 Task: Look for space in Mbaïki, Central African Republic from 5th July, 2023 to 11th July, 2023 for 2 adults in price range Rs.8000 to Rs.16000. Place can be entire place with 2 bedrooms having 2 beds and 1 bathroom. Property type can be house, flat, guest house. Booking option can be shelf check-in. Required host language is English.
Action: Mouse moved to (551, 124)
Screenshot: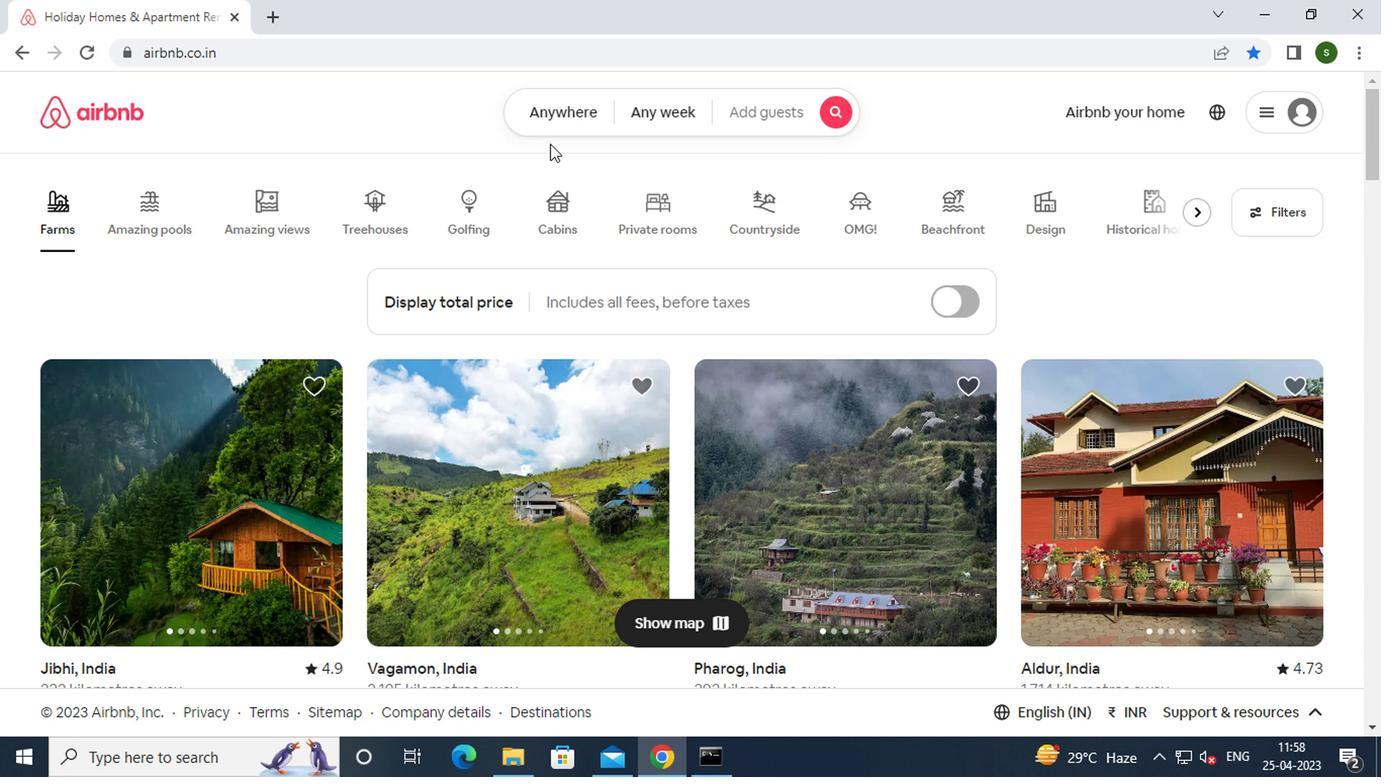 
Action: Mouse pressed left at (551, 124)
Screenshot: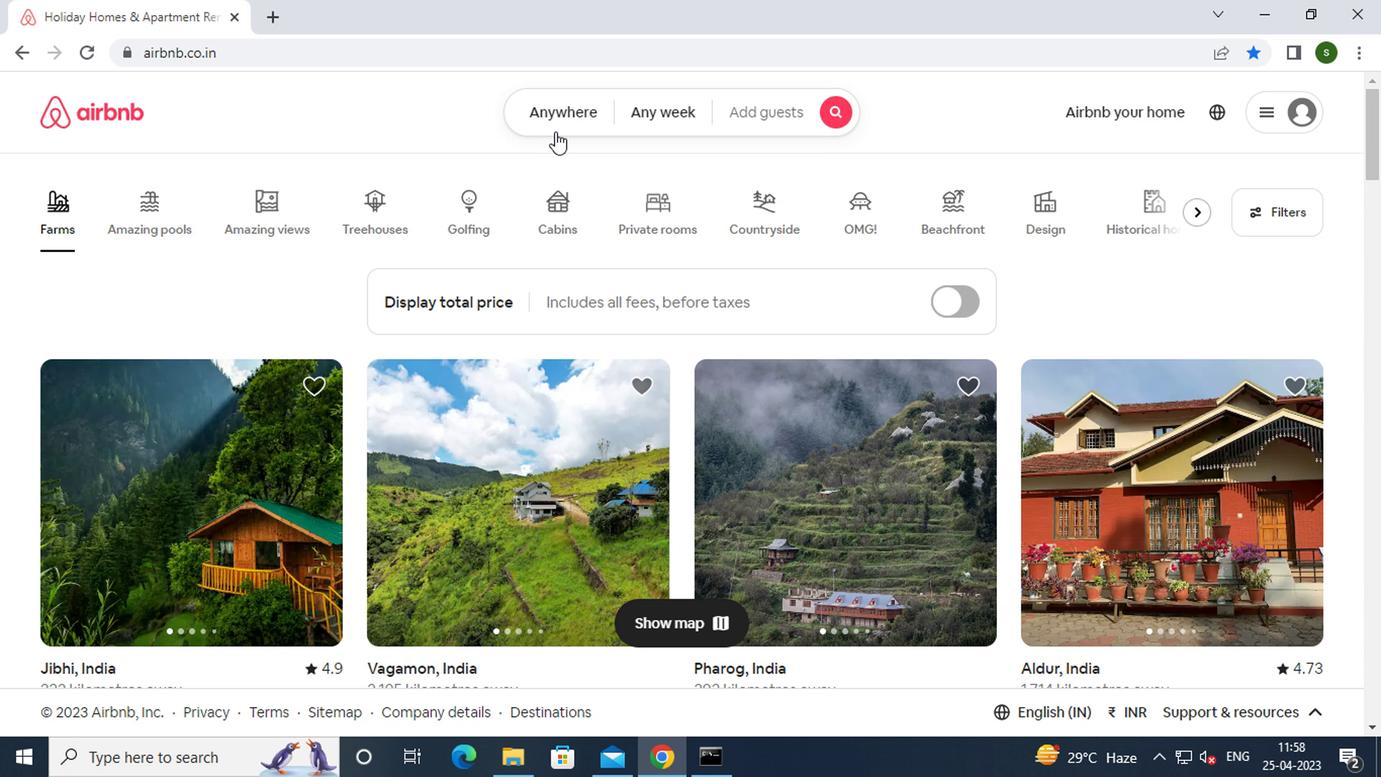 
Action: Mouse moved to (367, 189)
Screenshot: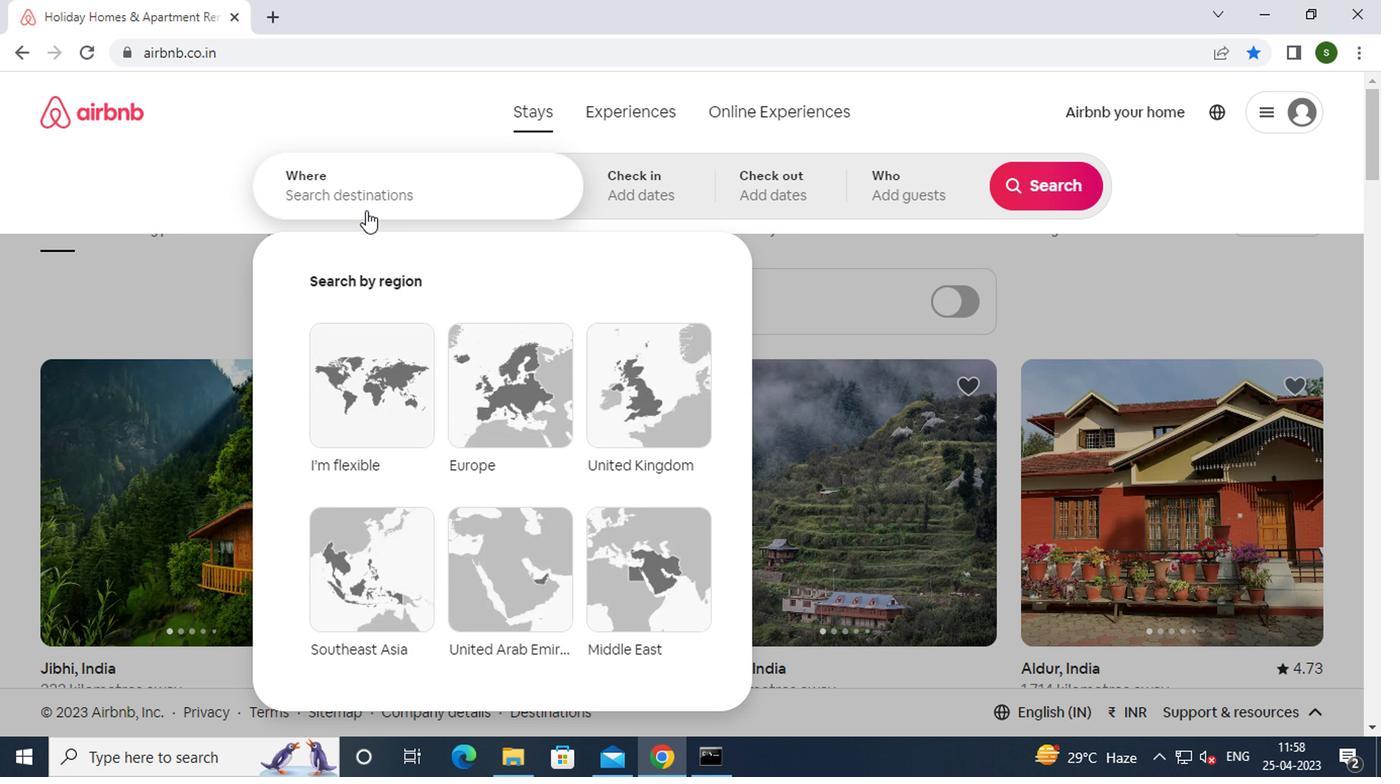 
Action: Mouse pressed left at (367, 189)
Screenshot: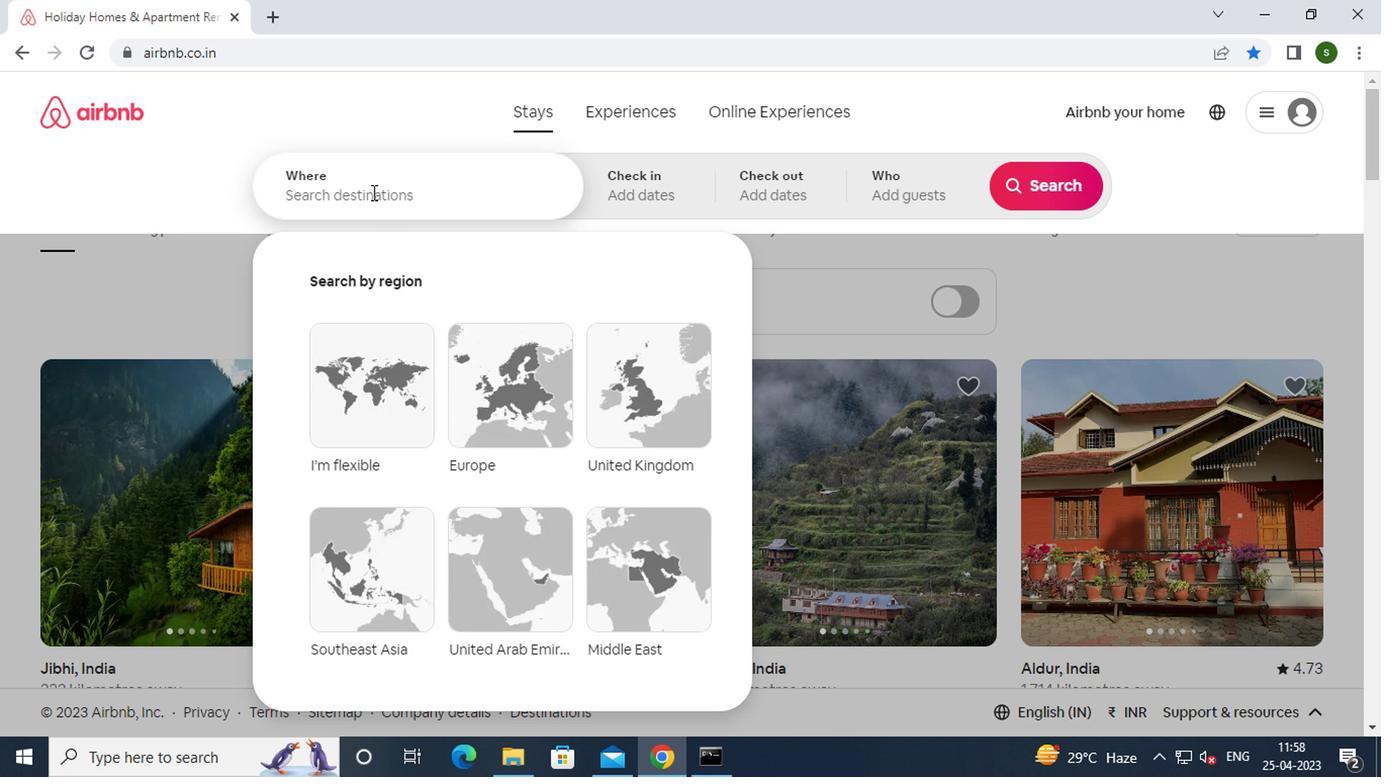 
Action: Key pressed m<Key.caps_lock>baiki
Screenshot: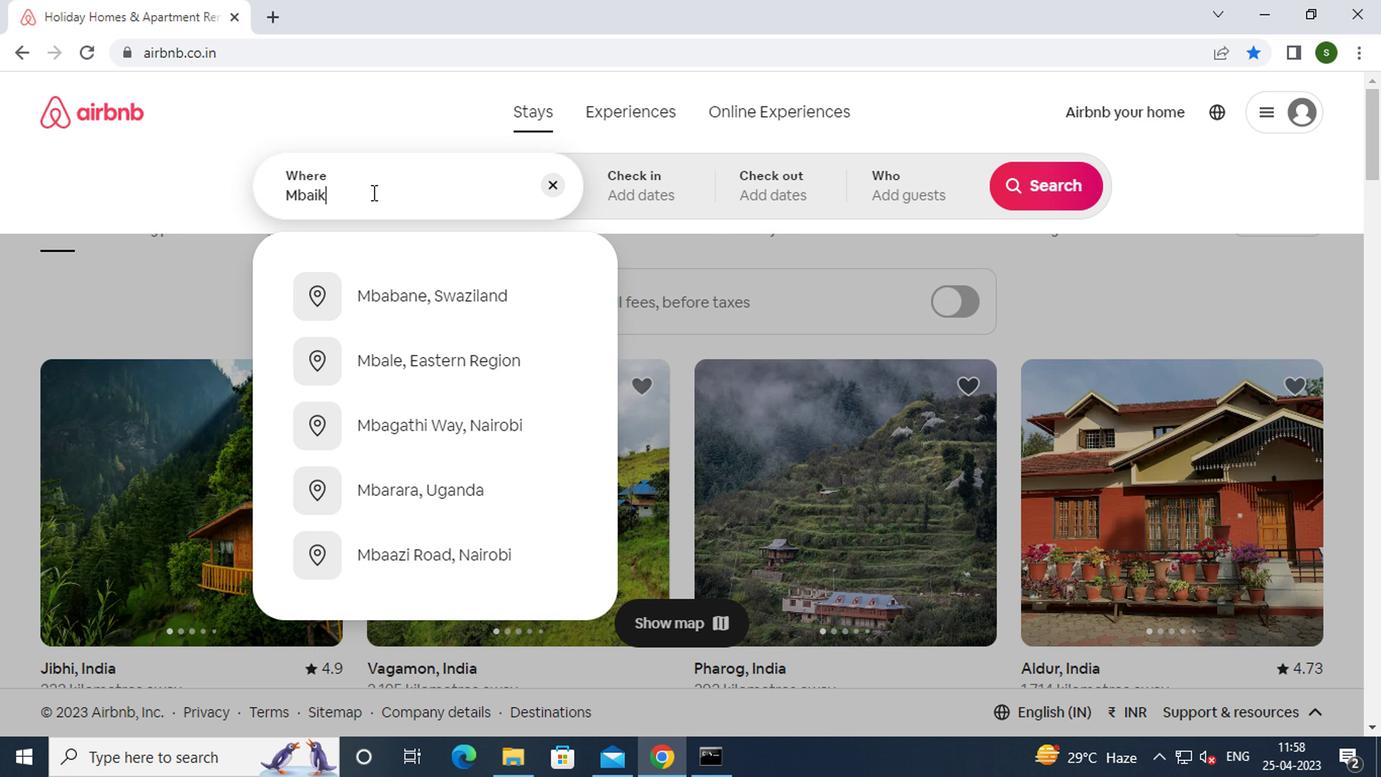 
Action: Mouse moved to (377, 272)
Screenshot: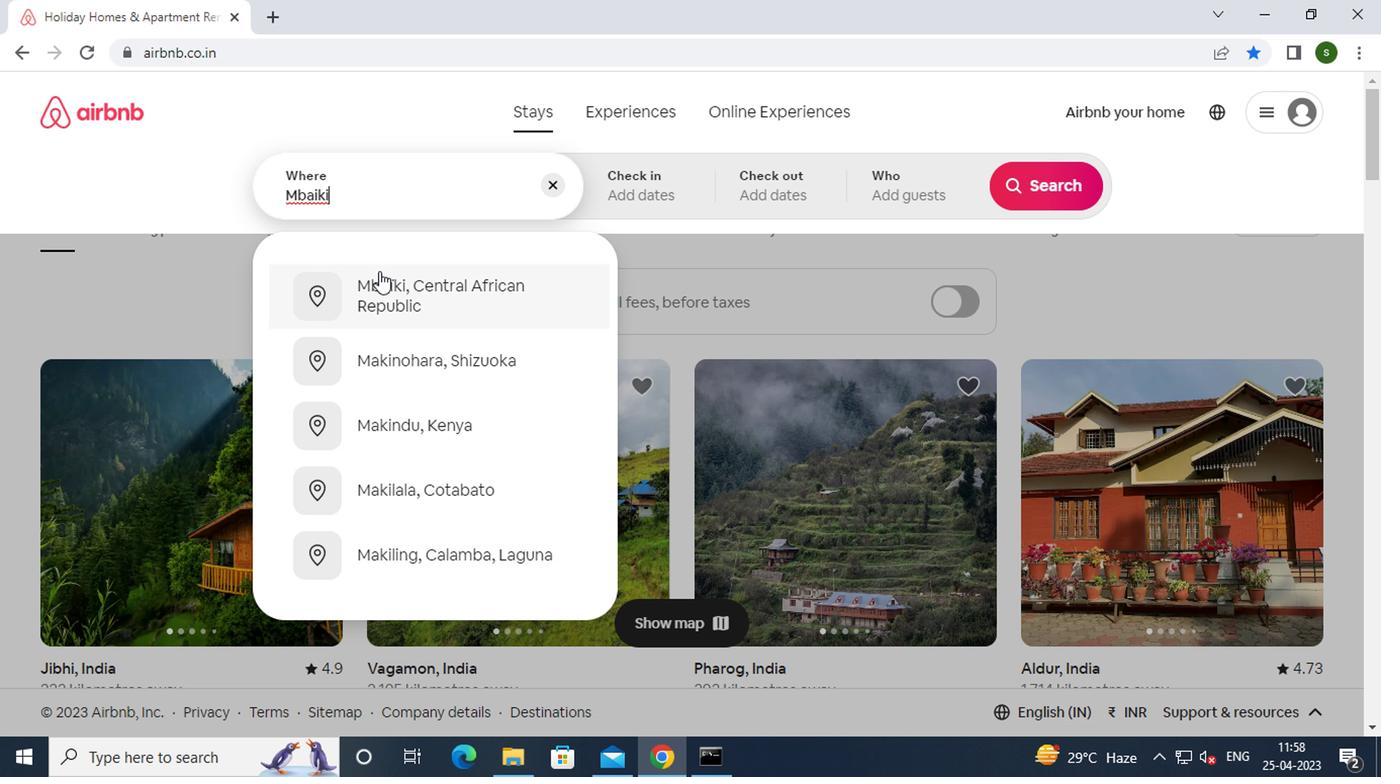 
Action: Mouse pressed left at (377, 272)
Screenshot: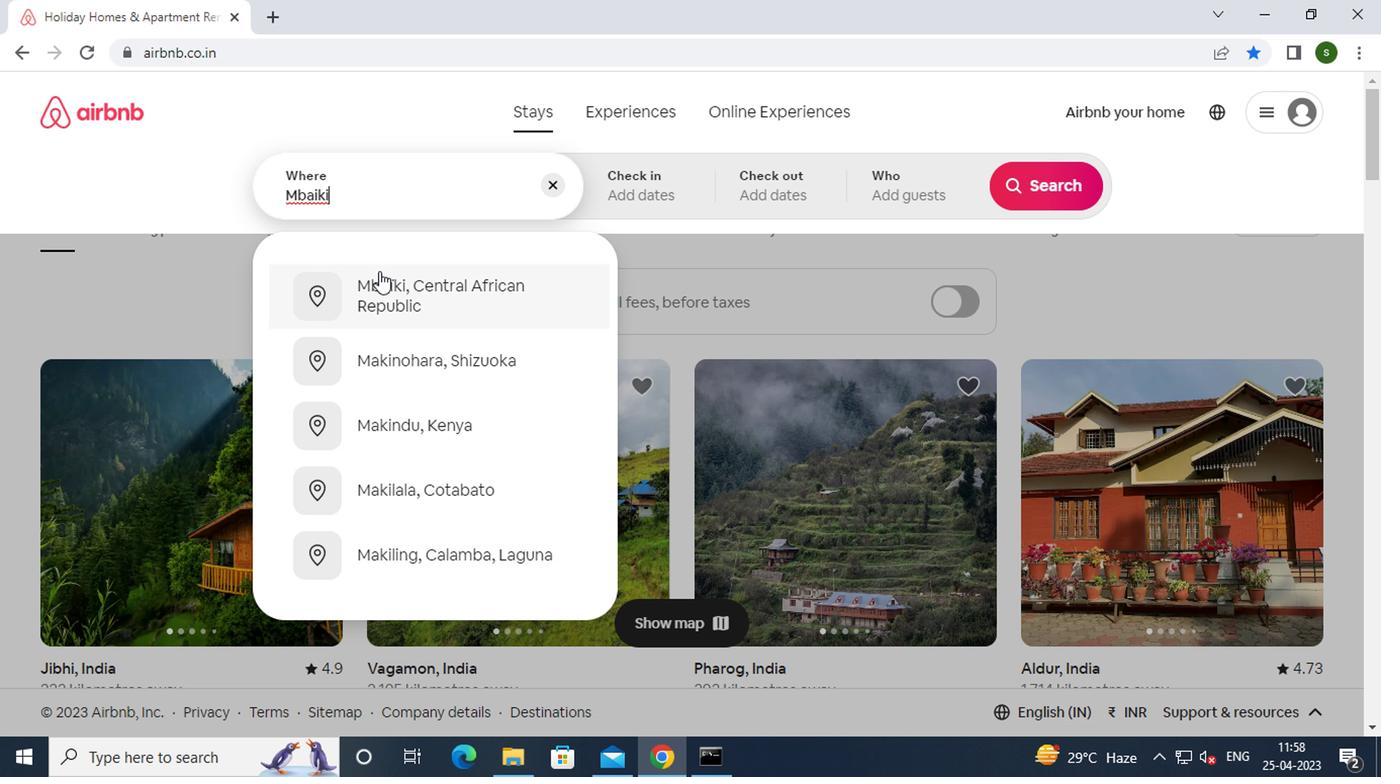 
Action: Mouse moved to (1039, 351)
Screenshot: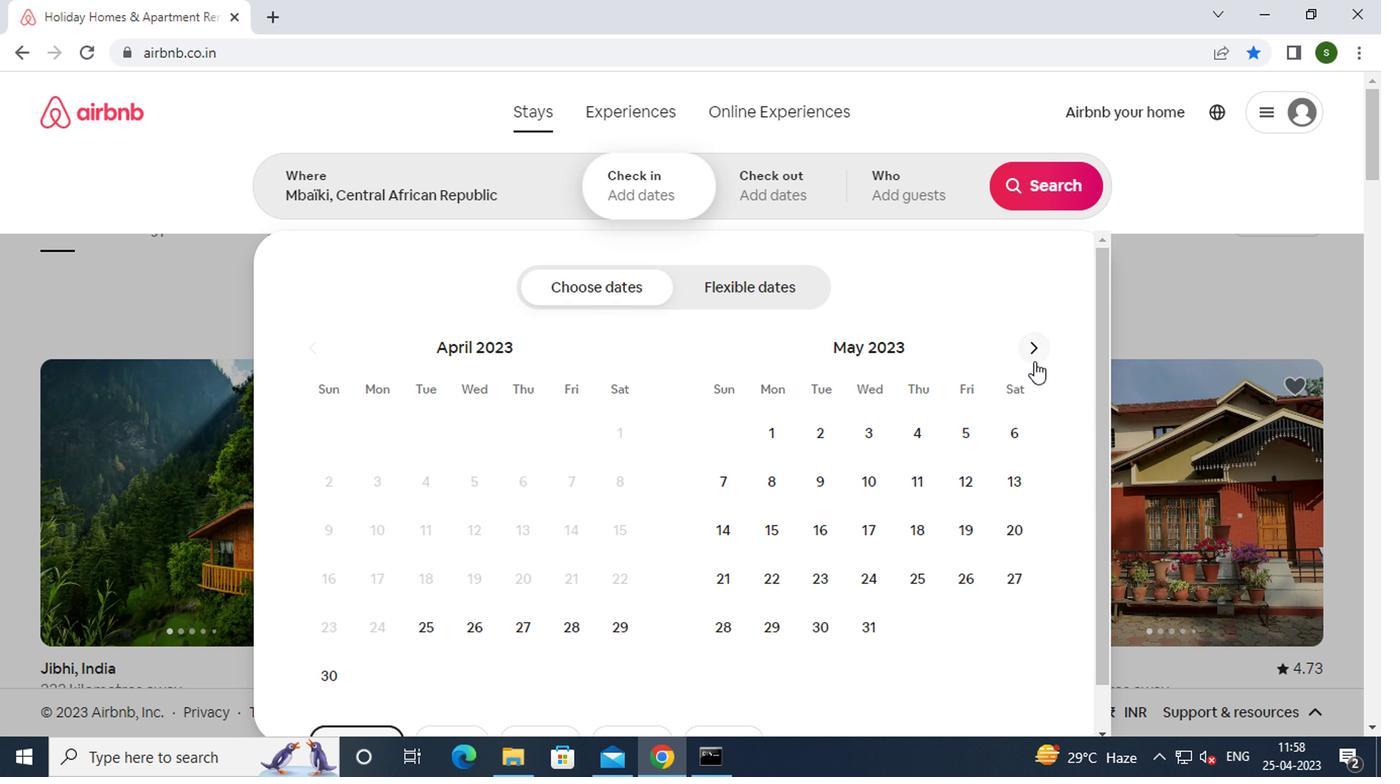 
Action: Mouse pressed left at (1039, 351)
Screenshot: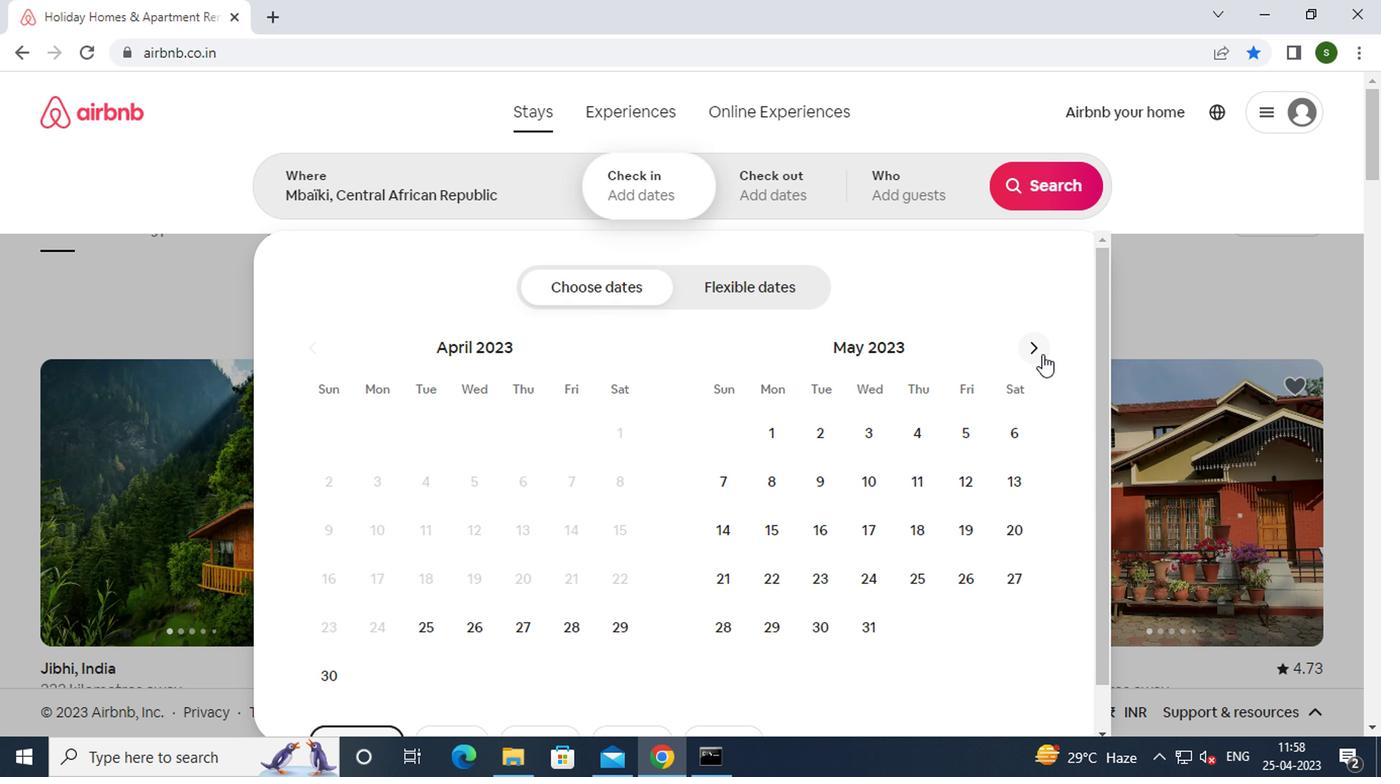 
Action: Mouse pressed left at (1039, 351)
Screenshot: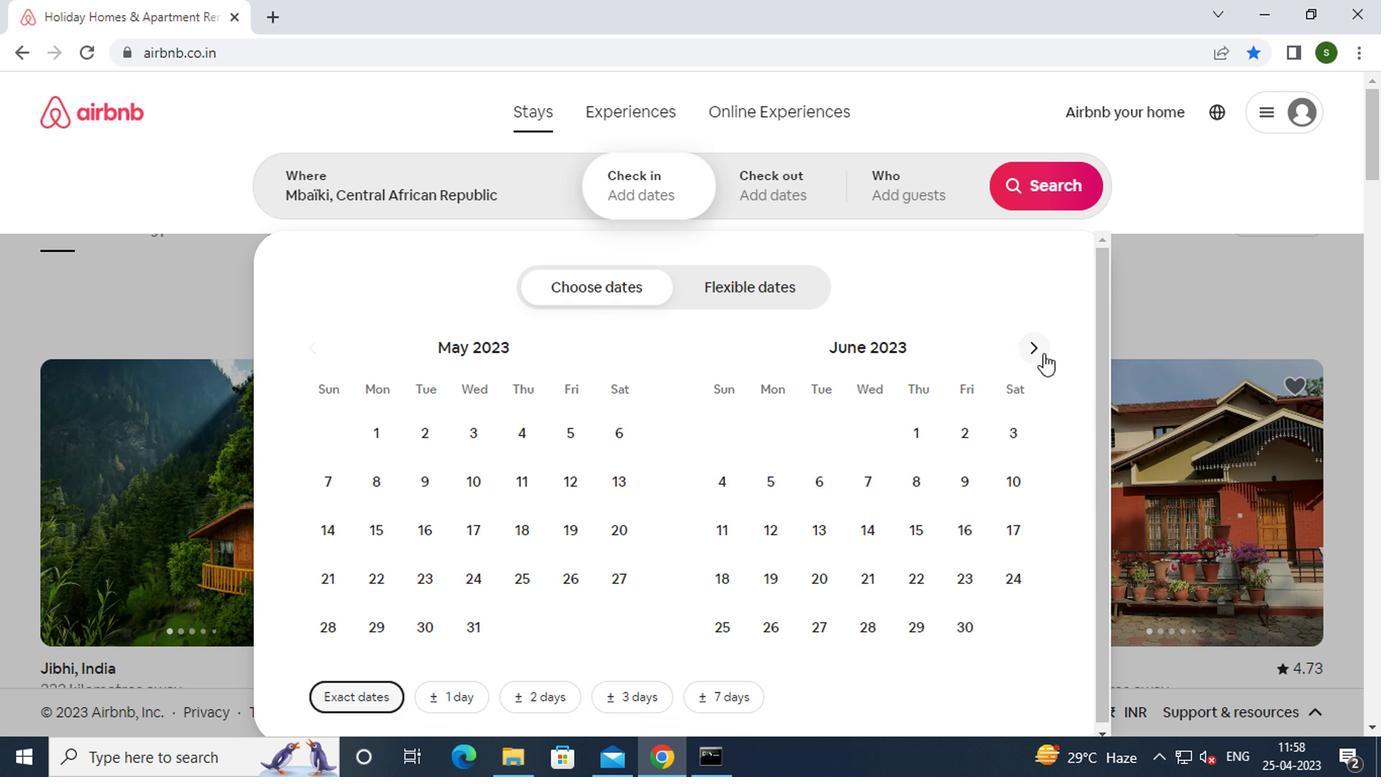 
Action: Mouse moved to (854, 487)
Screenshot: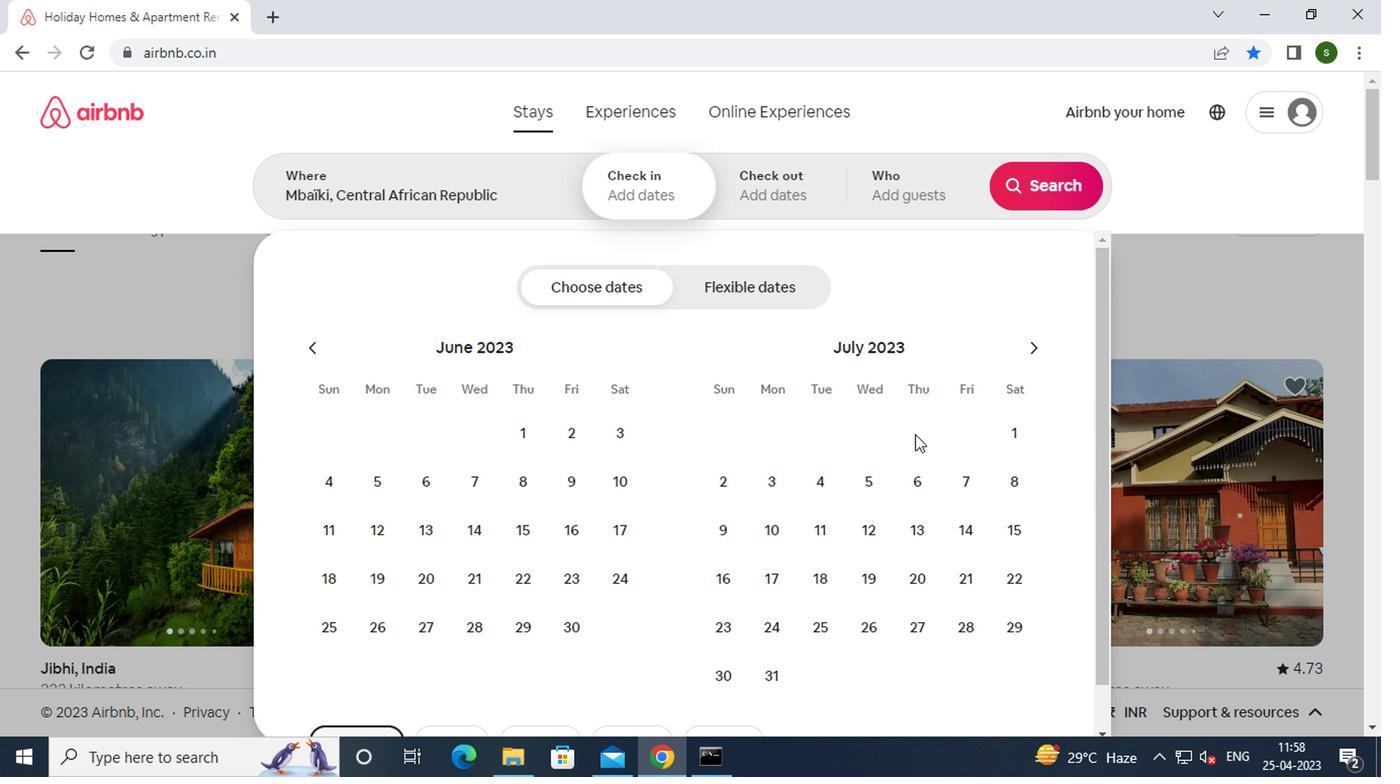 
Action: Mouse pressed left at (854, 487)
Screenshot: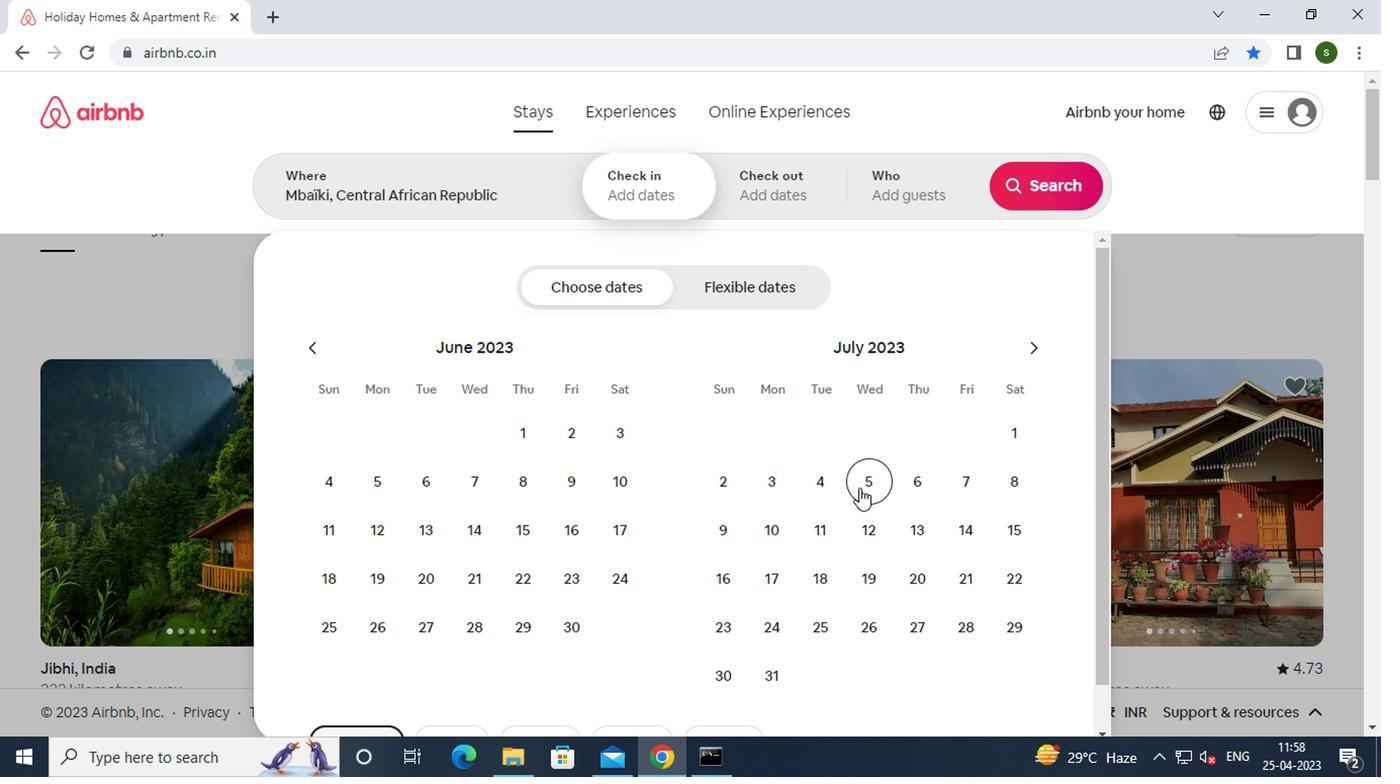
Action: Mouse moved to (816, 527)
Screenshot: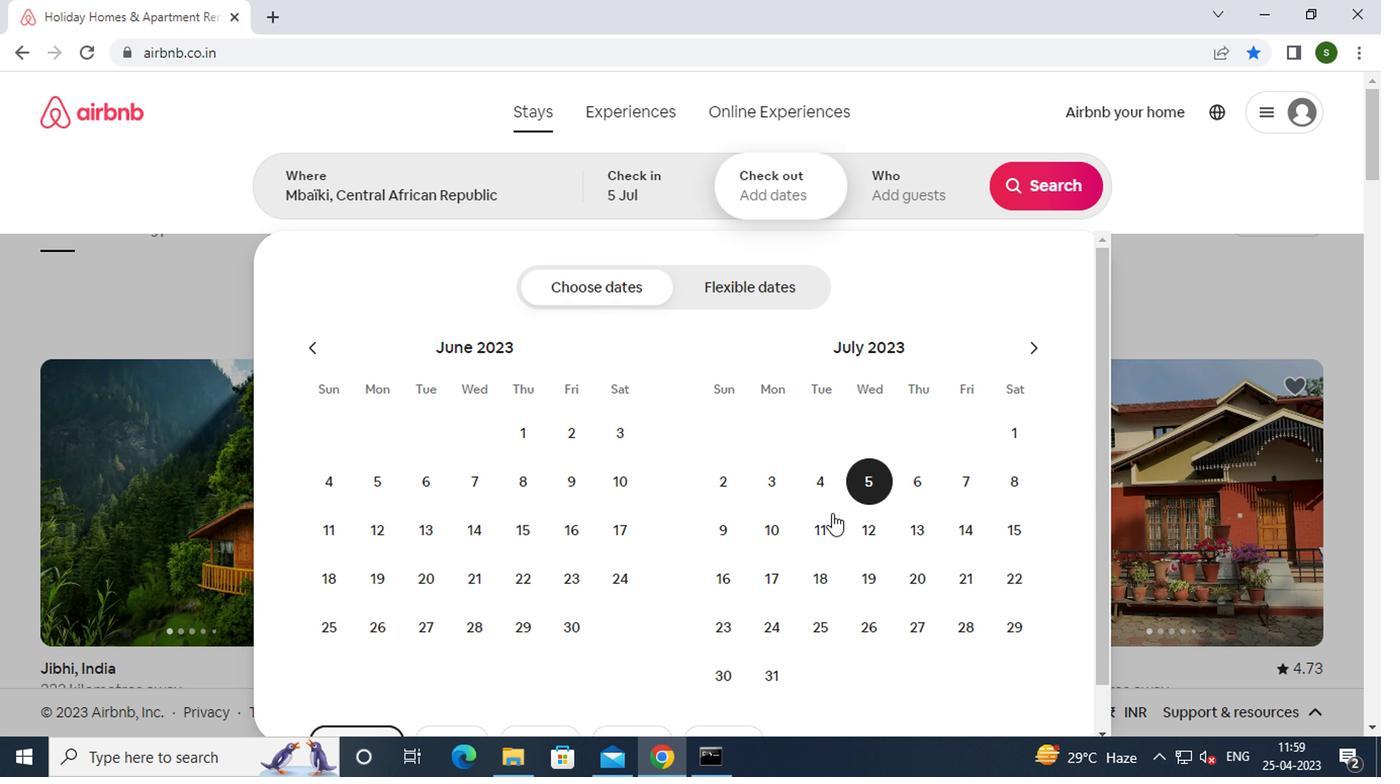 
Action: Mouse pressed left at (816, 527)
Screenshot: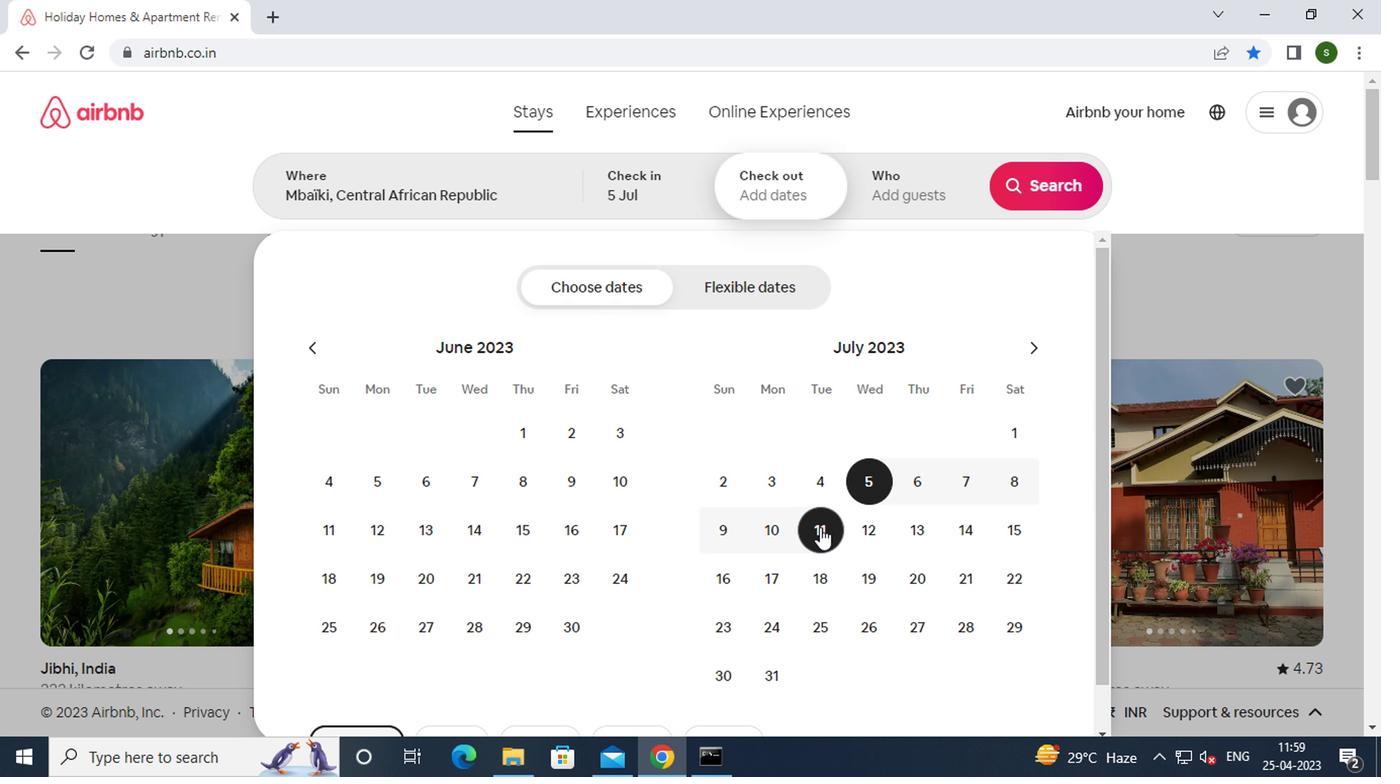 
Action: Mouse moved to (897, 193)
Screenshot: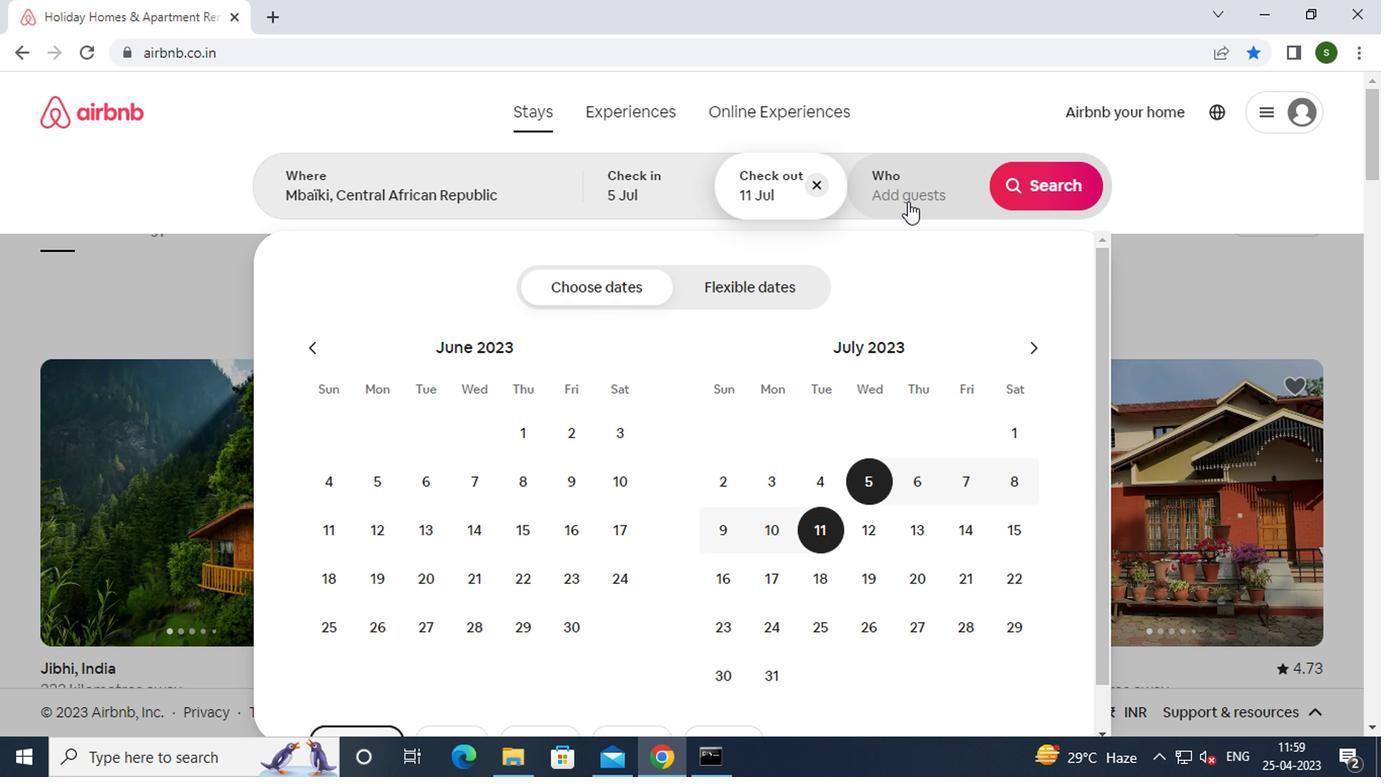 
Action: Mouse pressed left at (897, 193)
Screenshot: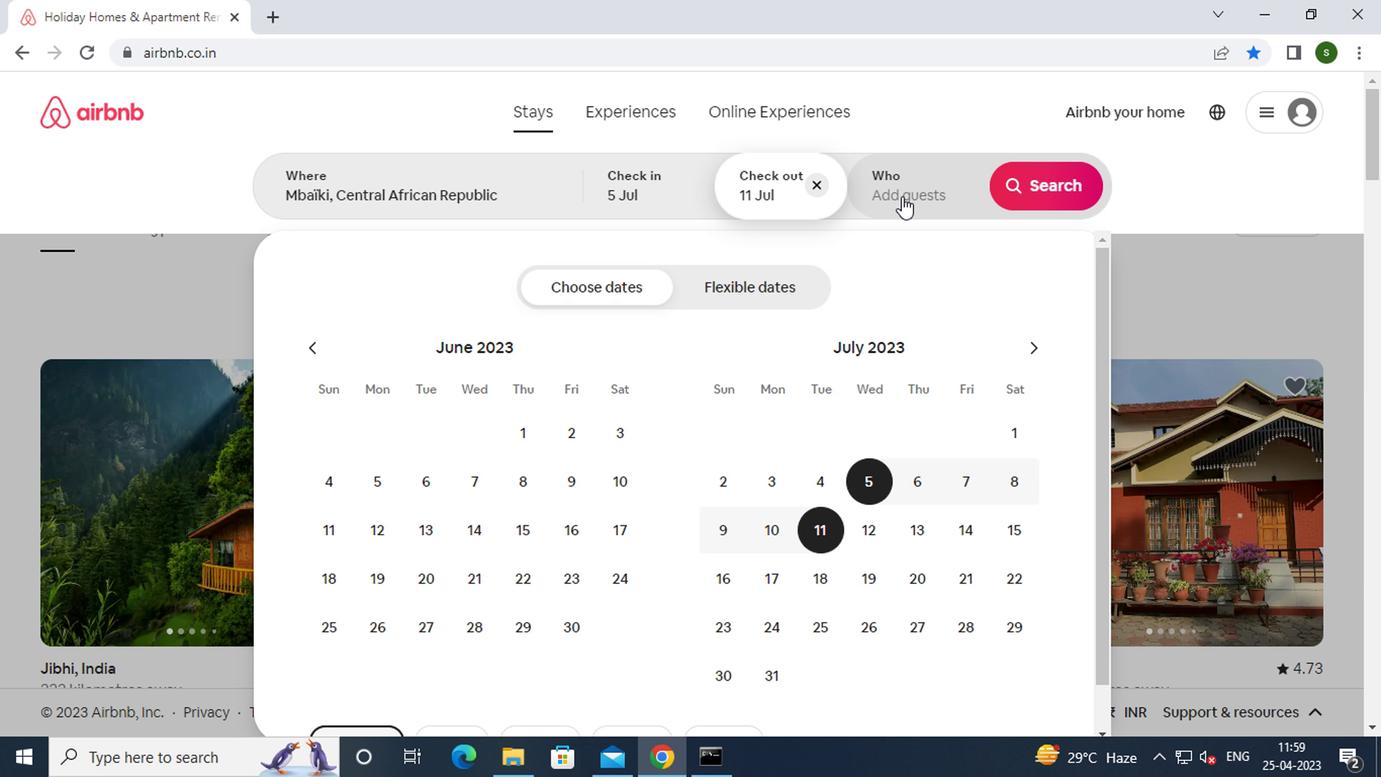 
Action: Mouse moved to (1041, 286)
Screenshot: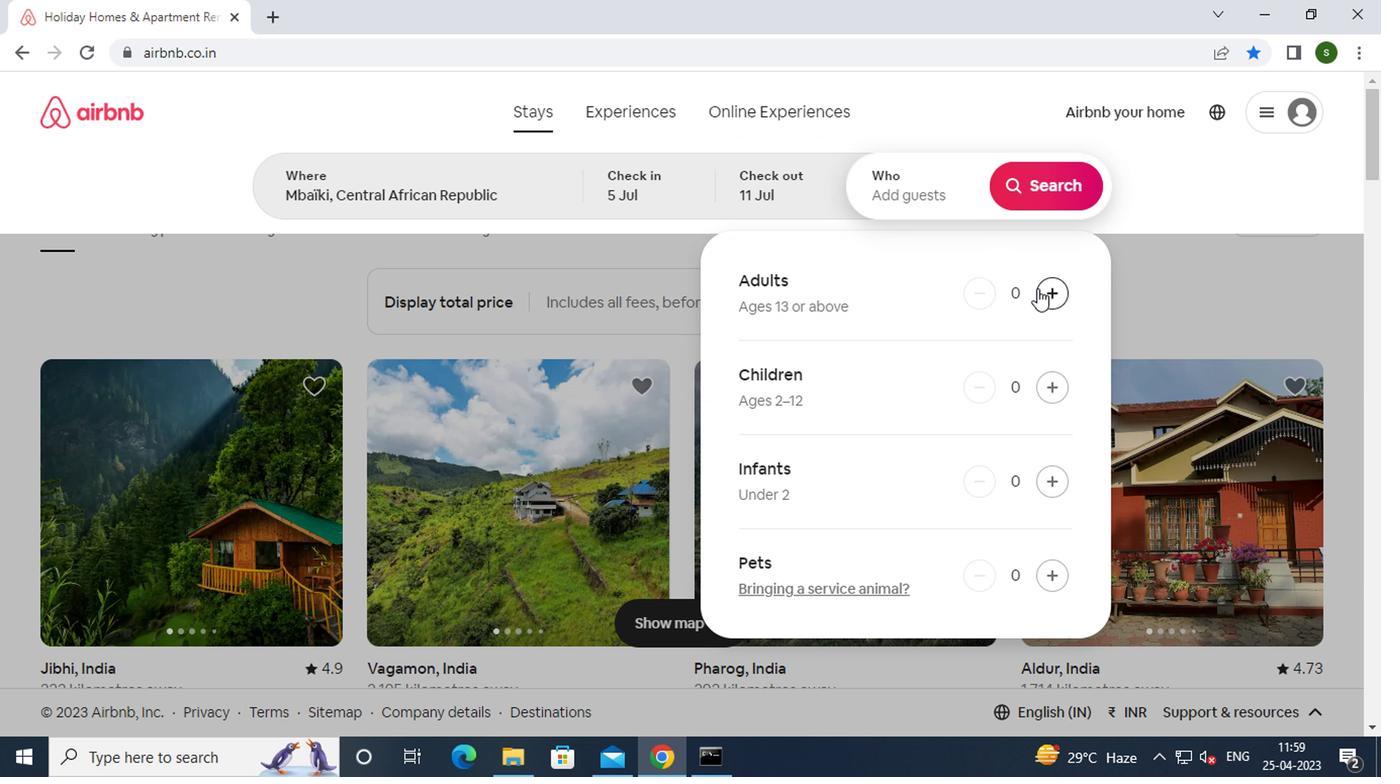 
Action: Mouse pressed left at (1041, 286)
Screenshot: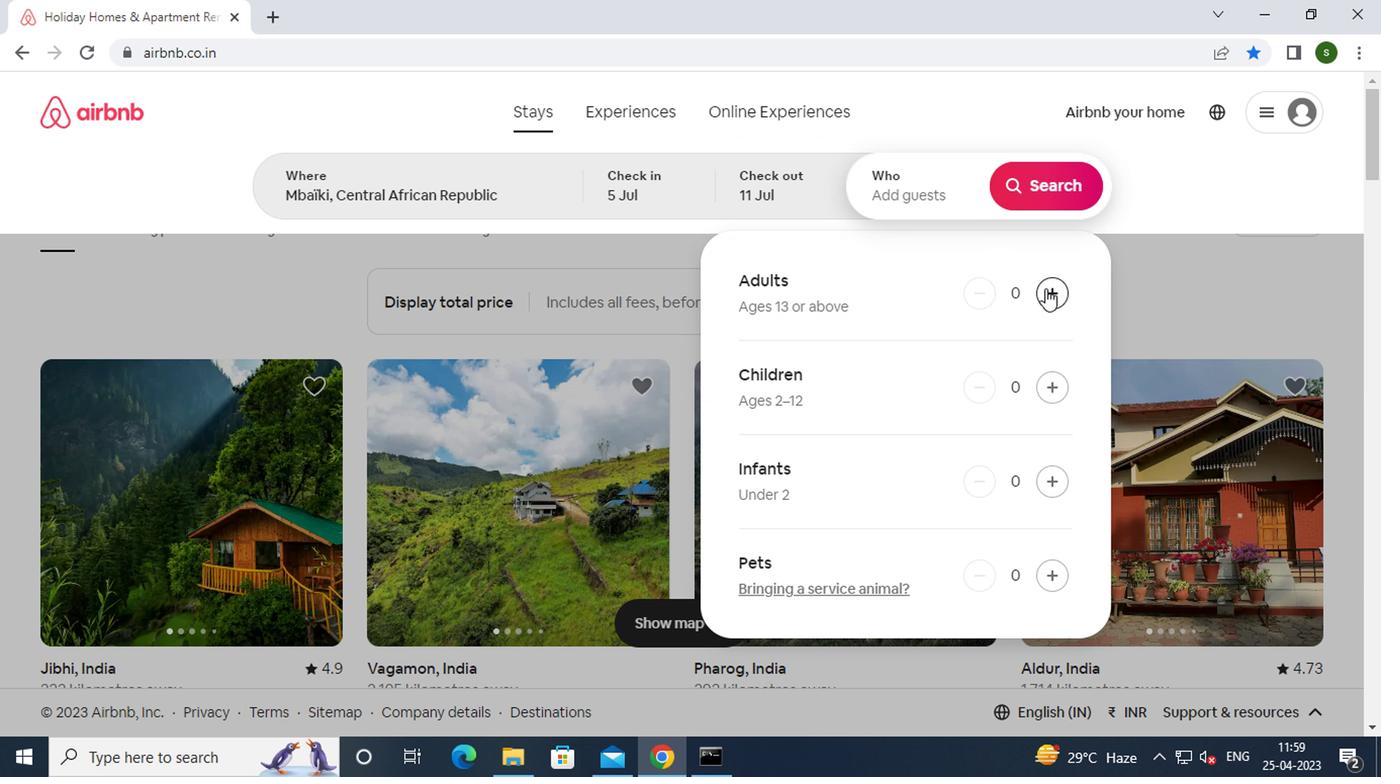 
Action: Mouse pressed left at (1041, 286)
Screenshot: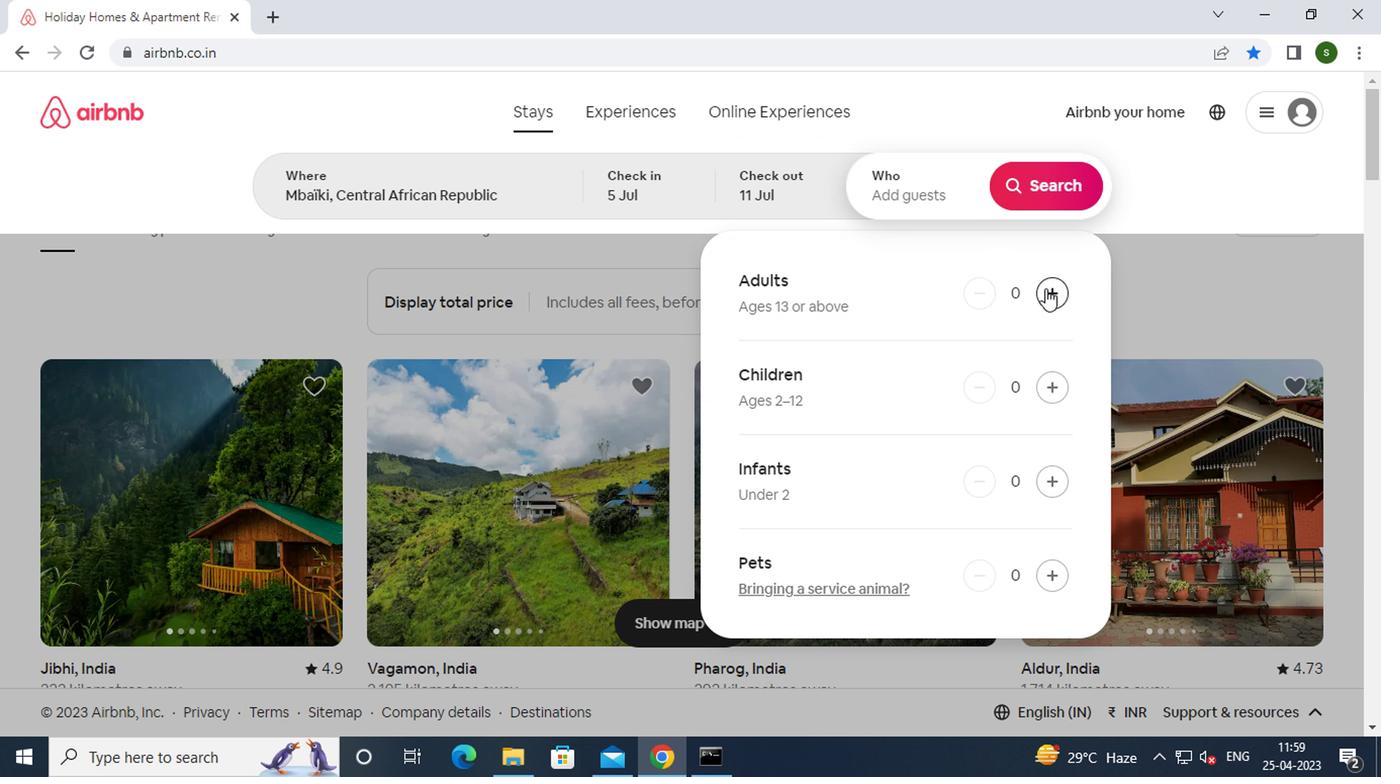 
Action: Mouse moved to (1052, 182)
Screenshot: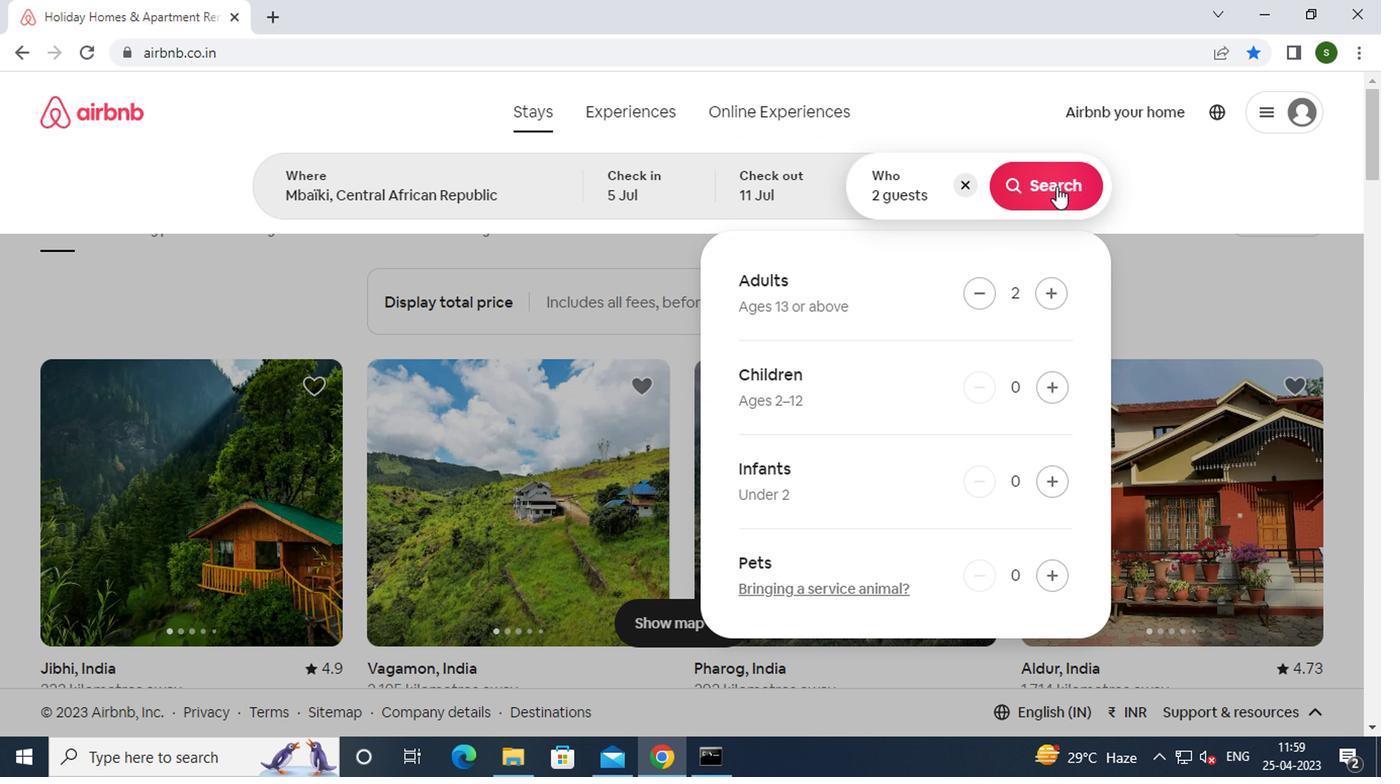 
Action: Mouse pressed left at (1052, 182)
Screenshot: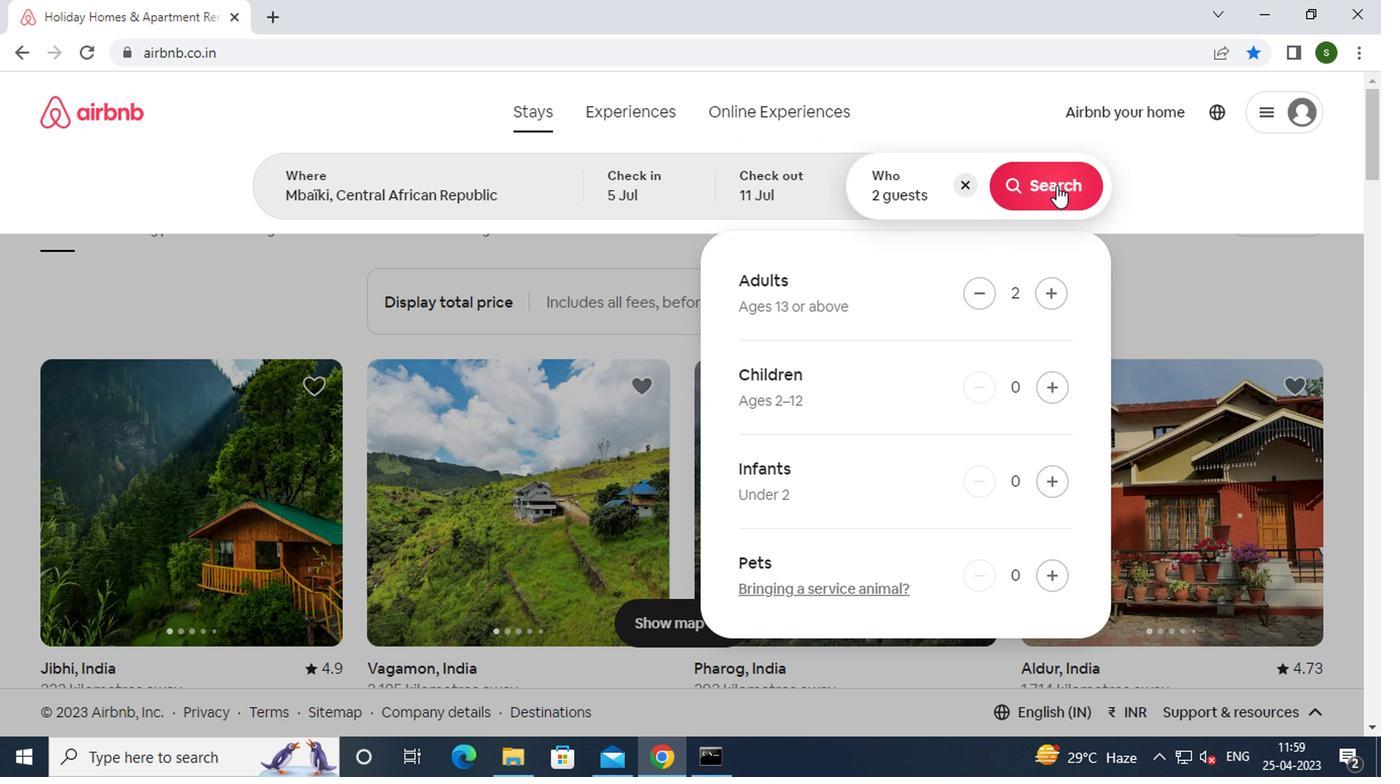 
Action: Mouse moved to (1293, 195)
Screenshot: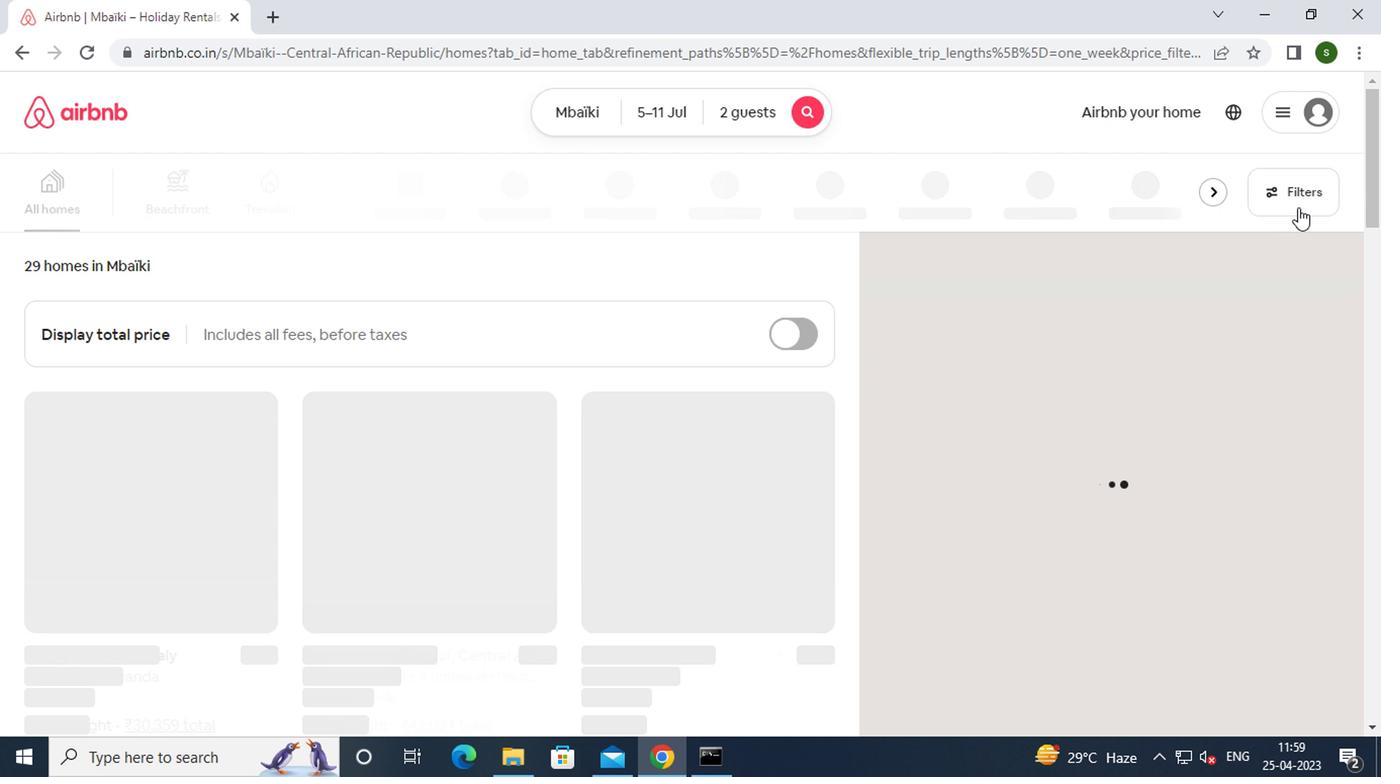 
Action: Mouse pressed left at (1293, 195)
Screenshot: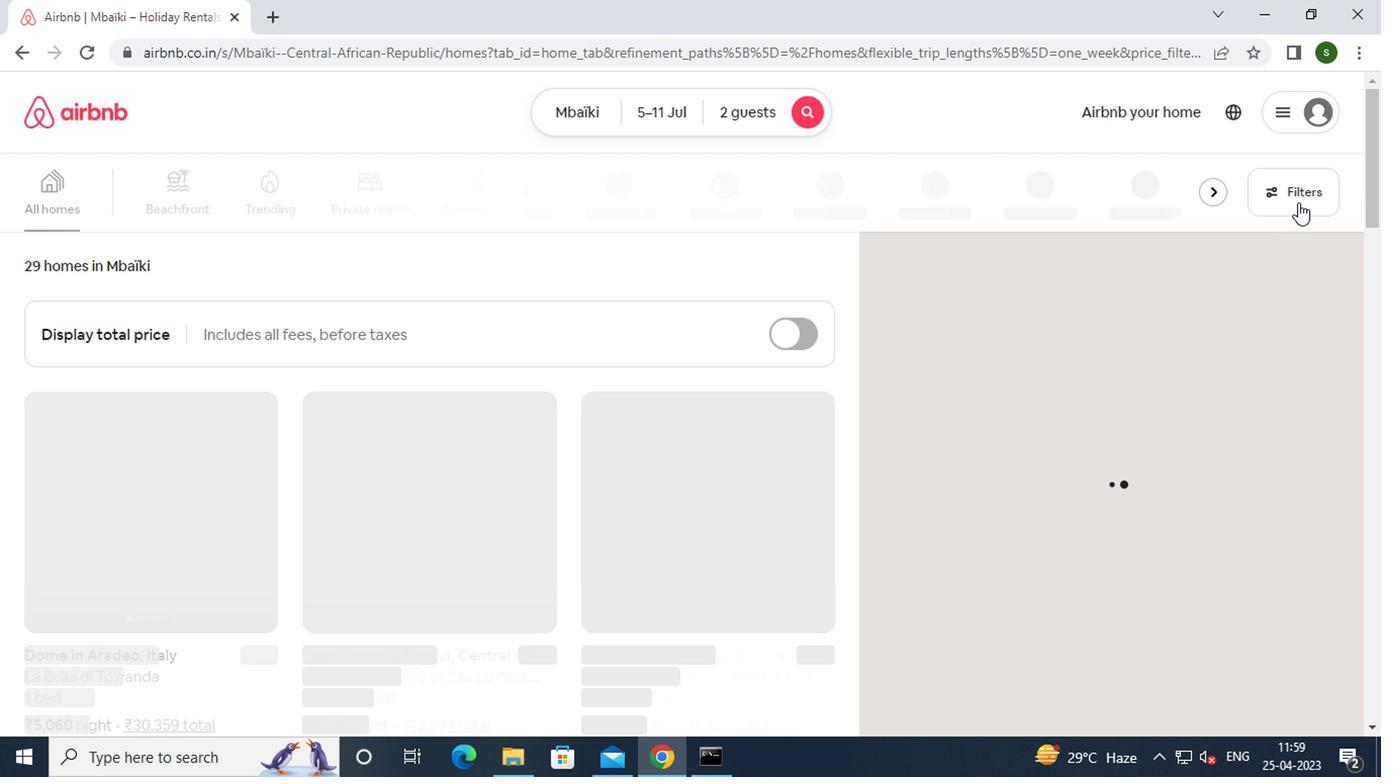 
Action: Mouse moved to (454, 449)
Screenshot: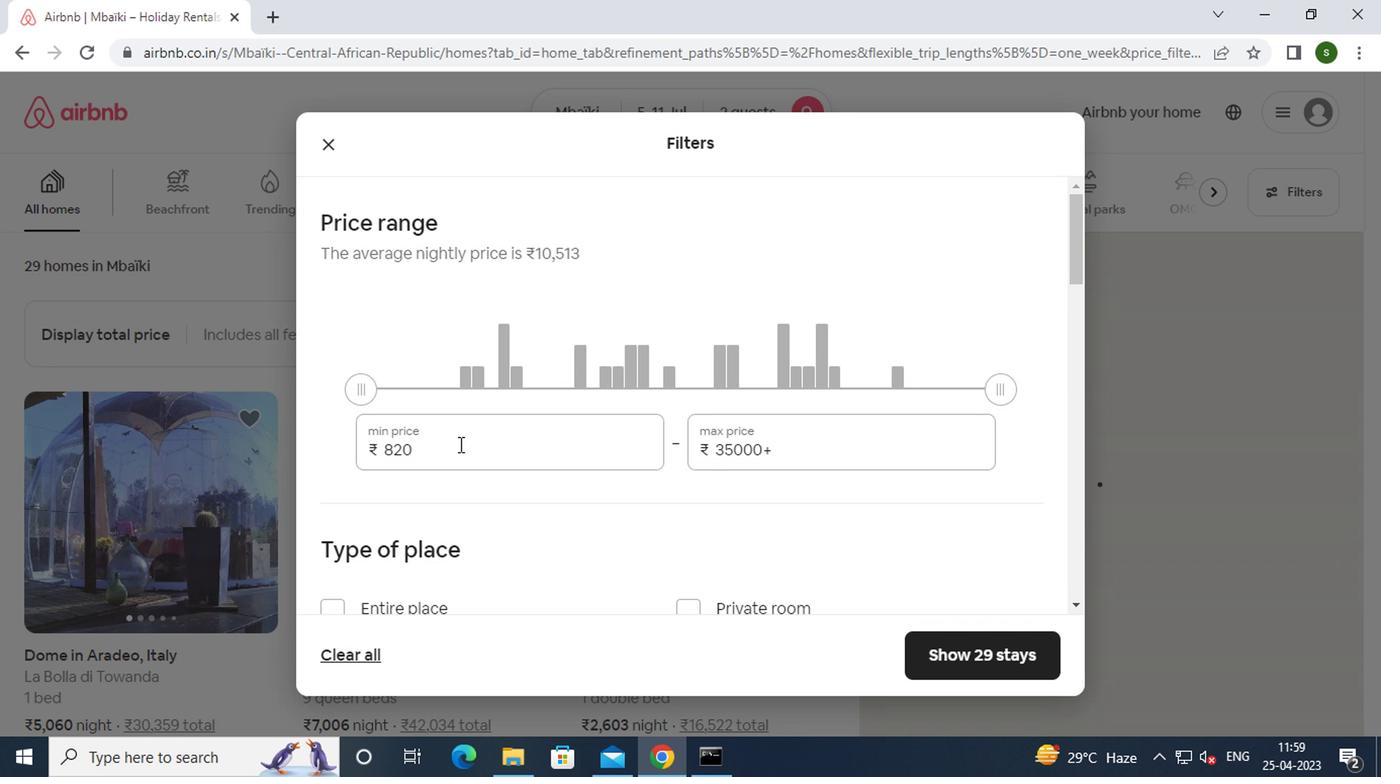 
Action: Mouse pressed left at (454, 449)
Screenshot: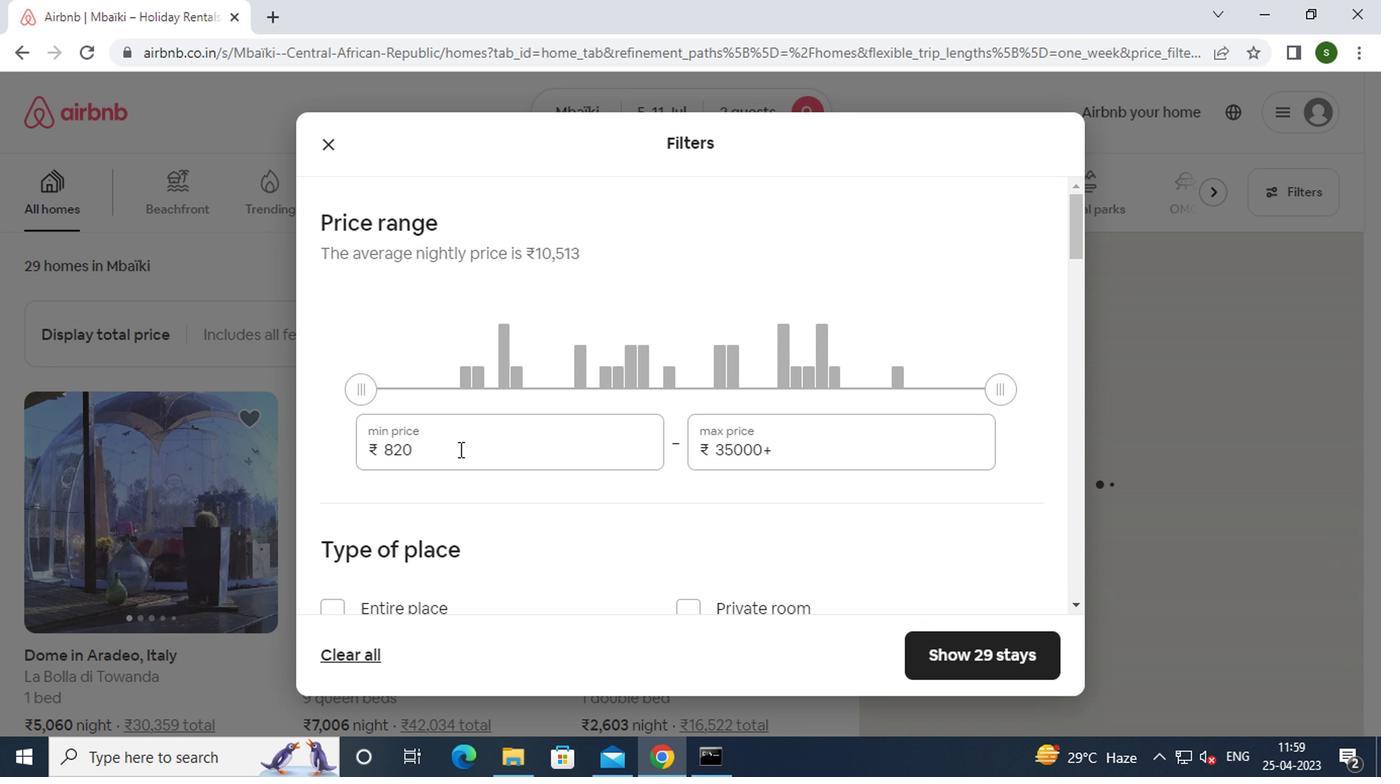 
Action: Key pressed <Key.backspace><Key.backspace><Key.backspace><Key.backspace><Key.backspace><Key.backspace><Key.backspace><Key.backspace><Key.backspace><Key.backspace>8000
Screenshot: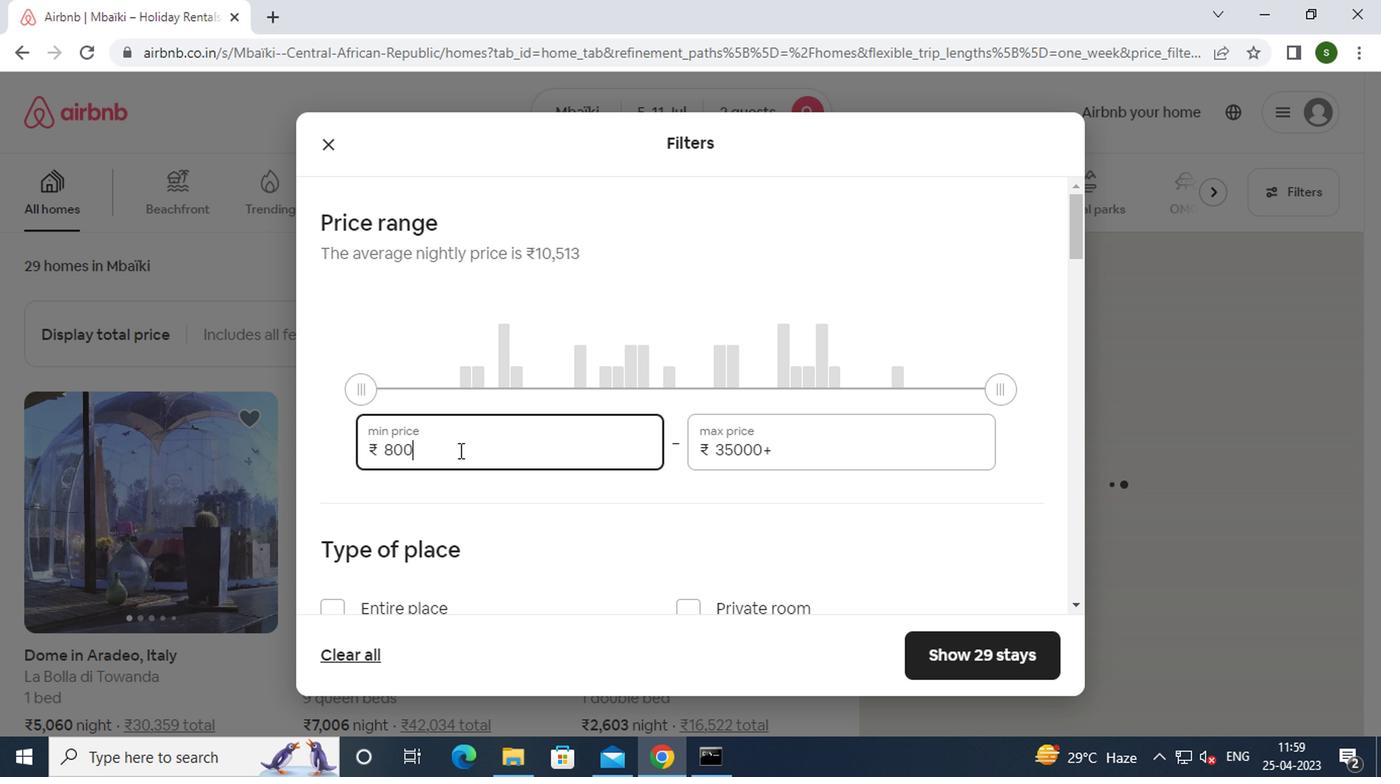 
Action: Mouse moved to (797, 439)
Screenshot: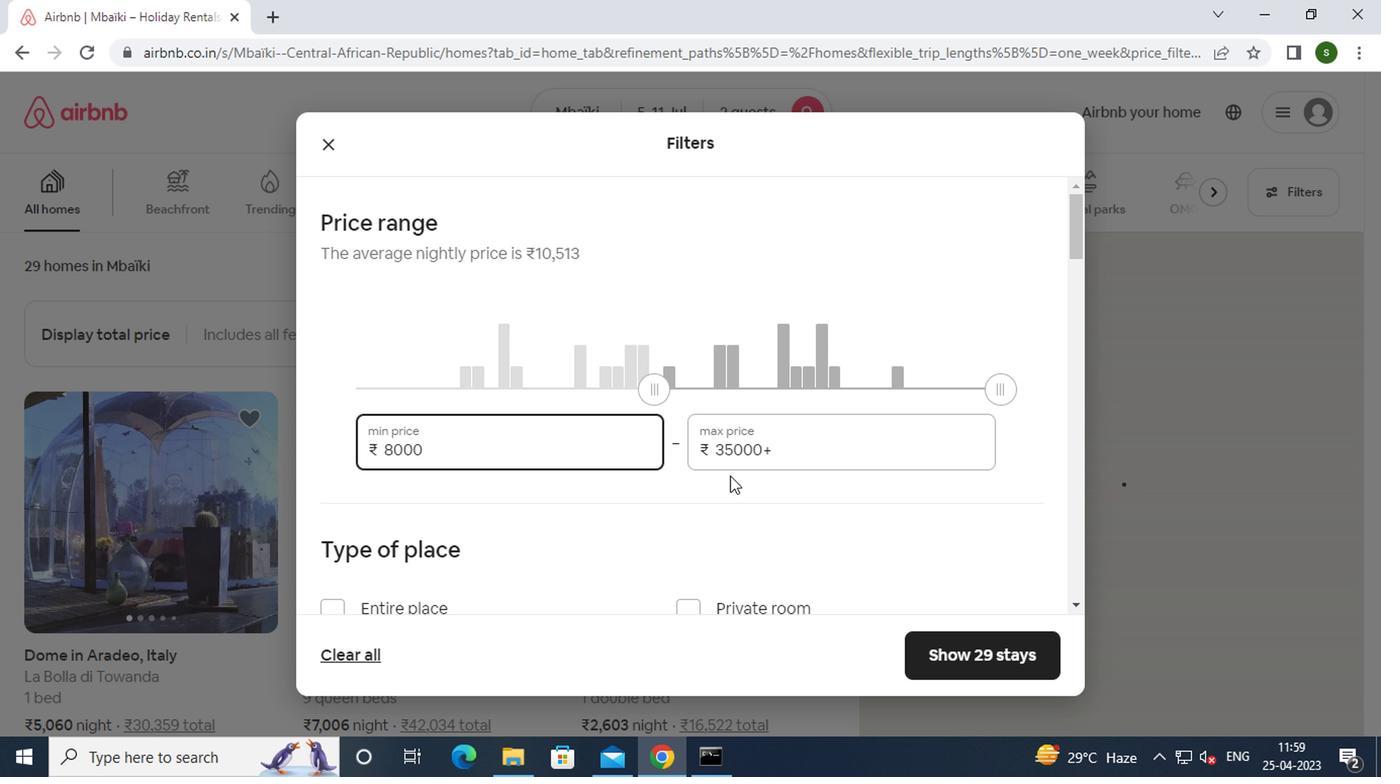 
Action: Mouse pressed left at (797, 439)
Screenshot: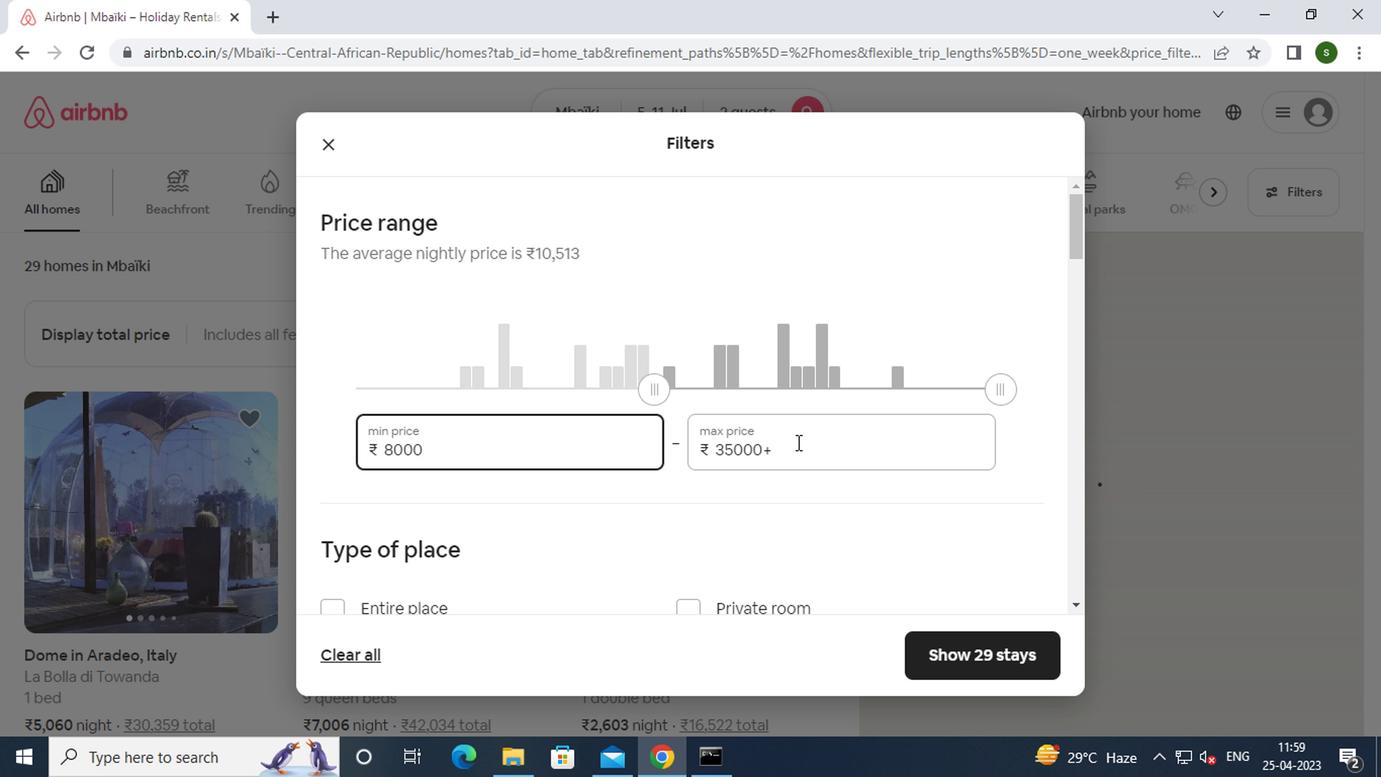 
Action: Key pressed <Key.backspace><Key.backspace><Key.backspace><Key.backspace><Key.backspace><Key.backspace><Key.backspace><Key.backspace><Key.backspace><Key.backspace><Key.backspace><Key.backspace>16000
Screenshot: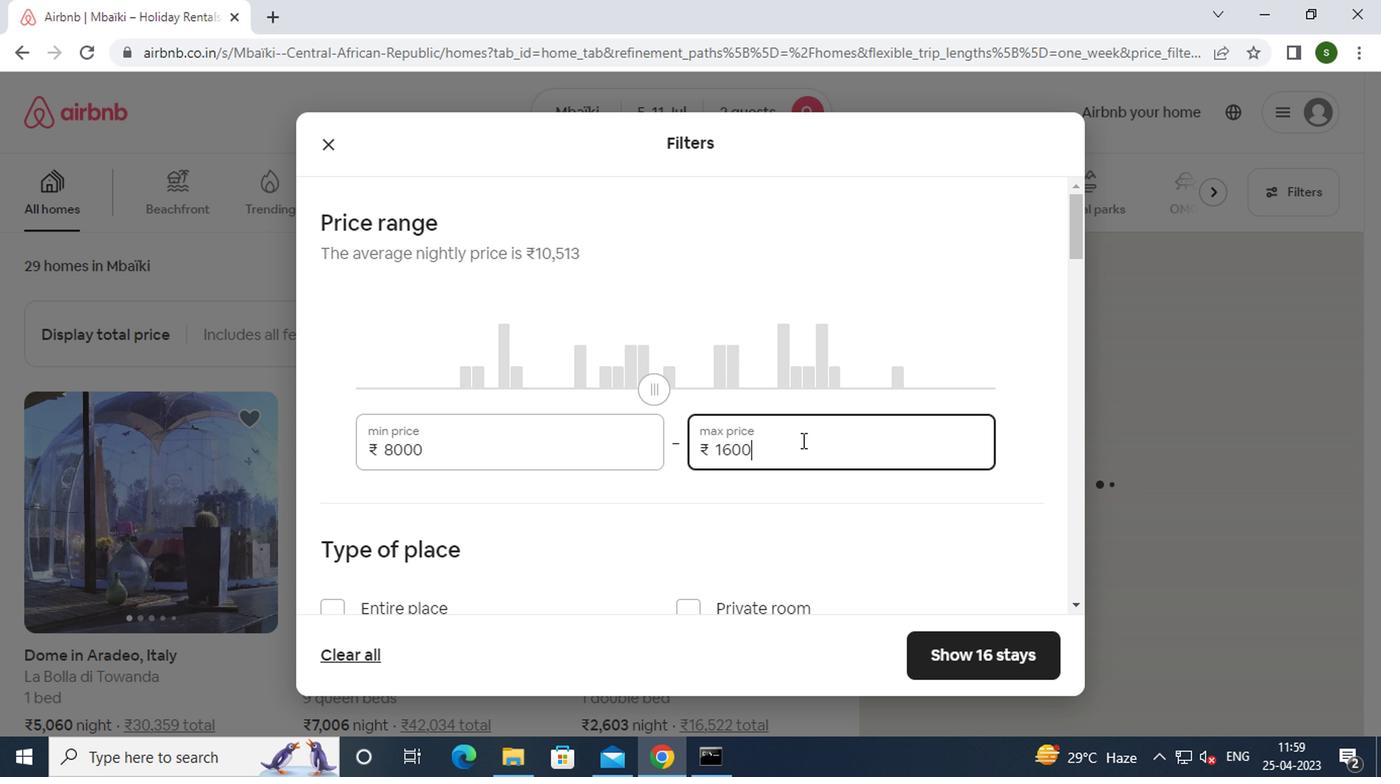 
Action: Mouse moved to (669, 535)
Screenshot: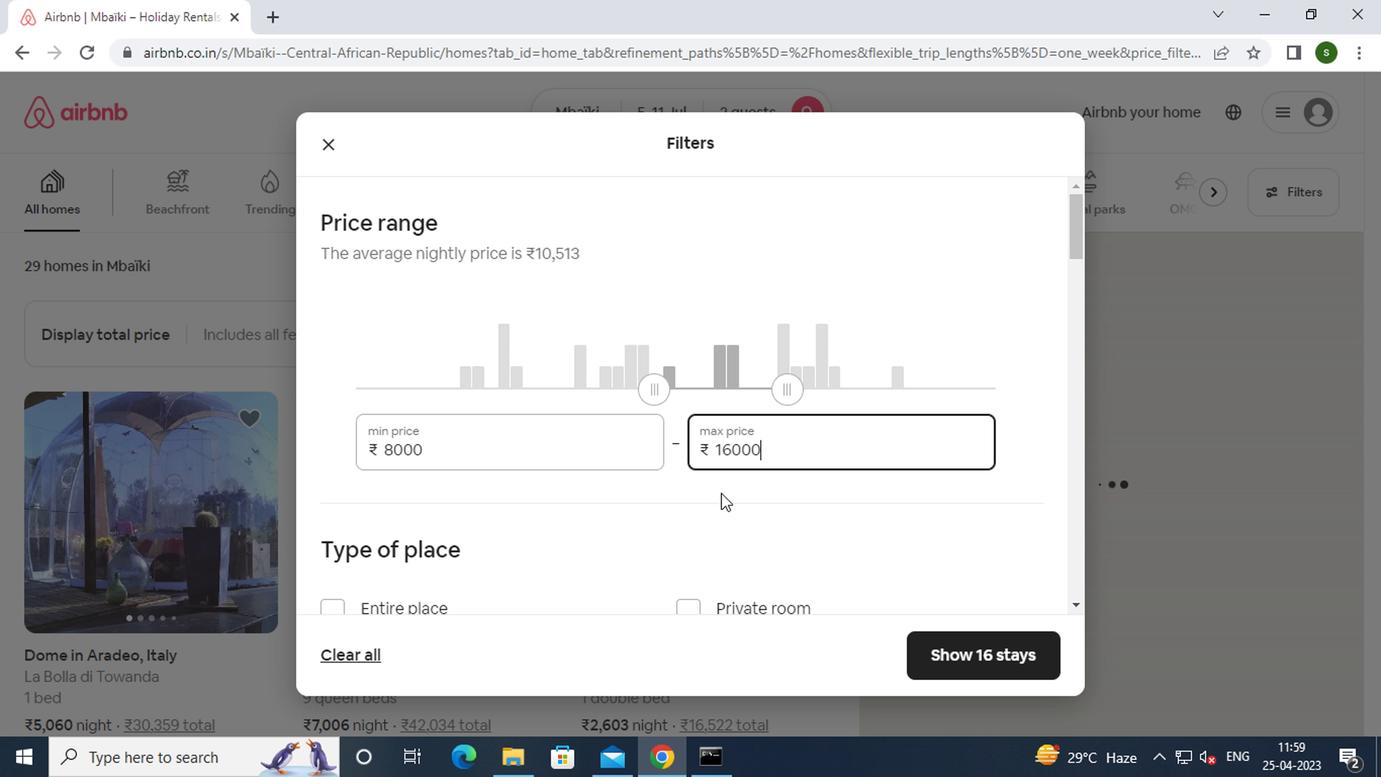 
Action: Mouse scrolled (669, 534) with delta (0, 0)
Screenshot: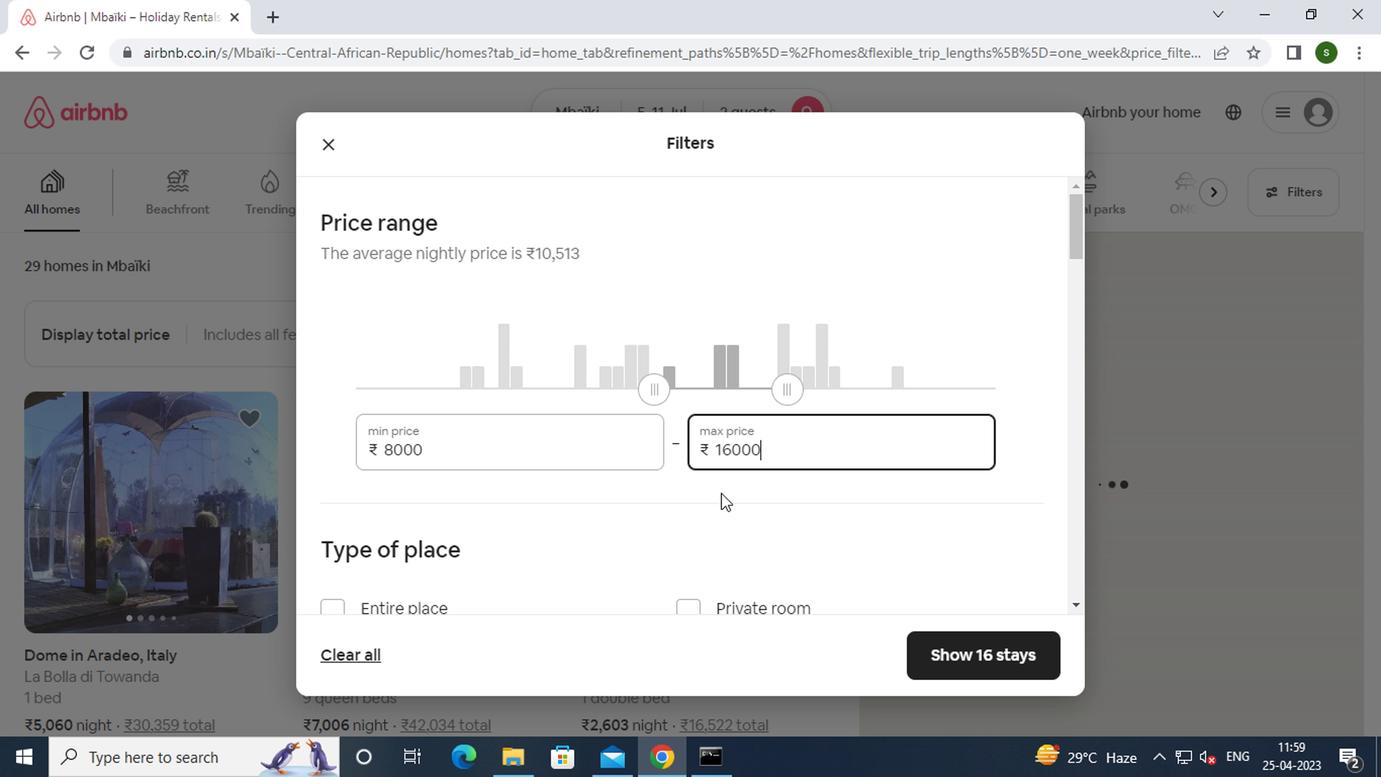 
Action: Mouse moved to (669, 536)
Screenshot: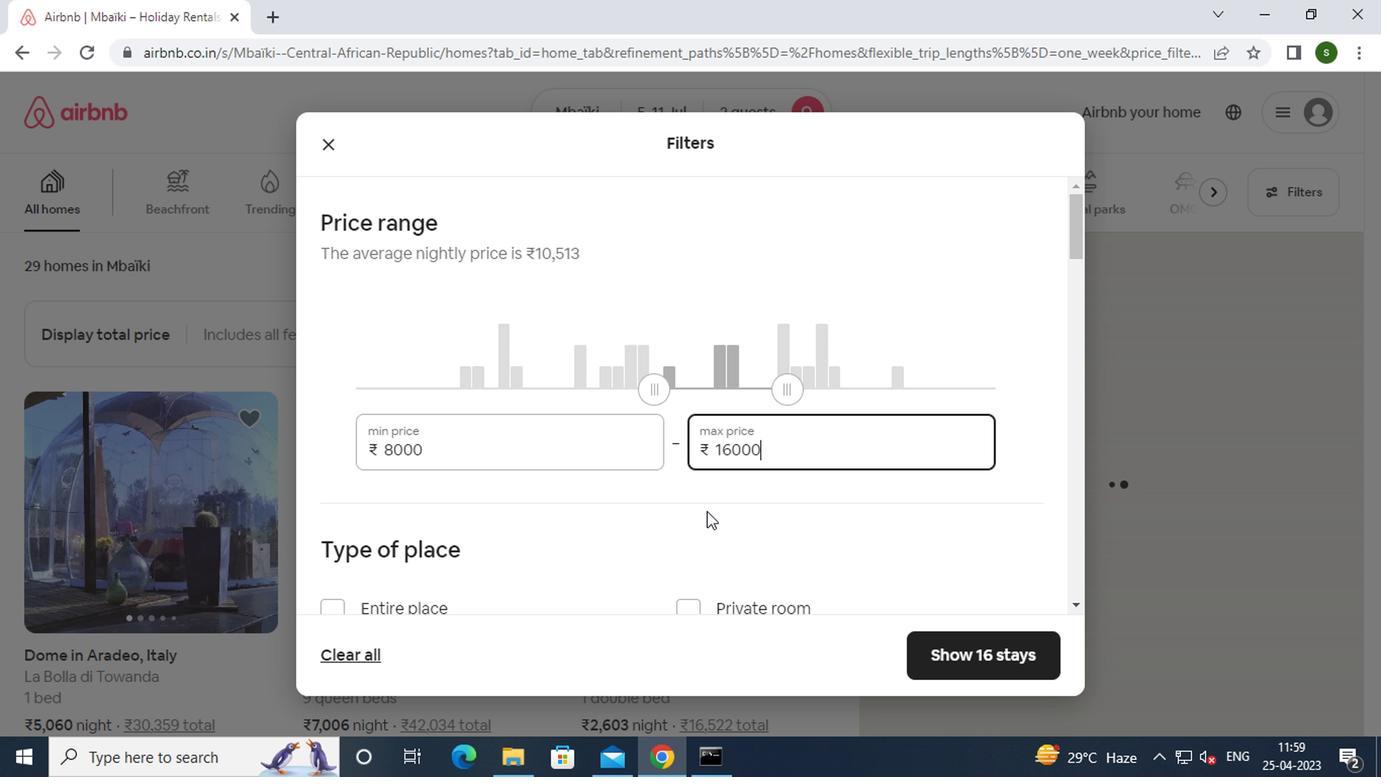 
Action: Mouse scrolled (669, 535) with delta (0, -1)
Screenshot: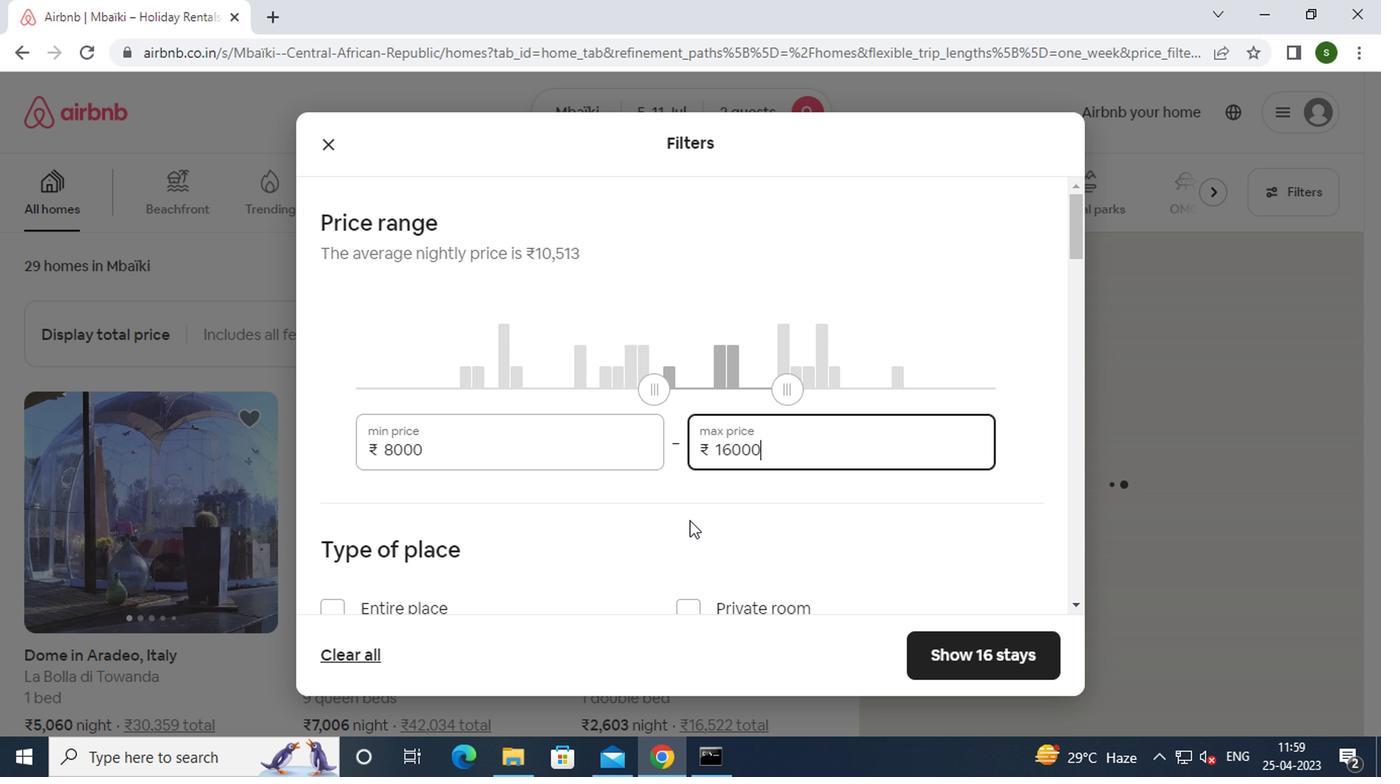 
Action: Mouse moved to (399, 413)
Screenshot: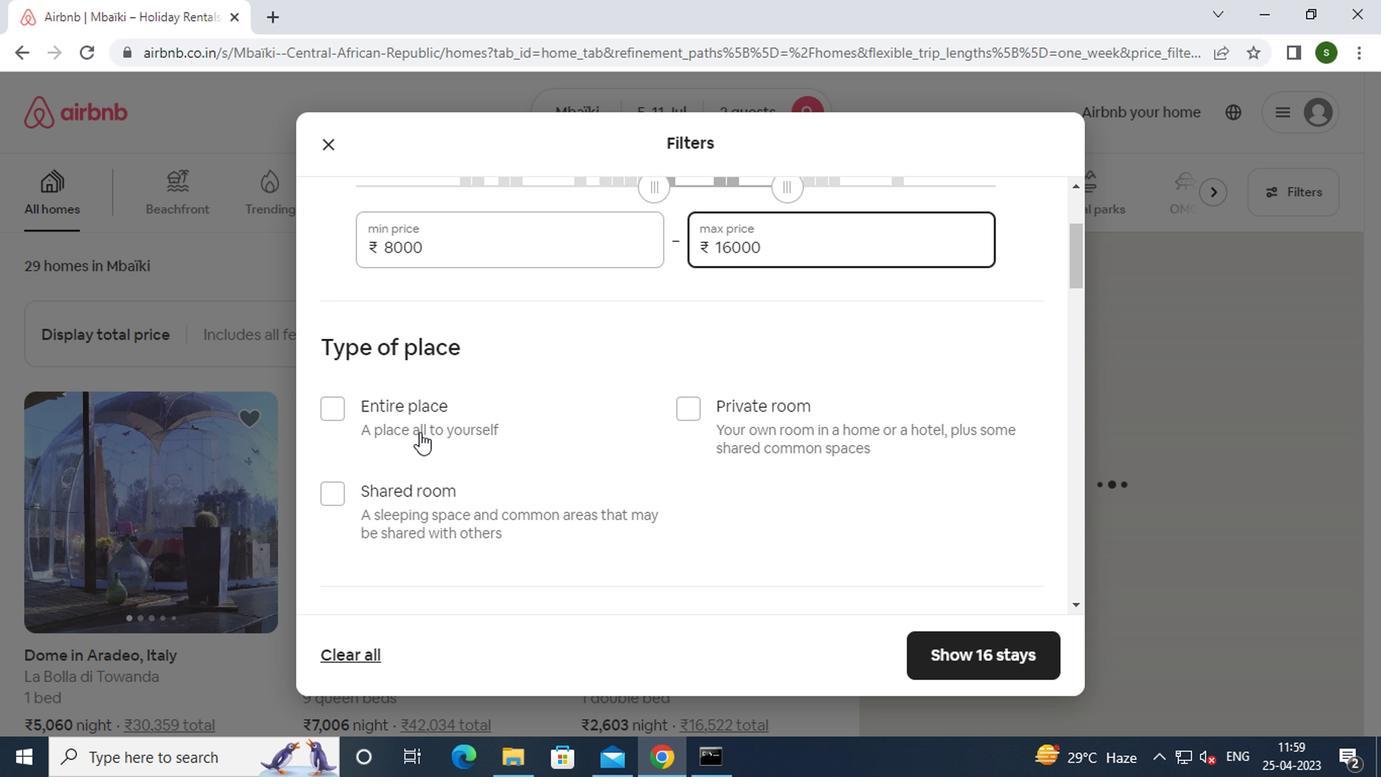 
Action: Mouse pressed left at (399, 413)
Screenshot: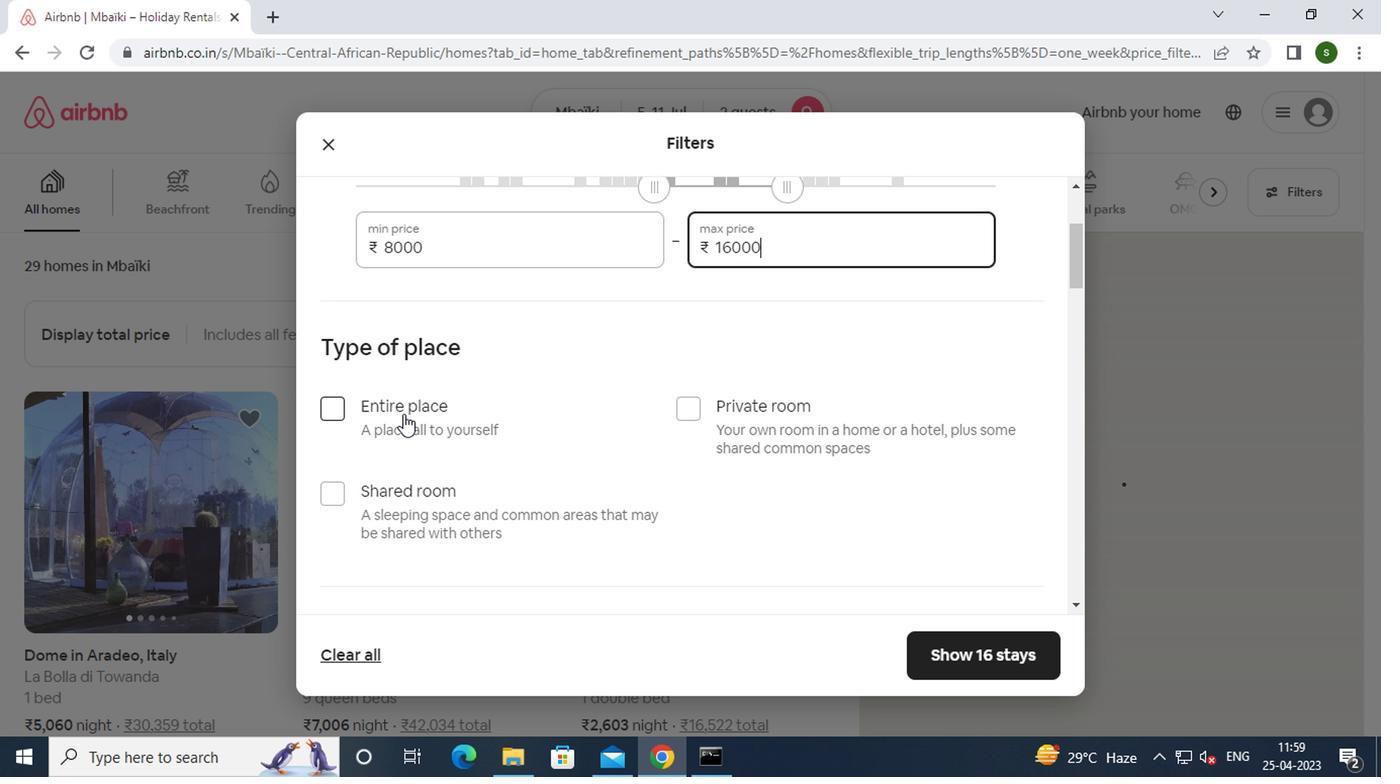 
Action: Mouse scrolled (399, 412) with delta (0, 0)
Screenshot: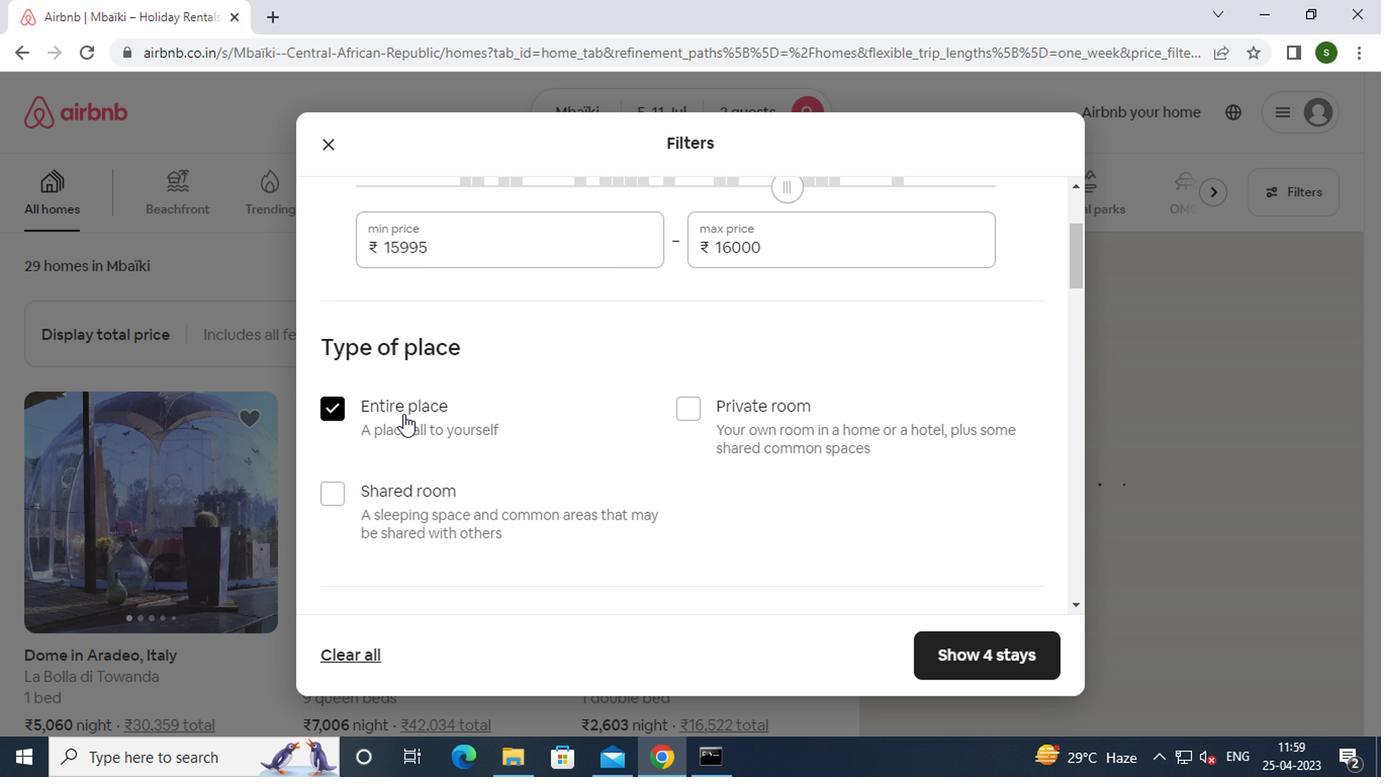 
Action: Mouse scrolled (399, 412) with delta (0, 0)
Screenshot: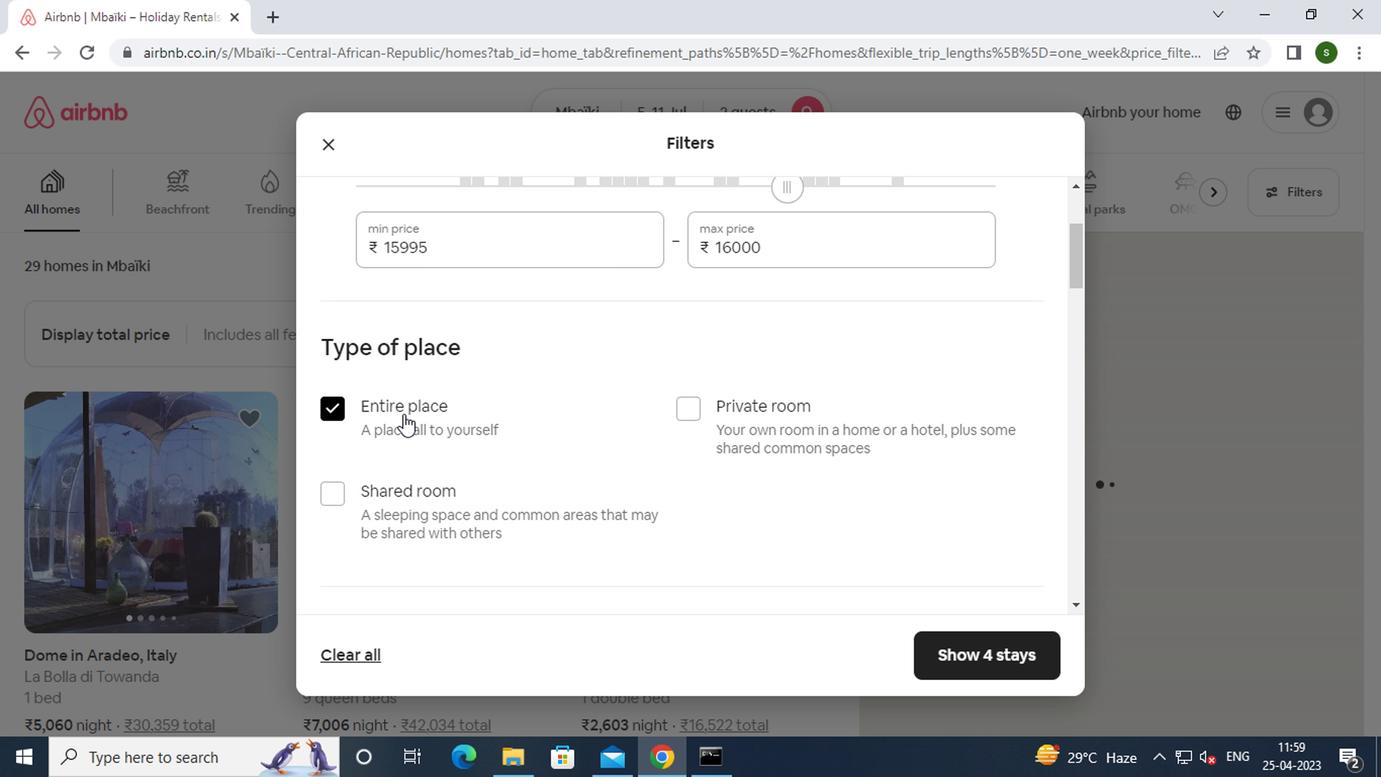 
Action: Mouse scrolled (399, 412) with delta (0, 0)
Screenshot: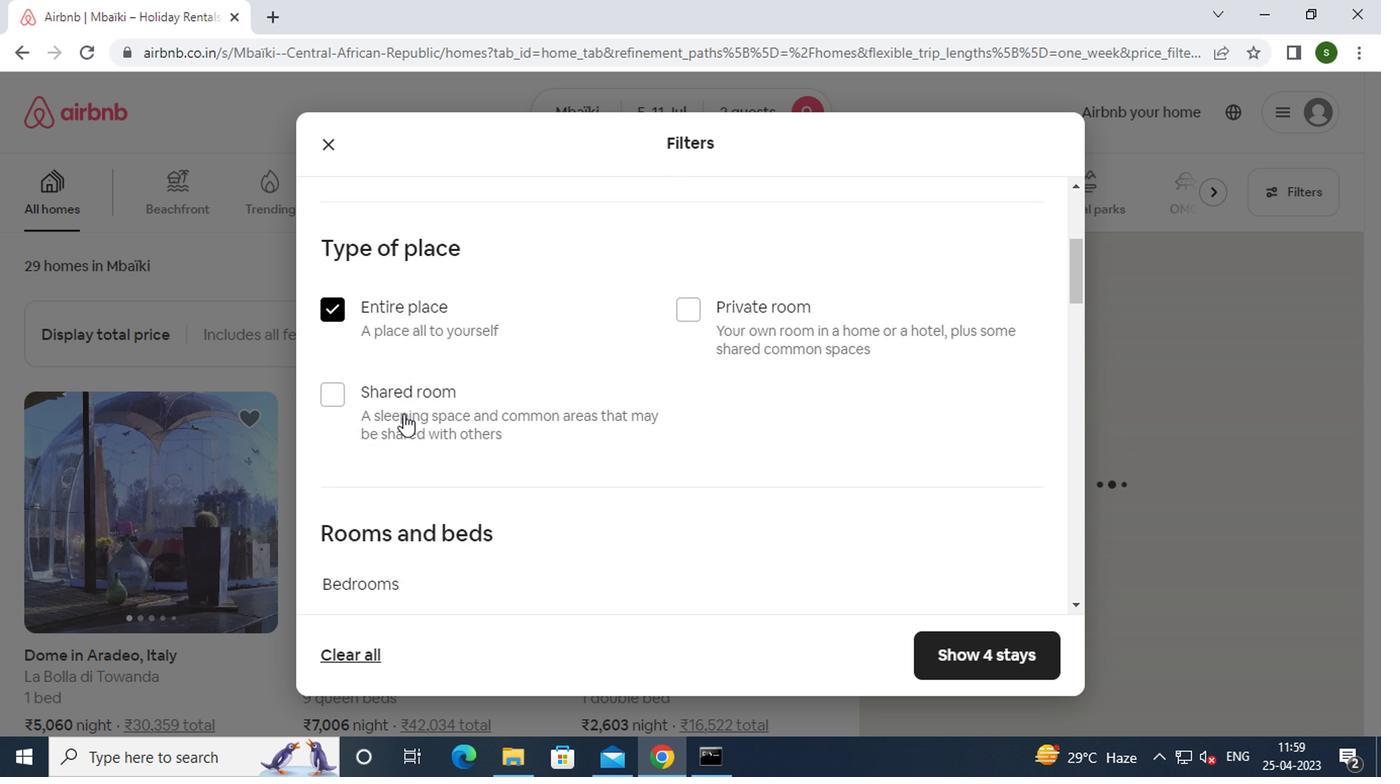 
Action: Mouse moved to (515, 433)
Screenshot: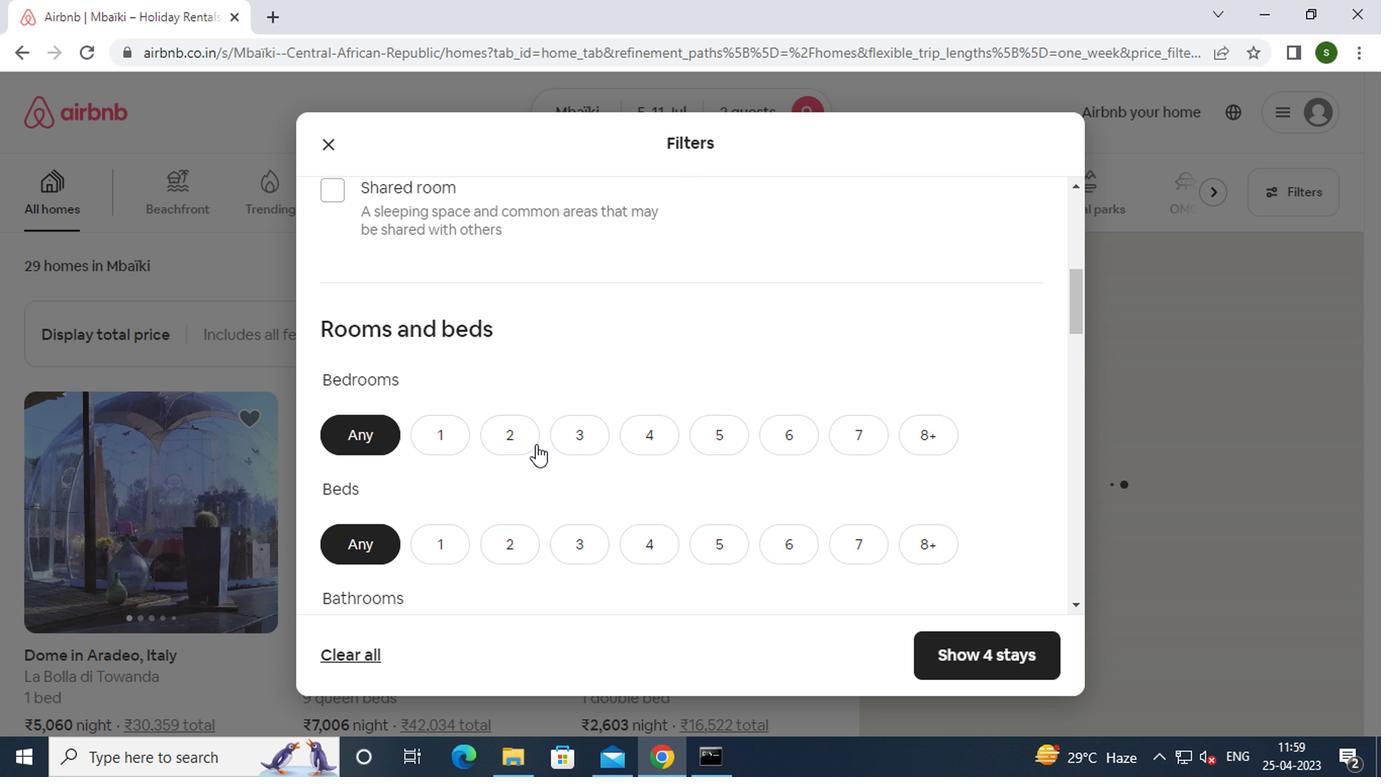 
Action: Mouse pressed left at (515, 433)
Screenshot: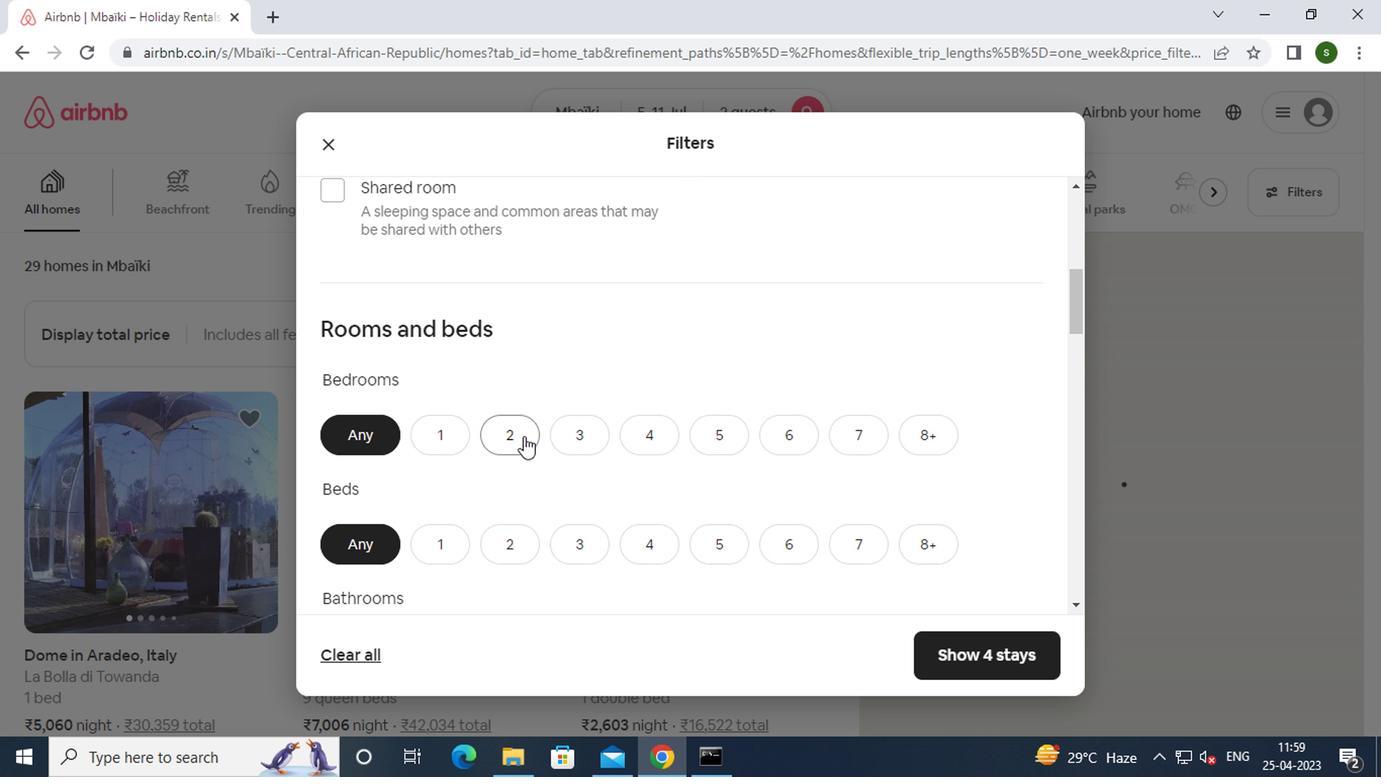 
Action: Mouse moved to (517, 539)
Screenshot: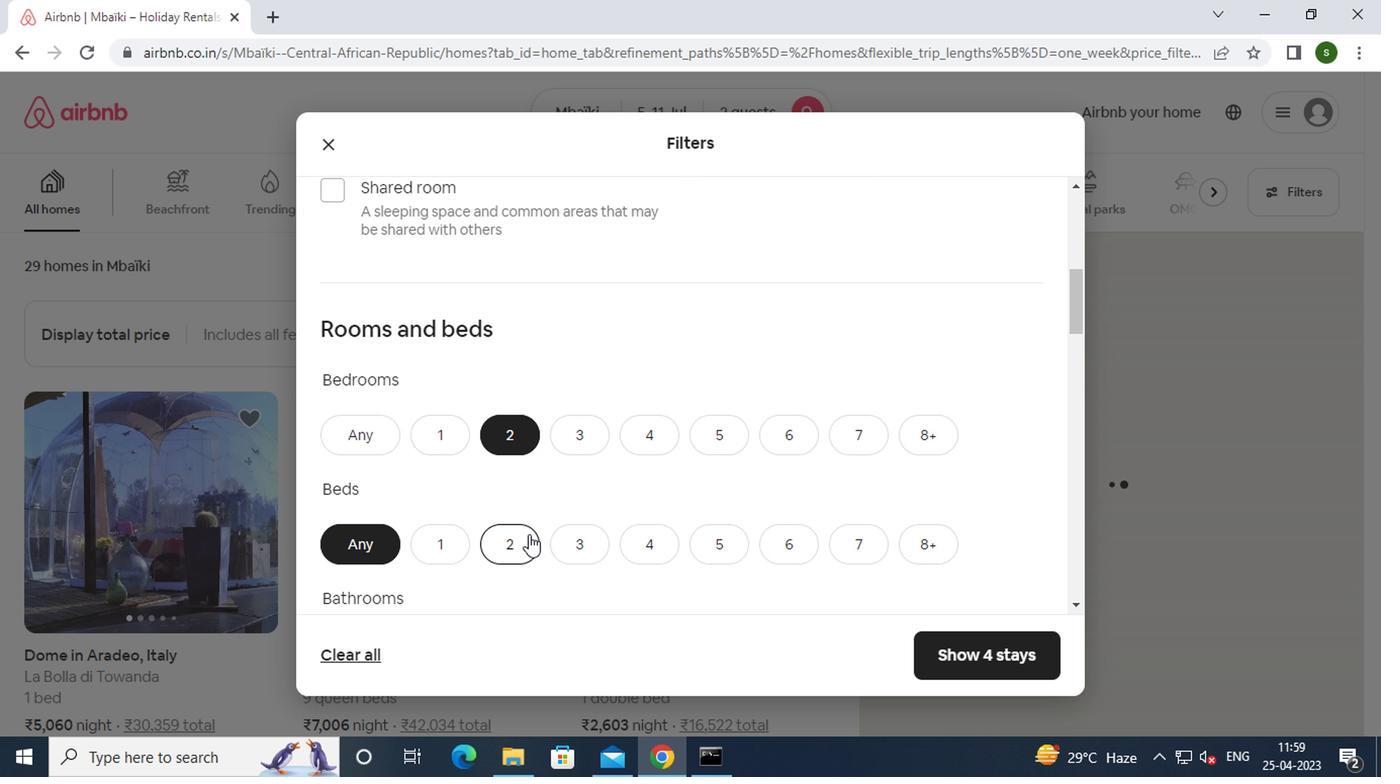 
Action: Mouse pressed left at (517, 539)
Screenshot: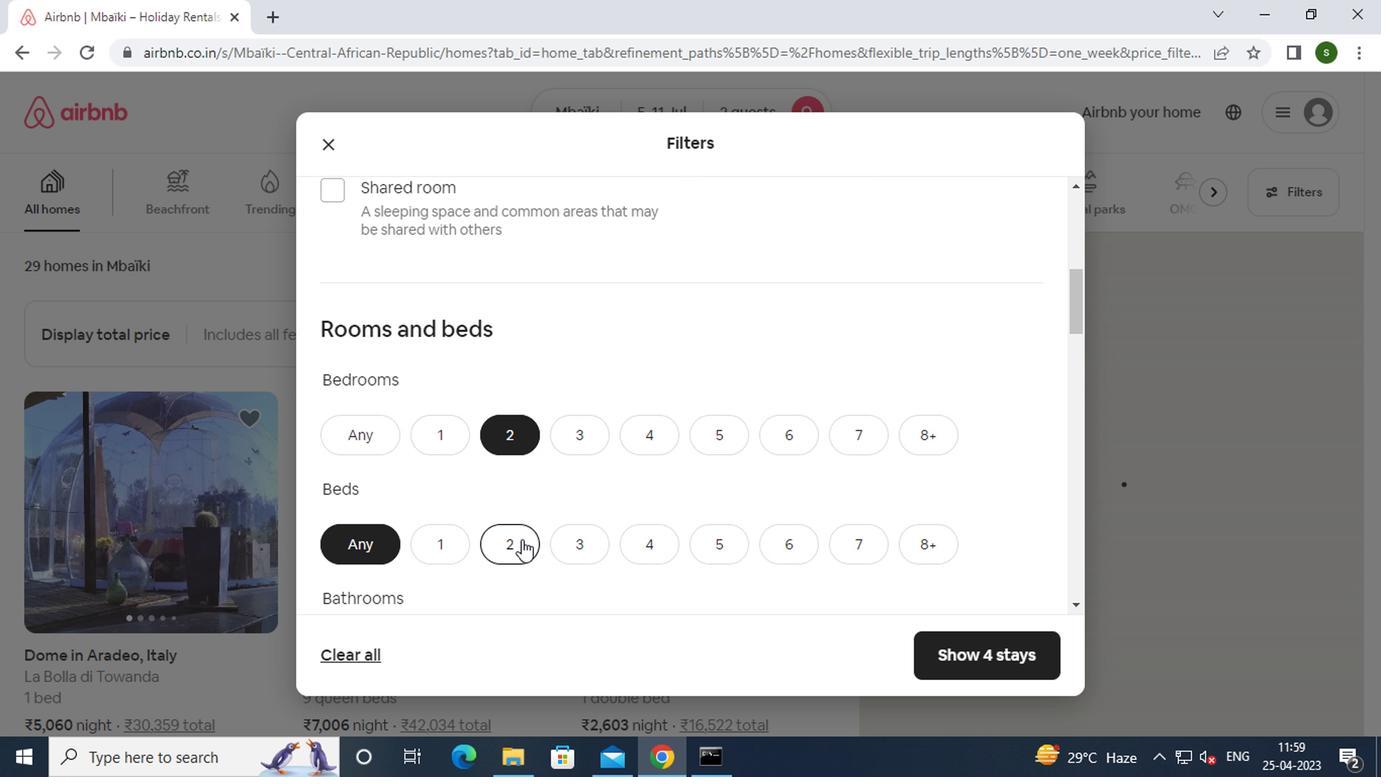 
Action: Mouse moved to (578, 493)
Screenshot: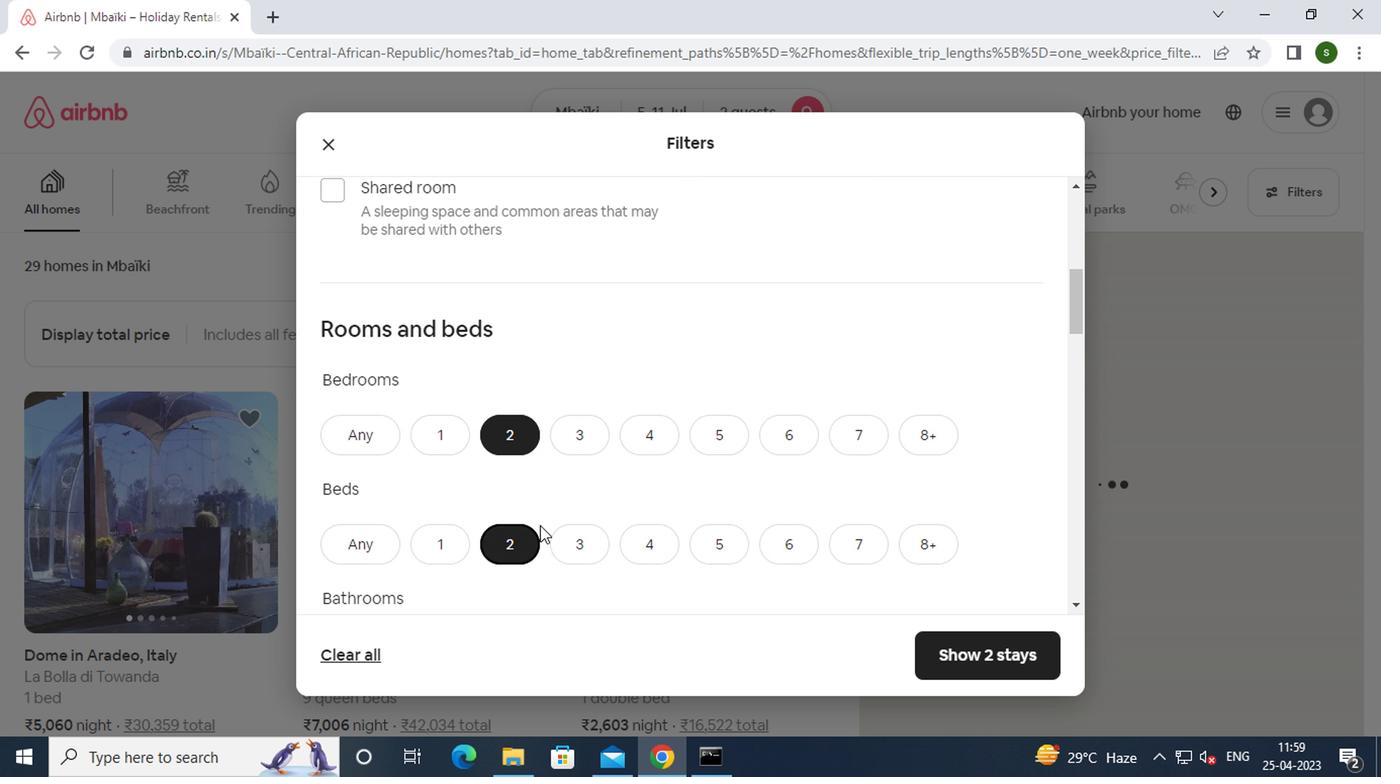 
Action: Mouse scrolled (578, 492) with delta (0, 0)
Screenshot: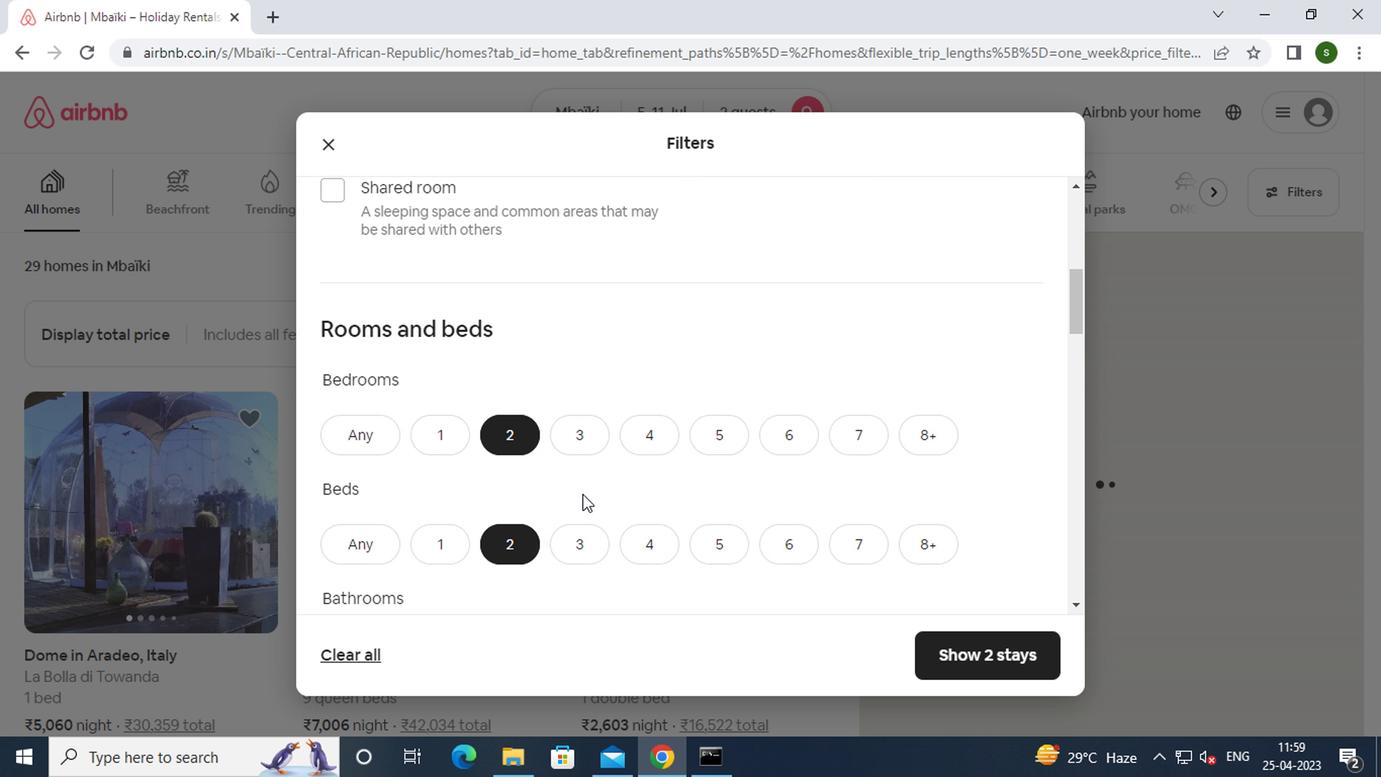 
Action: Mouse scrolled (578, 492) with delta (0, 0)
Screenshot: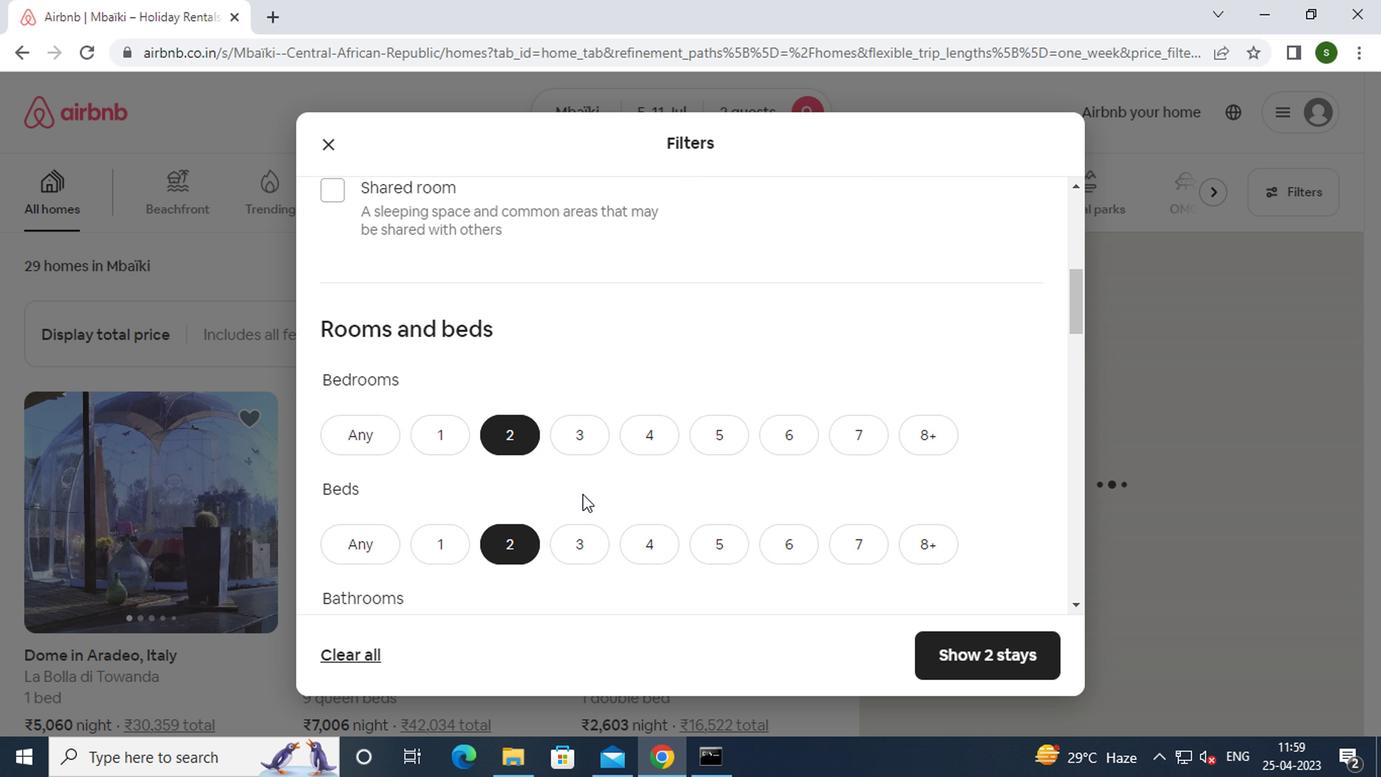 
Action: Mouse scrolled (578, 492) with delta (0, 0)
Screenshot: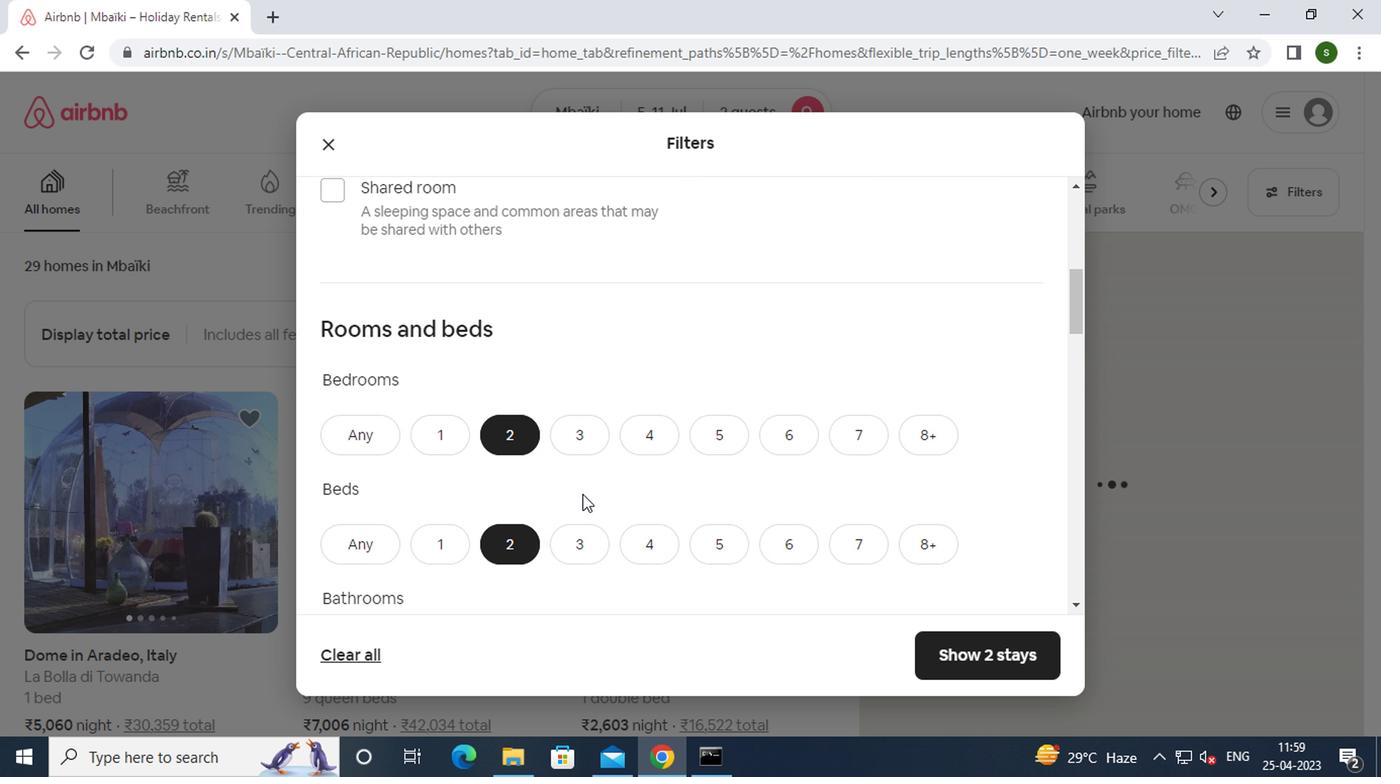 
Action: Mouse moved to (439, 354)
Screenshot: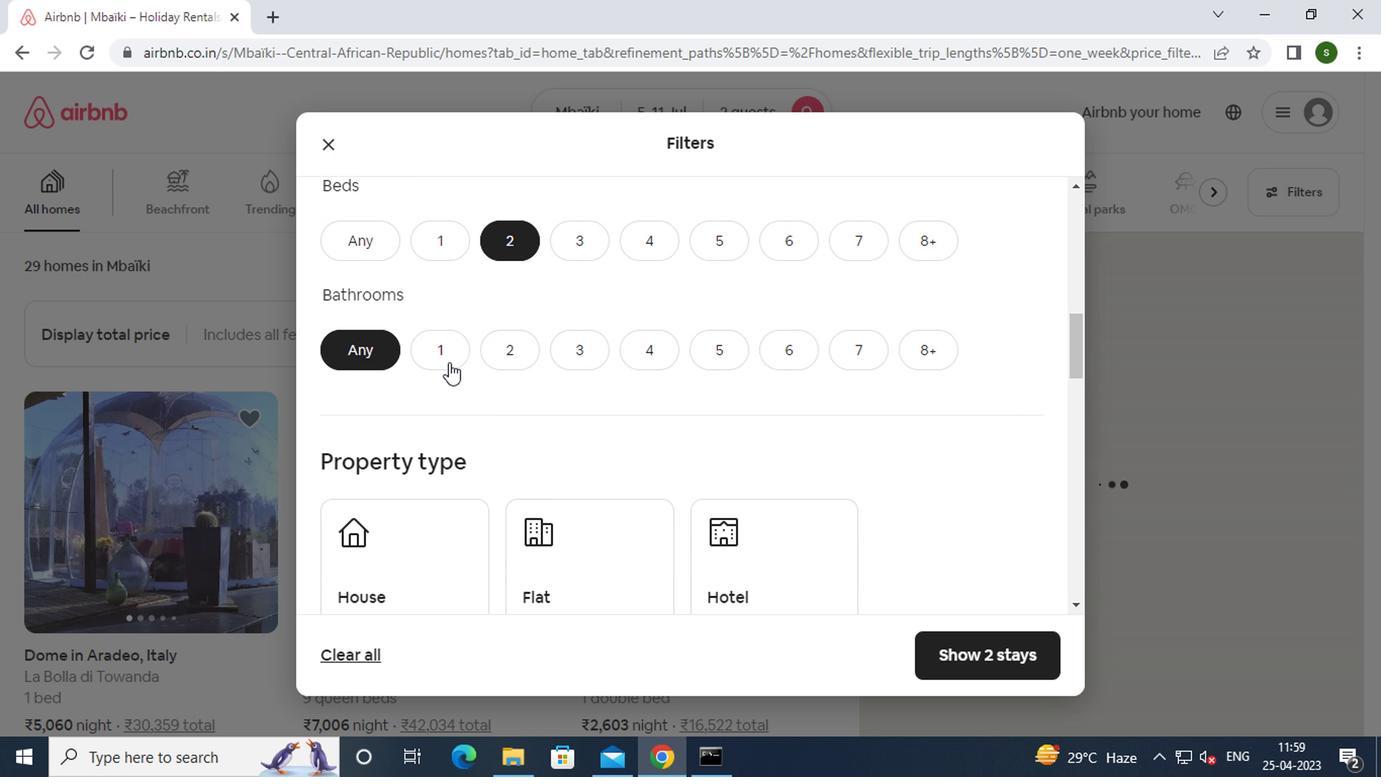 
Action: Mouse pressed left at (439, 354)
Screenshot: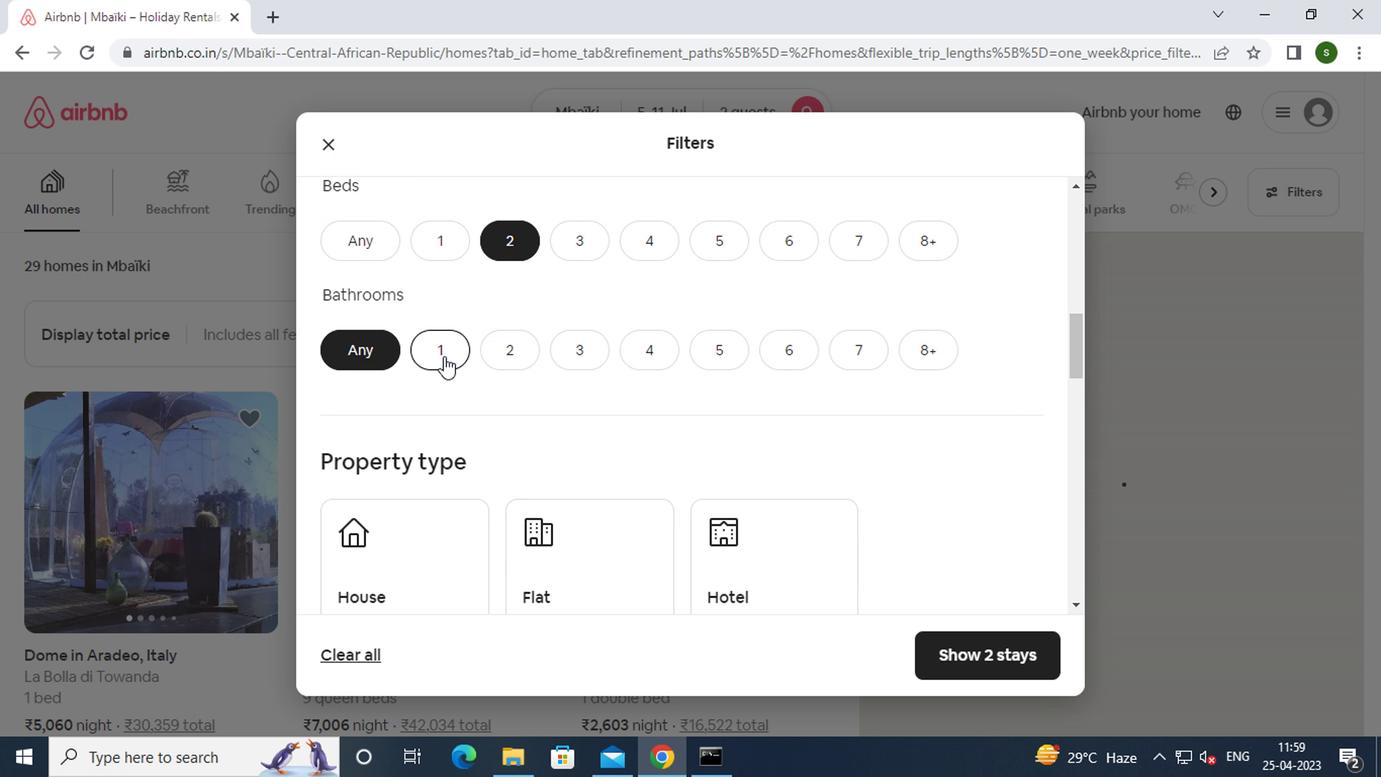 
Action: Mouse scrolled (439, 354) with delta (0, 0)
Screenshot: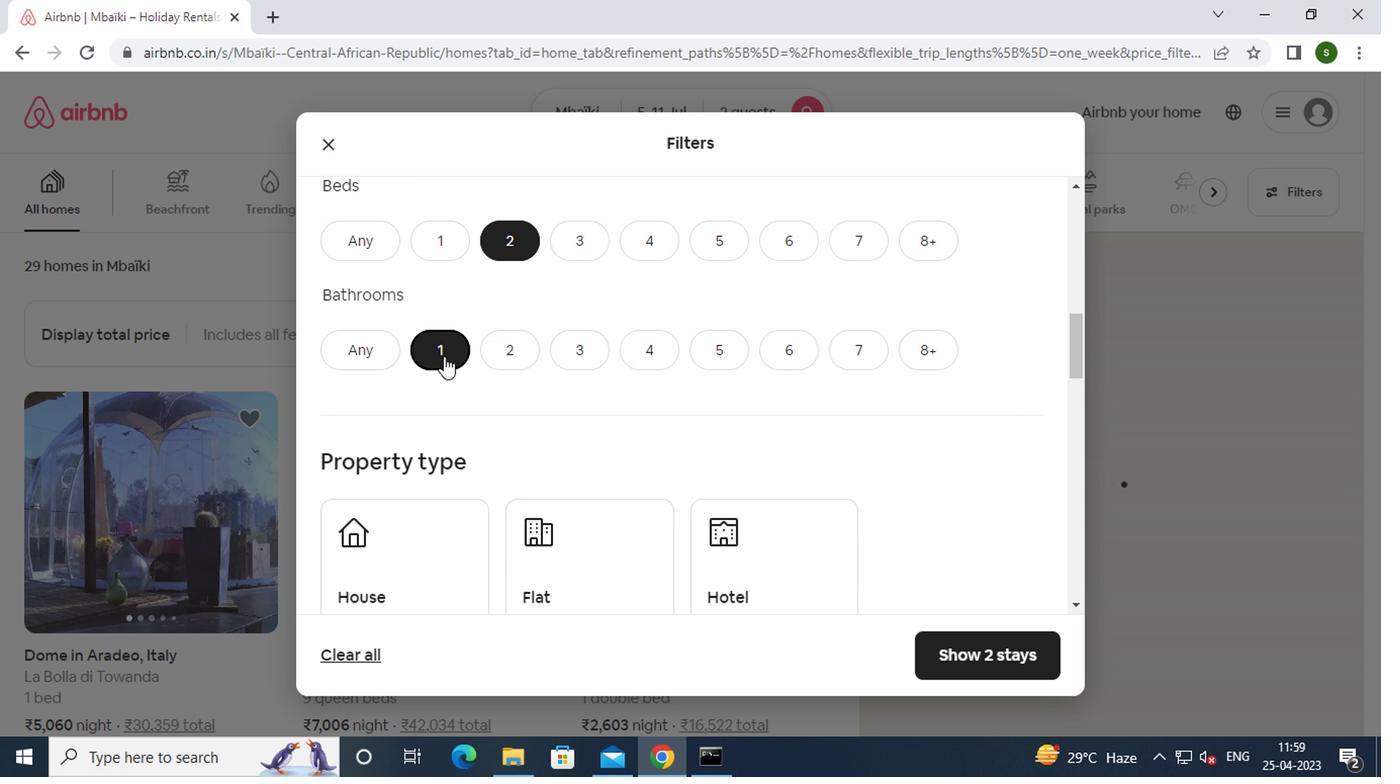 
Action: Mouse moved to (418, 413)
Screenshot: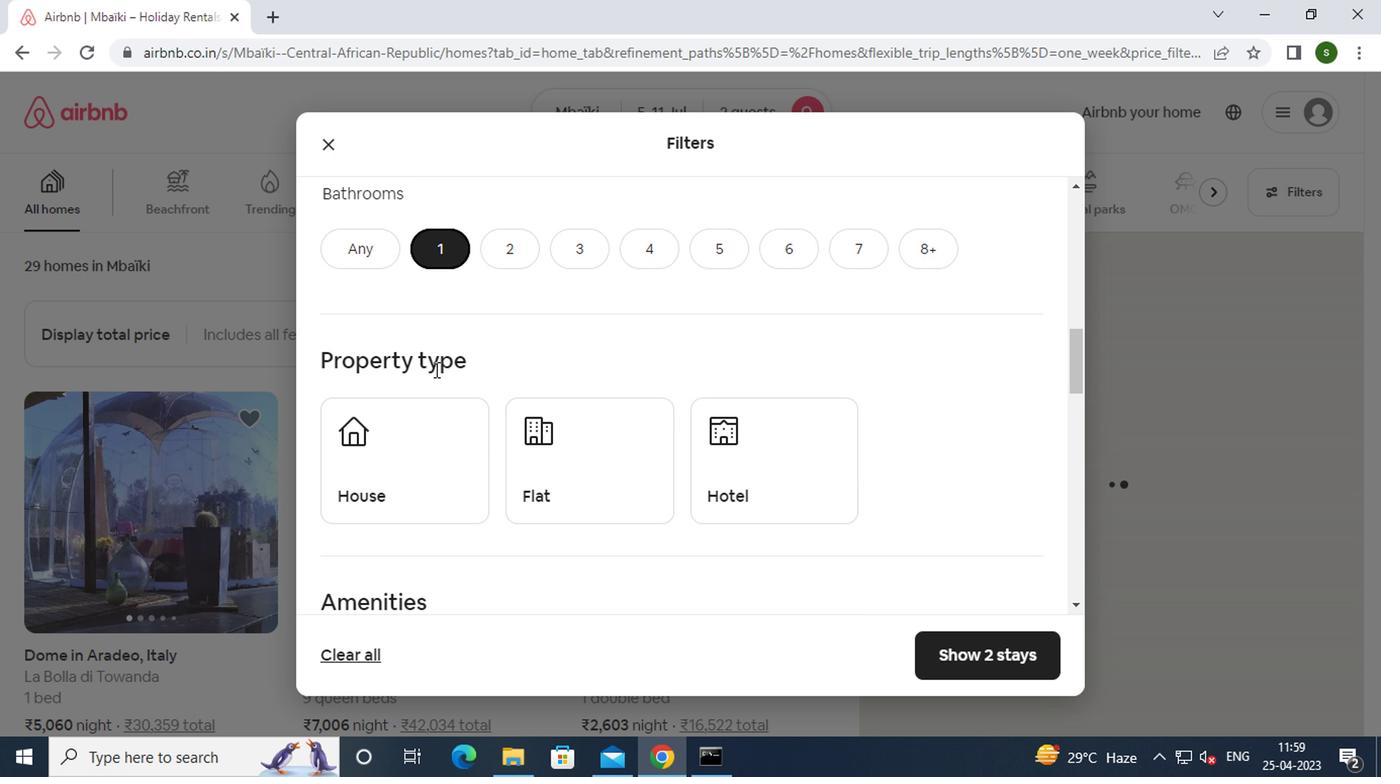 
Action: Mouse pressed left at (418, 413)
Screenshot: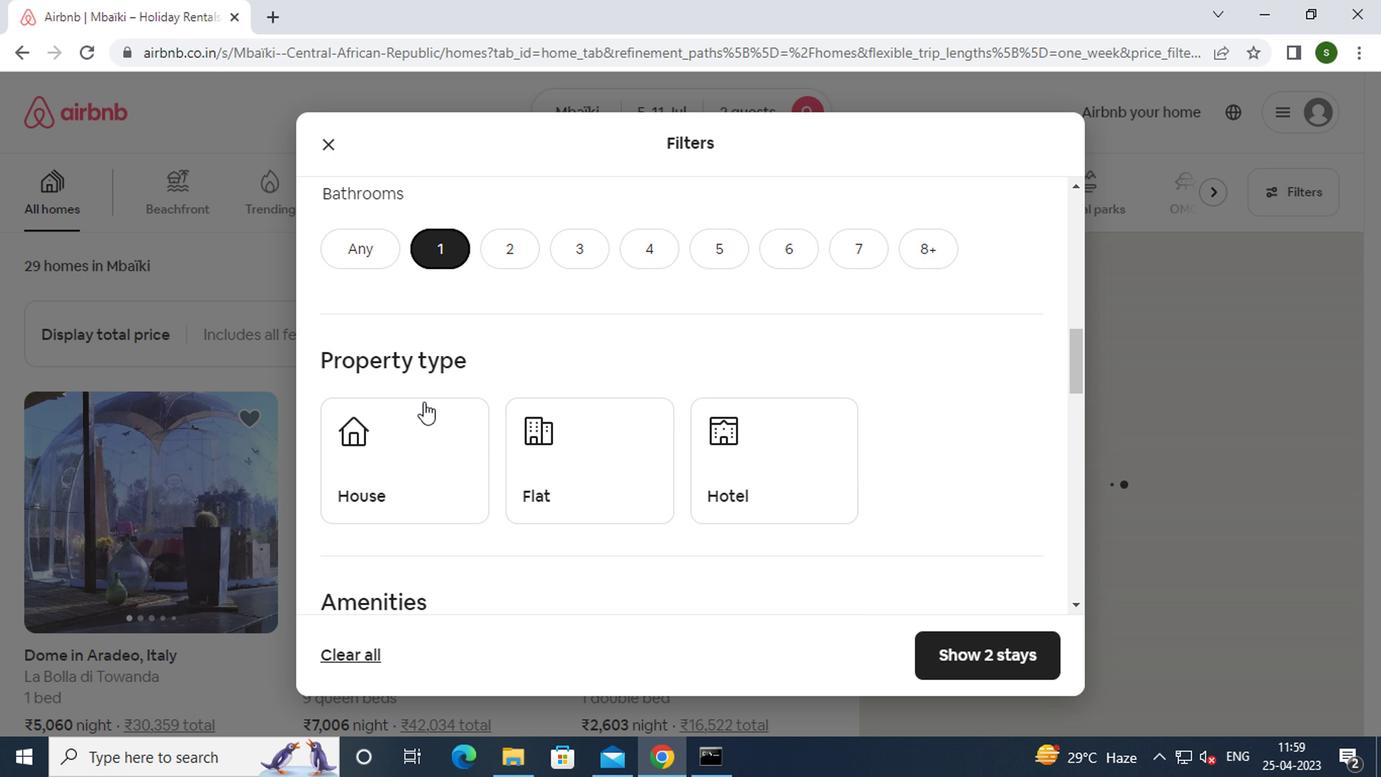 
Action: Mouse moved to (593, 444)
Screenshot: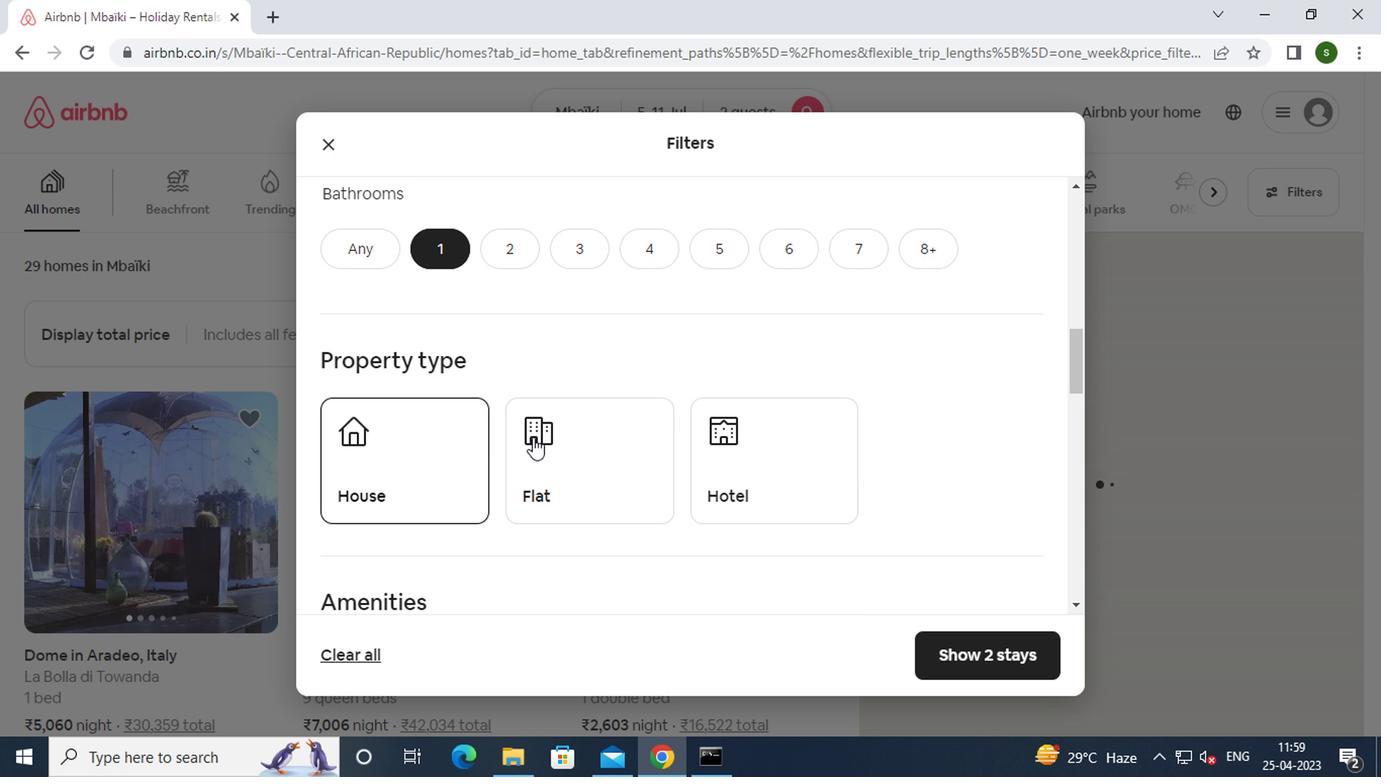 
Action: Mouse pressed left at (593, 444)
Screenshot: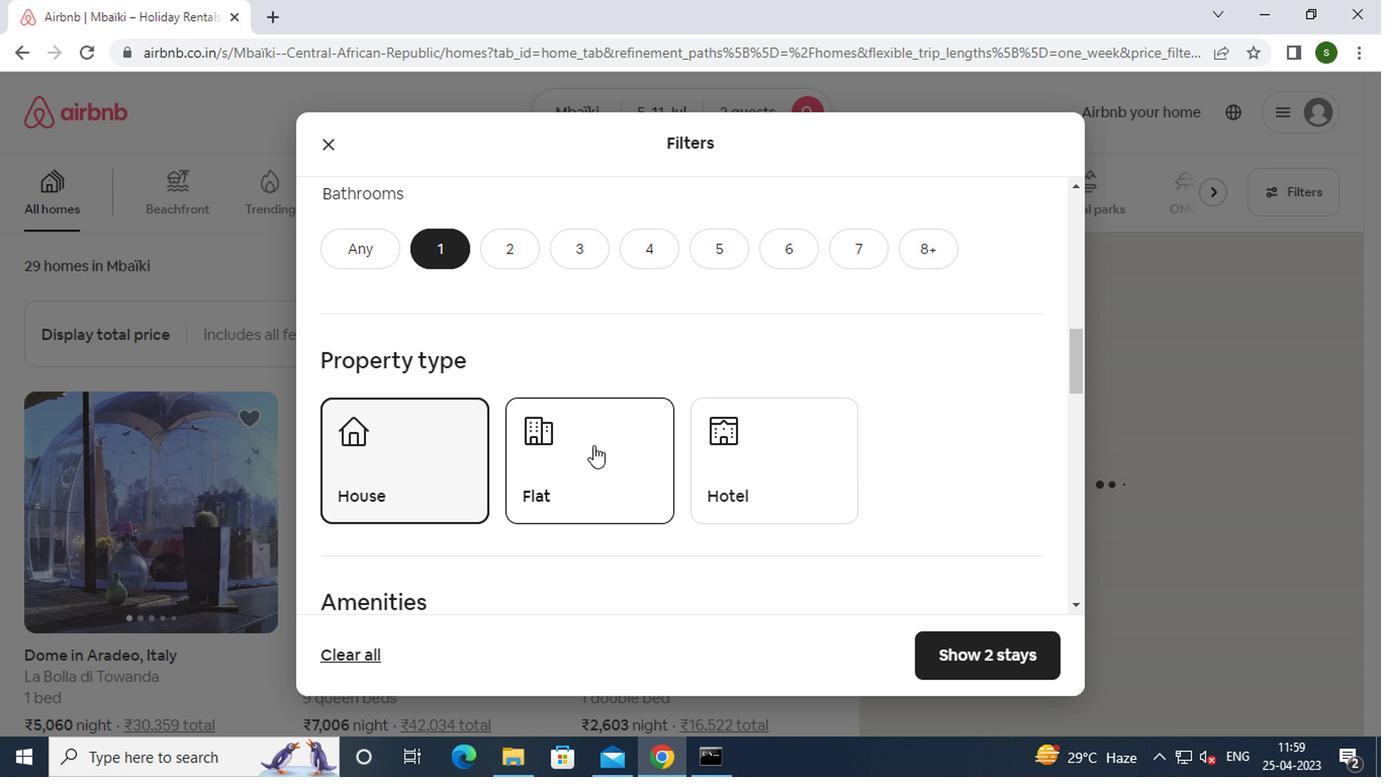 
Action: Mouse moved to (594, 445)
Screenshot: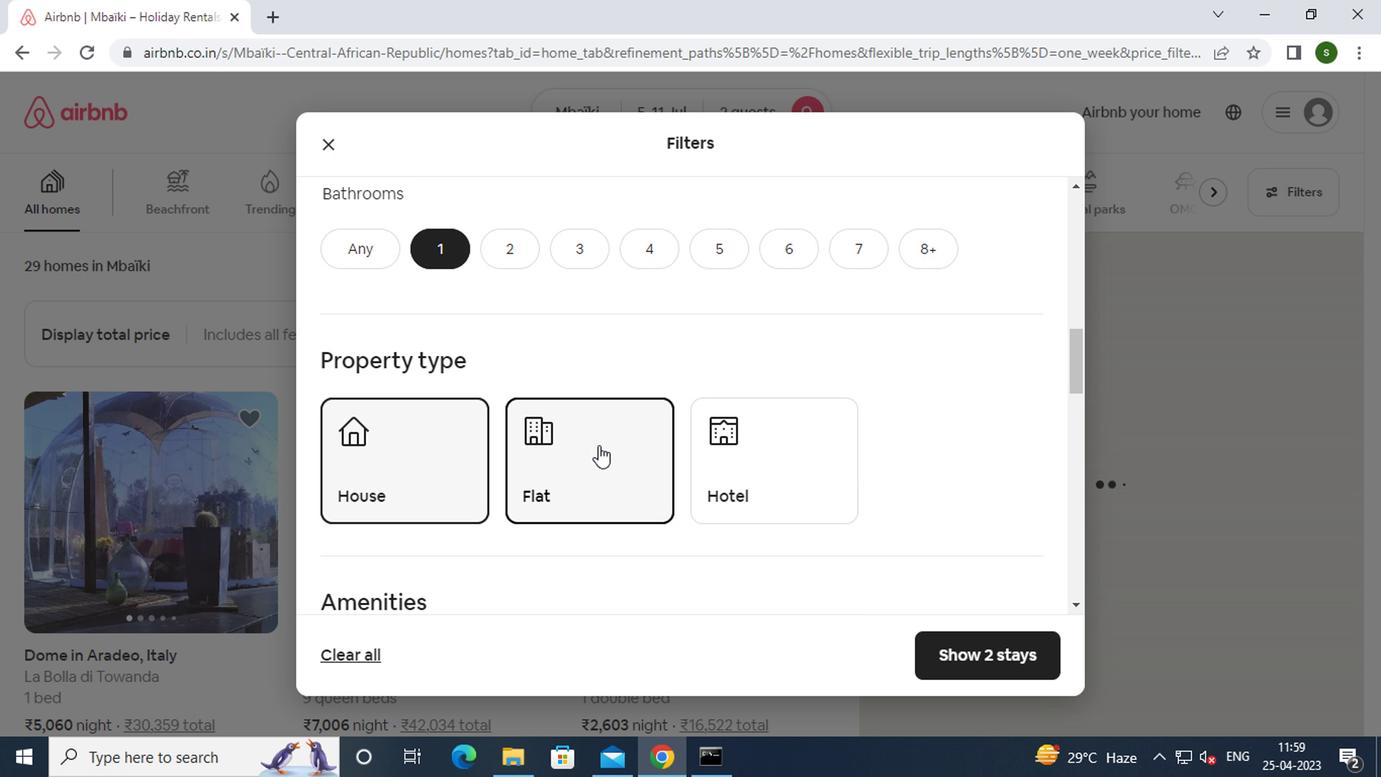 
Action: Mouse scrolled (594, 444) with delta (0, 0)
Screenshot: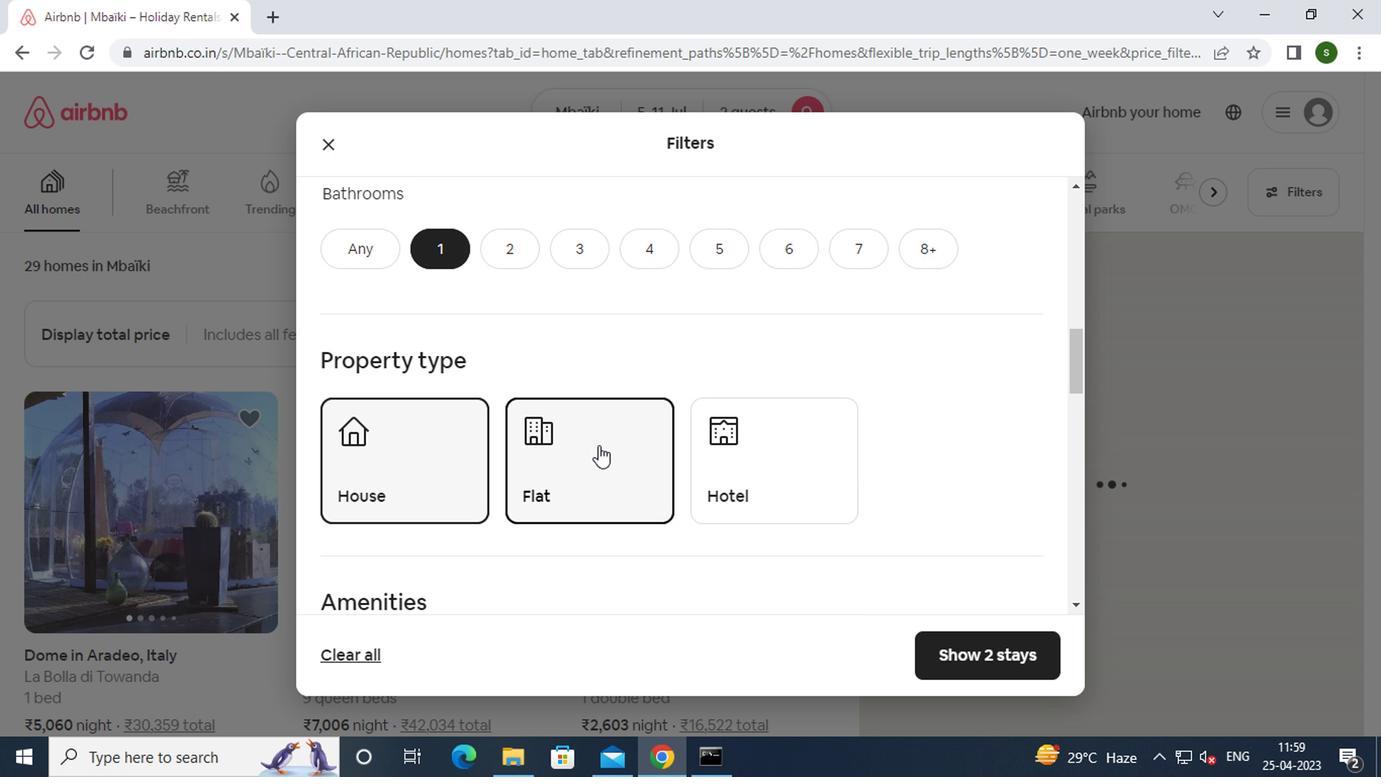 
Action: Mouse moved to (594, 445)
Screenshot: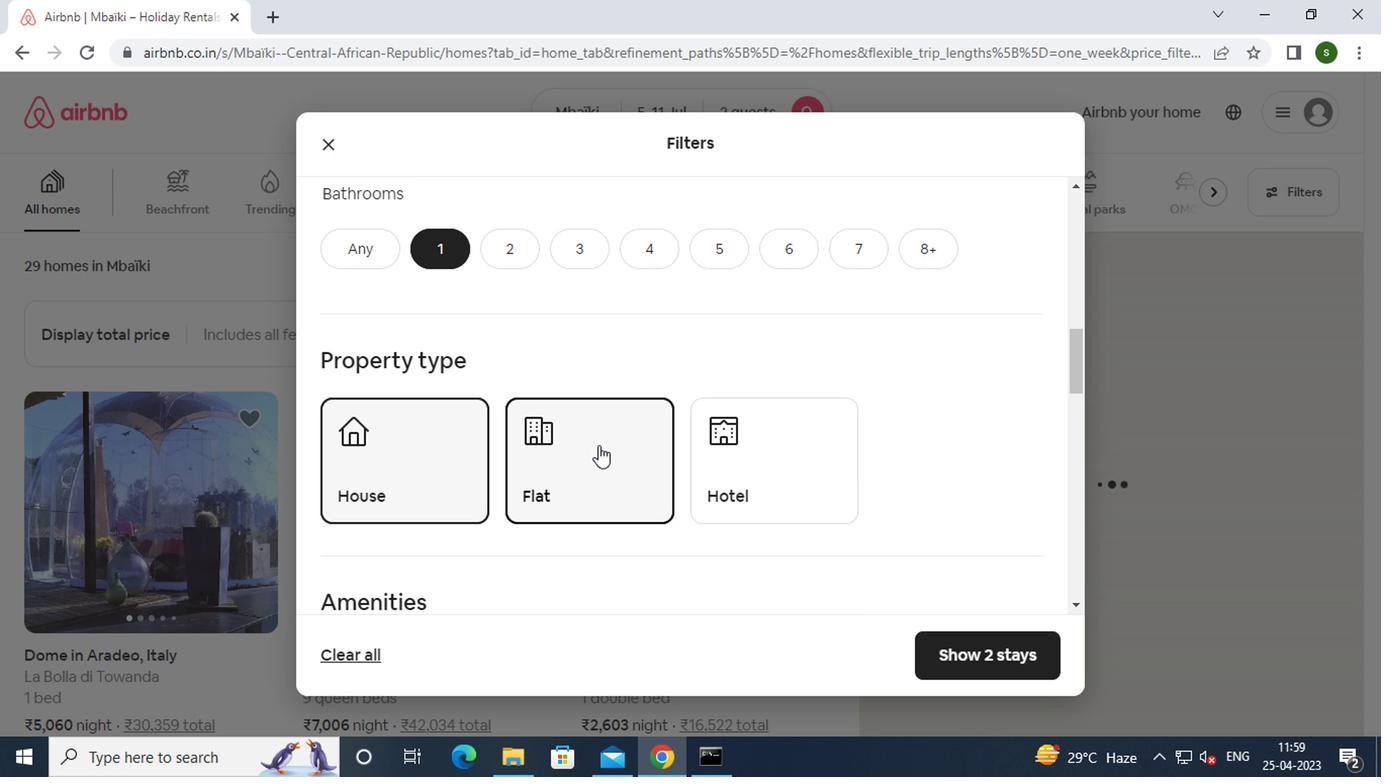 
Action: Mouse scrolled (594, 444) with delta (0, 0)
Screenshot: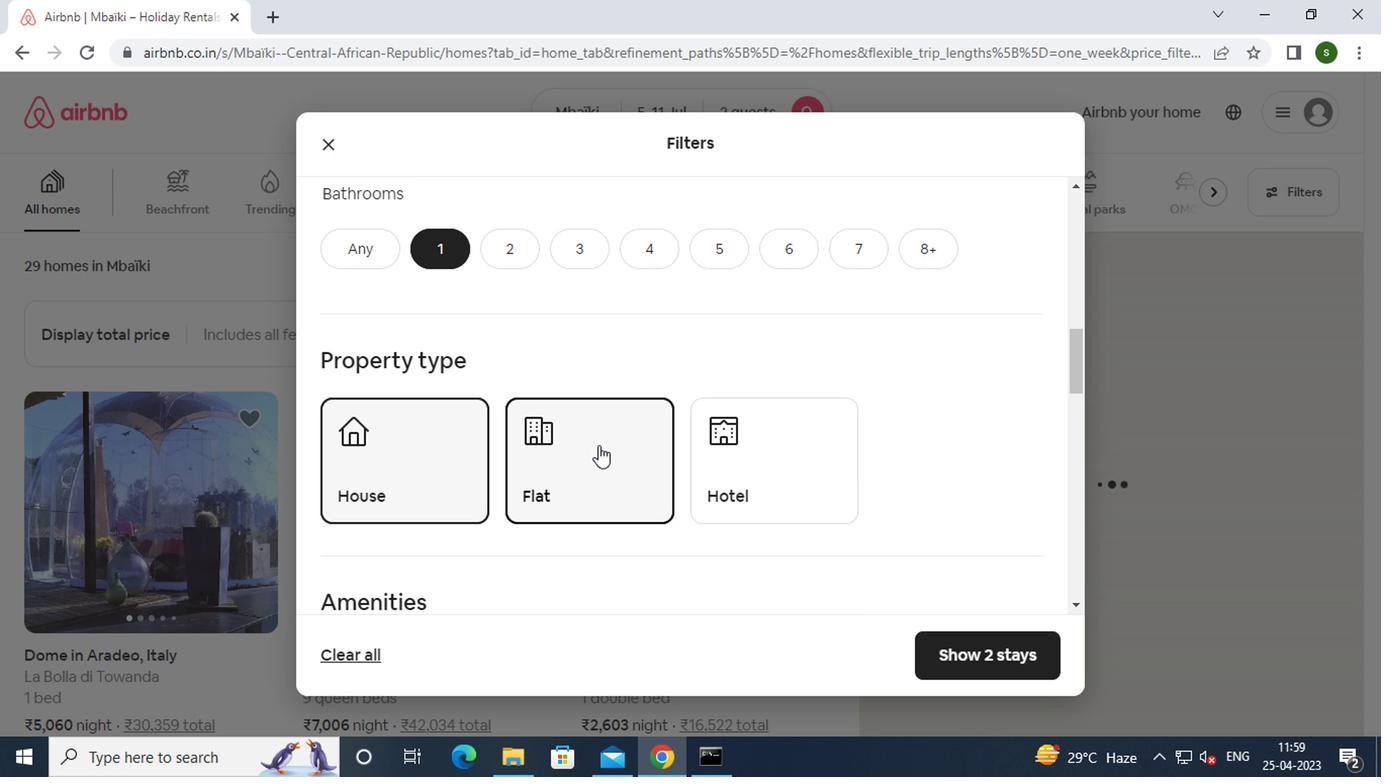 
Action: Mouse scrolled (594, 444) with delta (0, 0)
Screenshot: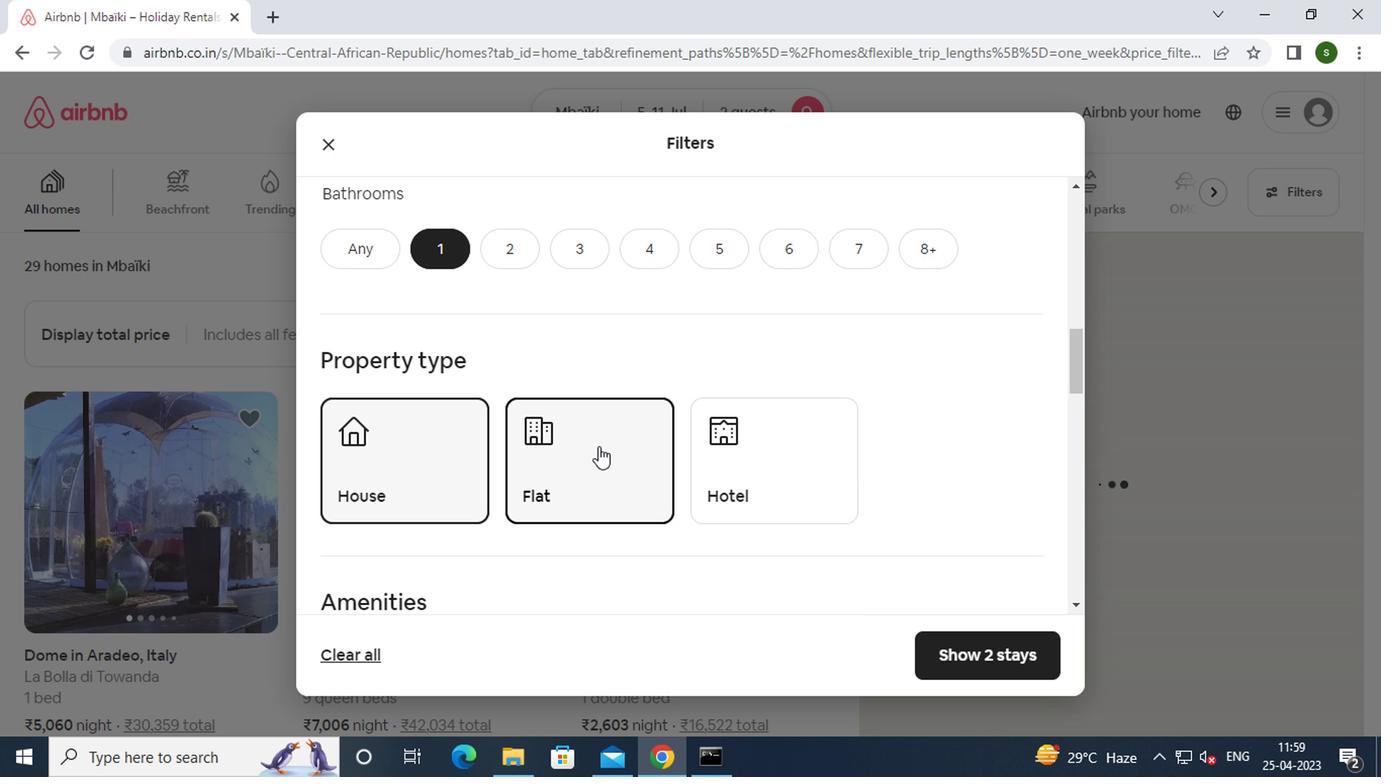 
Action: Mouse scrolled (594, 444) with delta (0, 0)
Screenshot: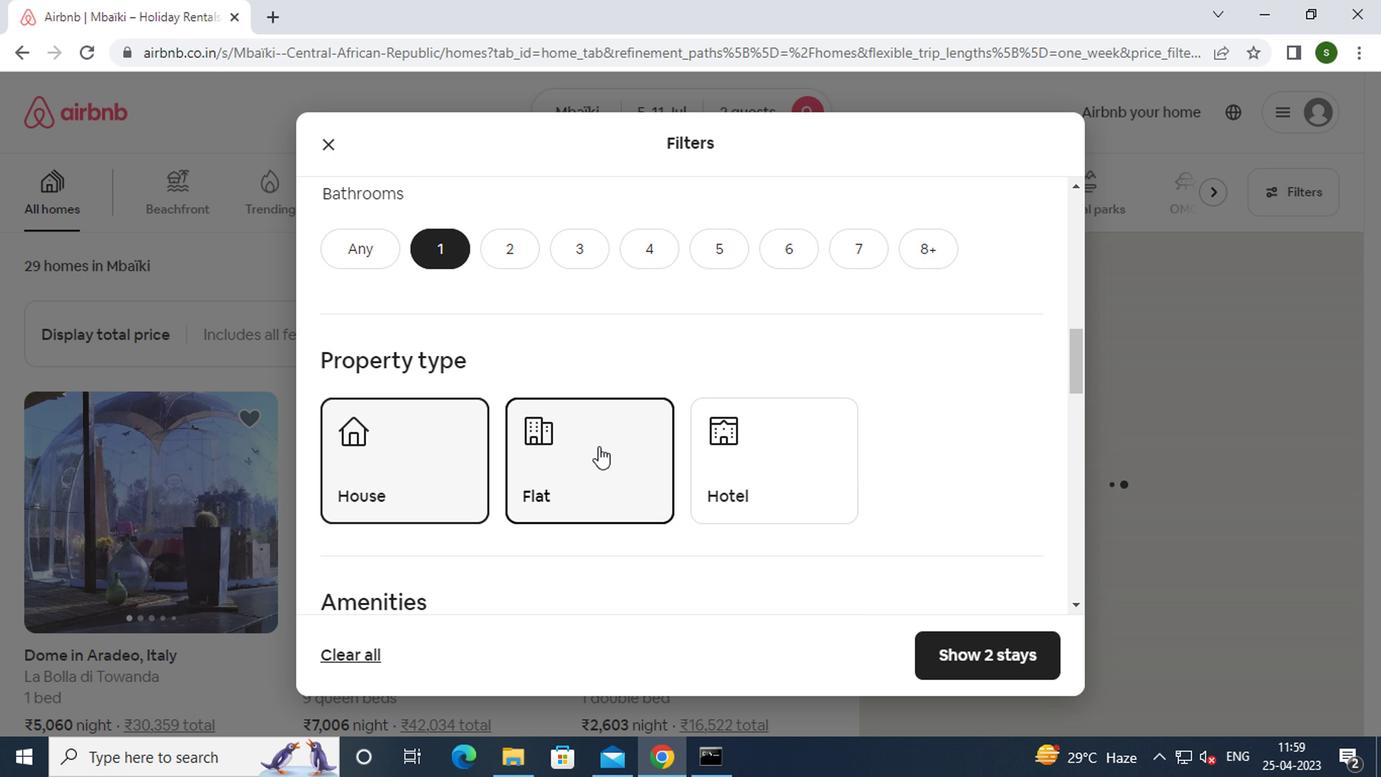 
Action: Mouse moved to (1006, 574)
Screenshot: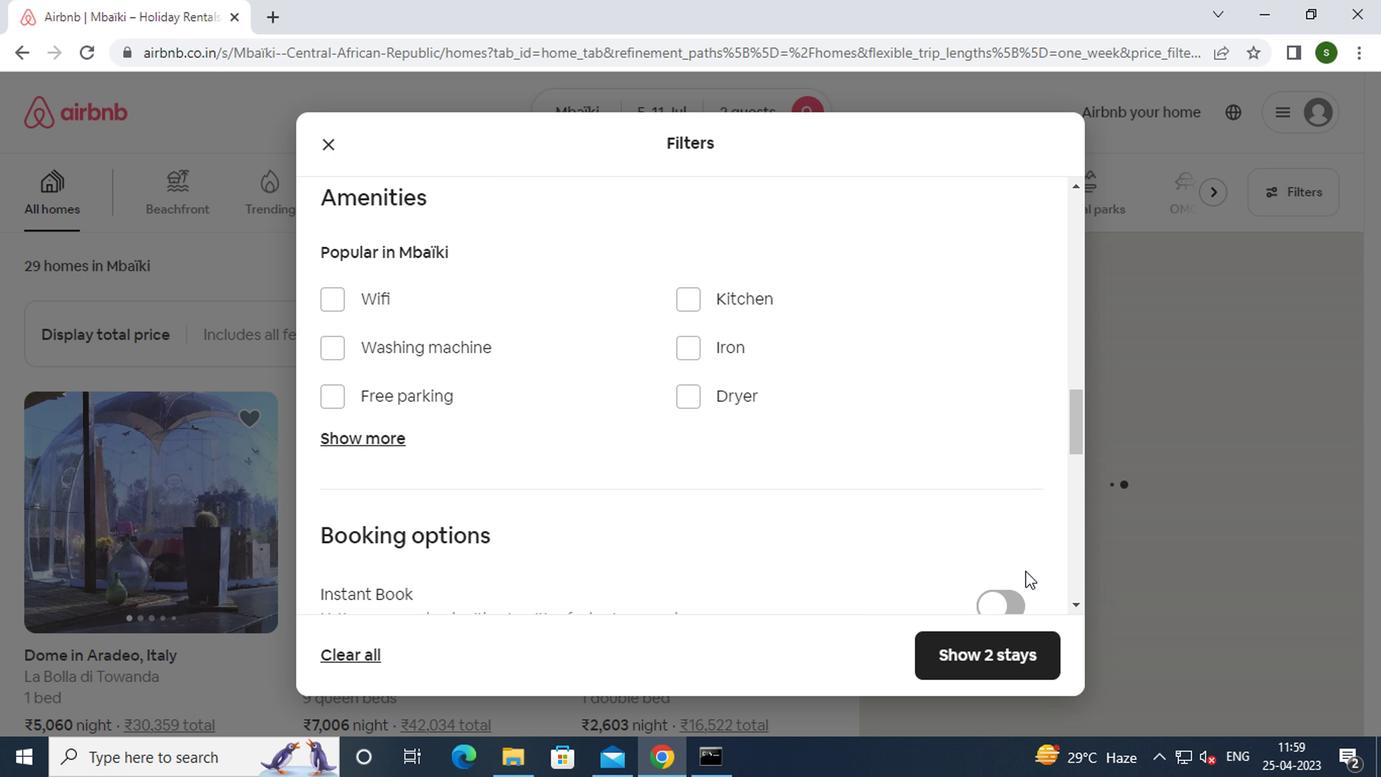
Action: Mouse scrolled (1006, 573) with delta (0, 0)
Screenshot: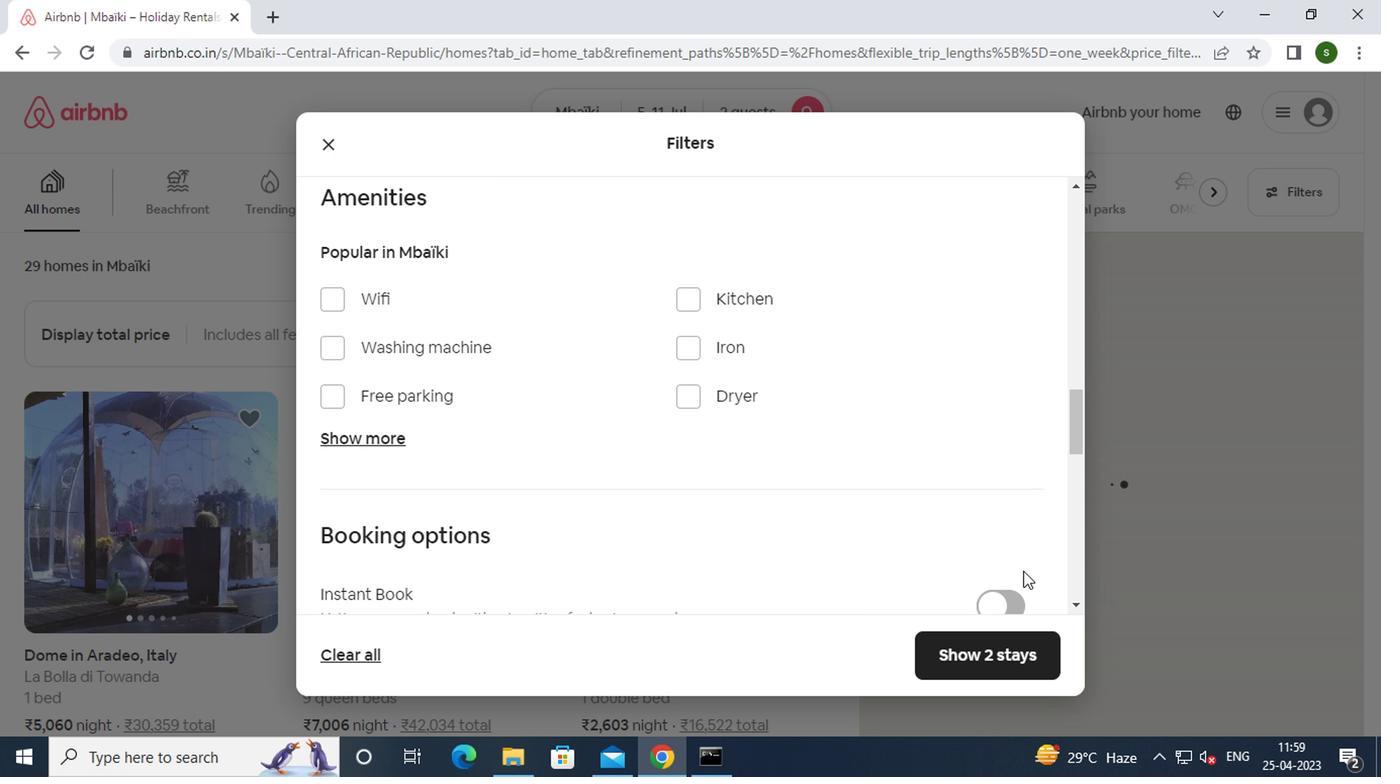 
Action: Mouse moved to (1002, 574)
Screenshot: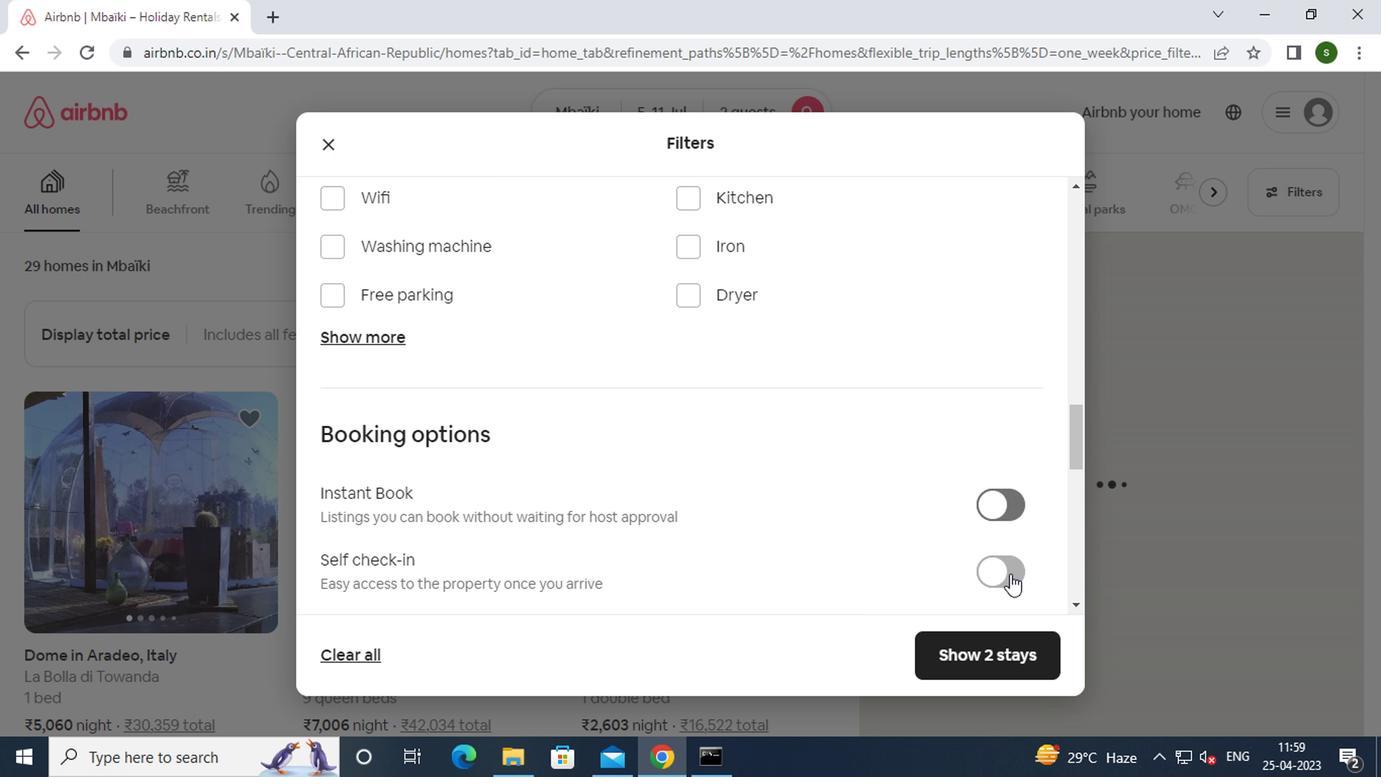 
Action: Mouse pressed left at (1002, 574)
Screenshot: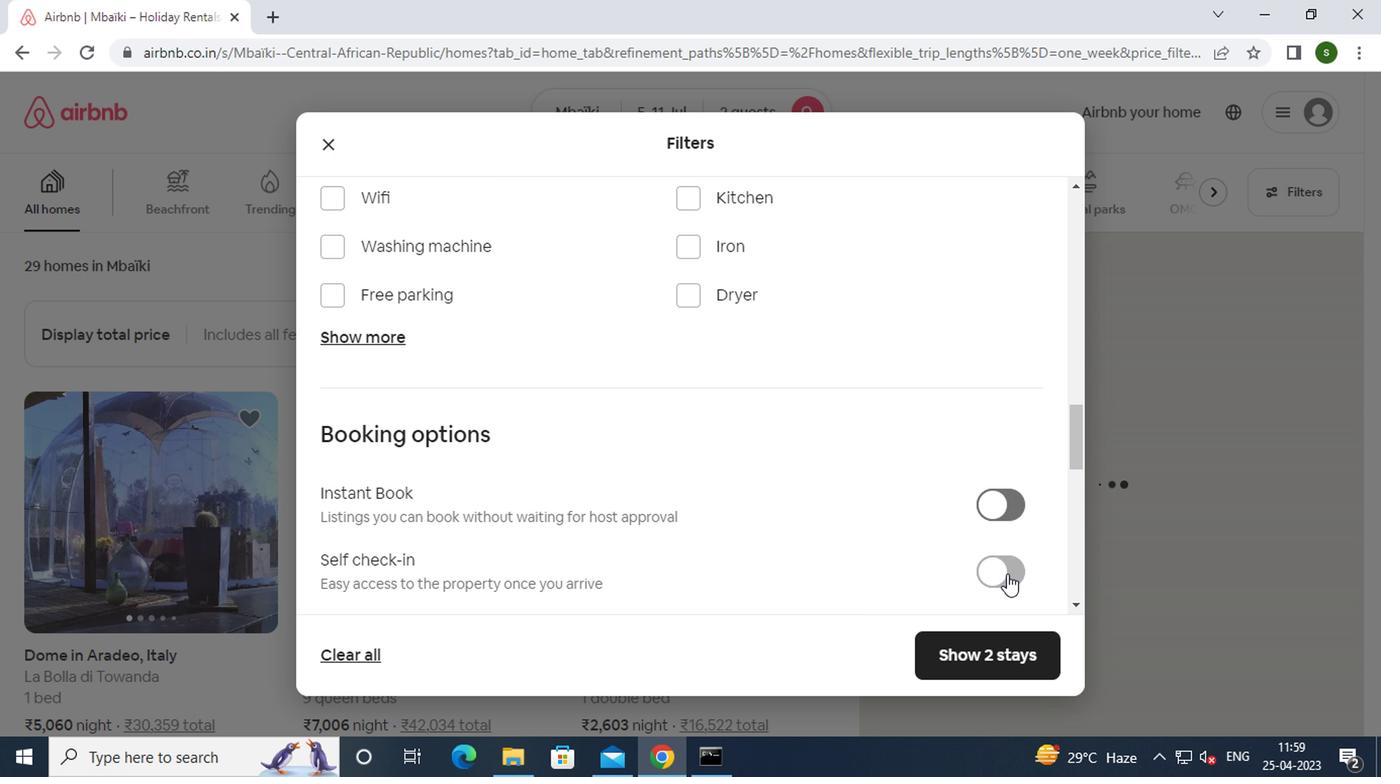 
Action: Mouse moved to (803, 508)
Screenshot: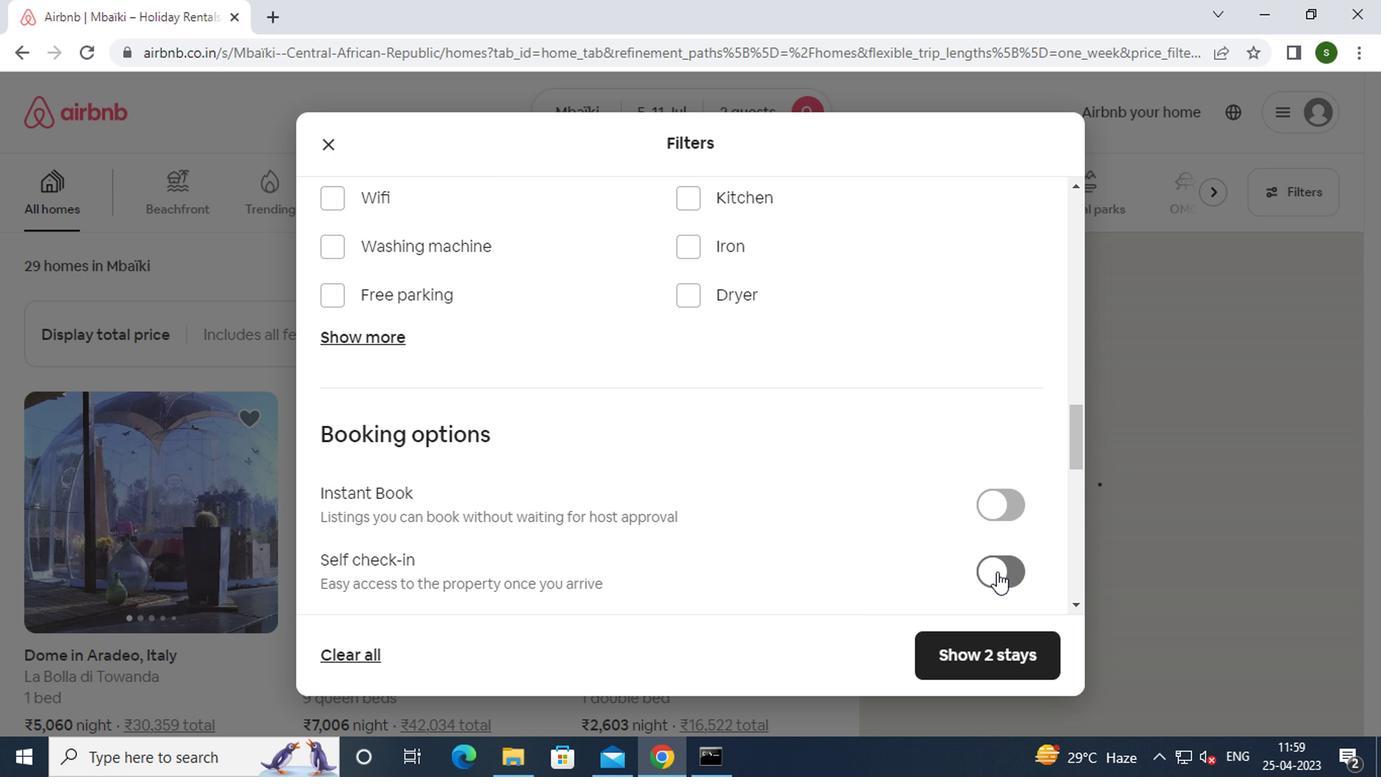 
Action: Mouse scrolled (803, 506) with delta (0, -1)
Screenshot: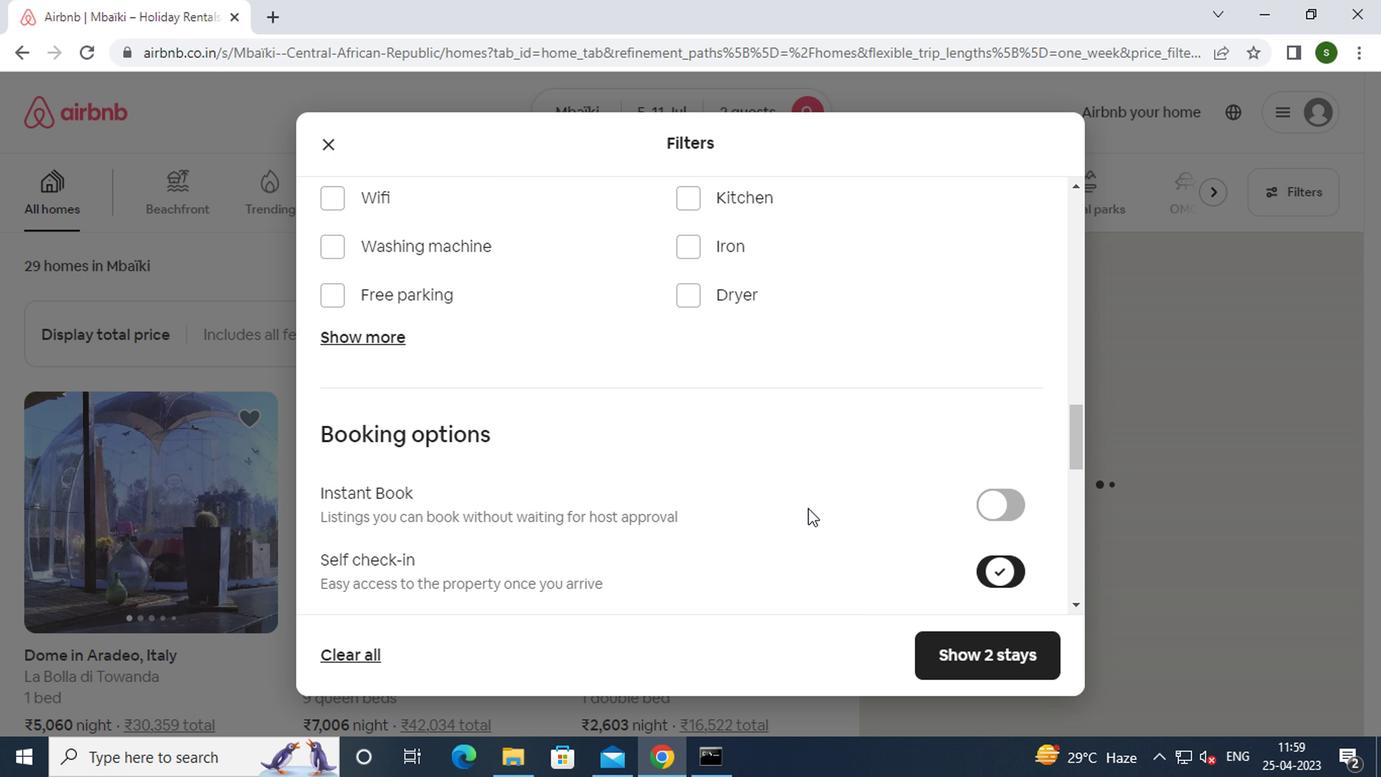 
Action: Mouse scrolled (803, 506) with delta (0, -1)
Screenshot: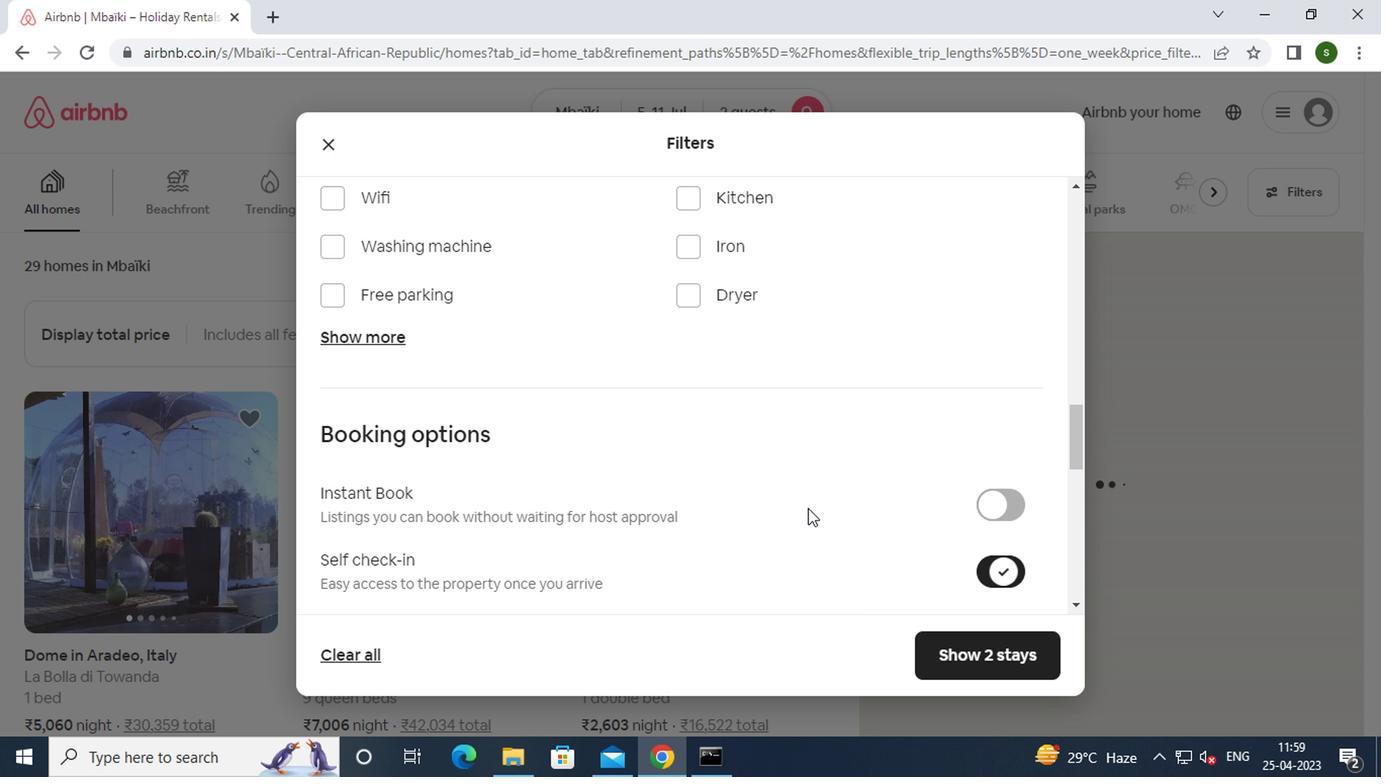 
Action: Mouse scrolled (803, 506) with delta (0, -1)
Screenshot: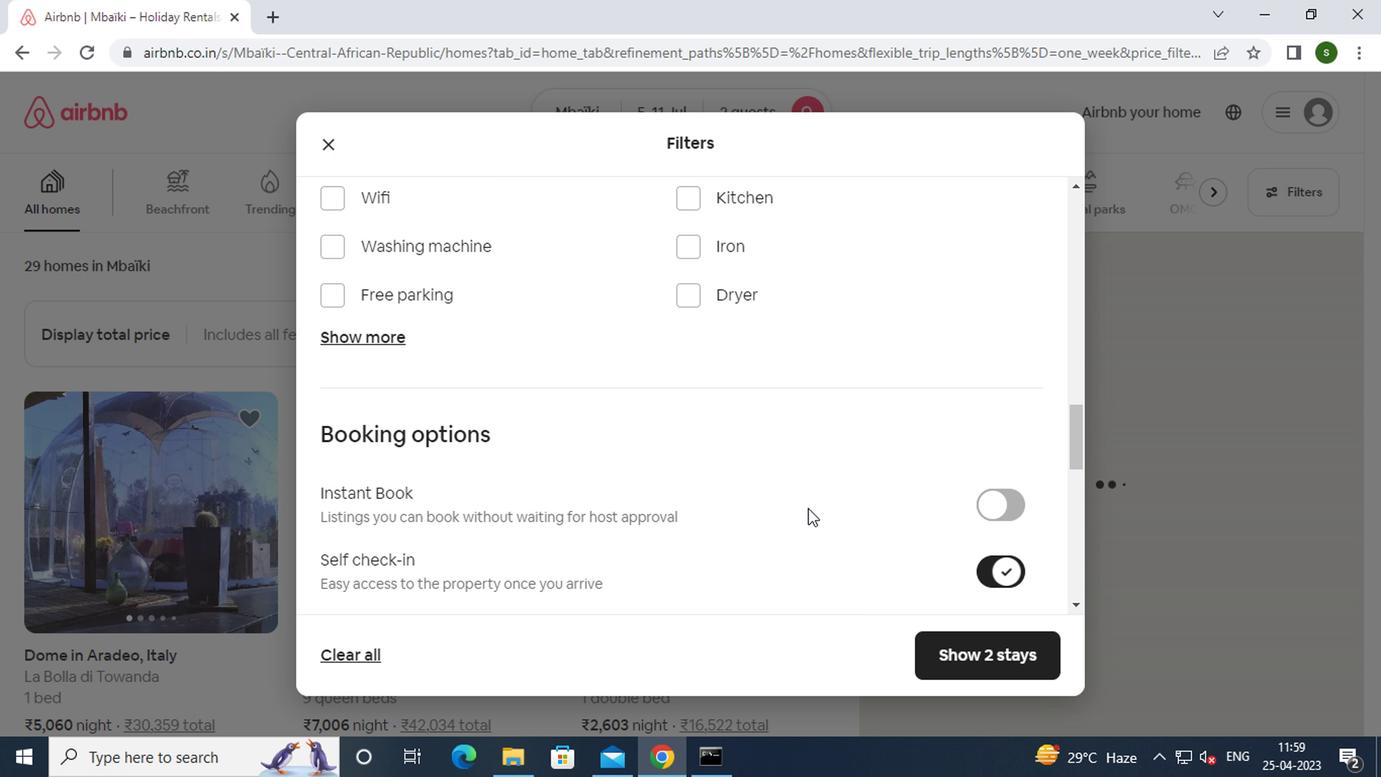 
Action: Mouse scrolled (803, 506) with delta (0, -1)
Screenshot: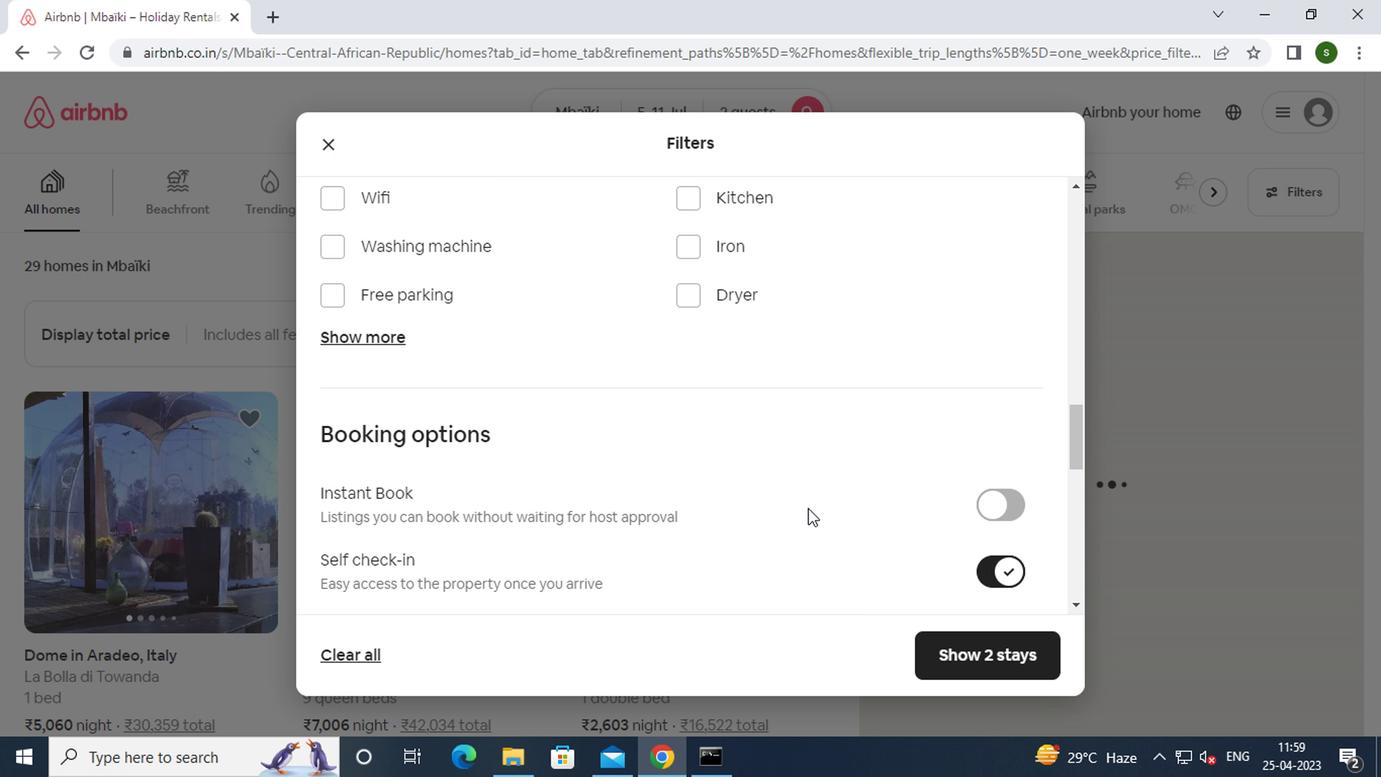 
Action: Mouse scrolled (803, 506) with delta (0, -1)
Screenshot: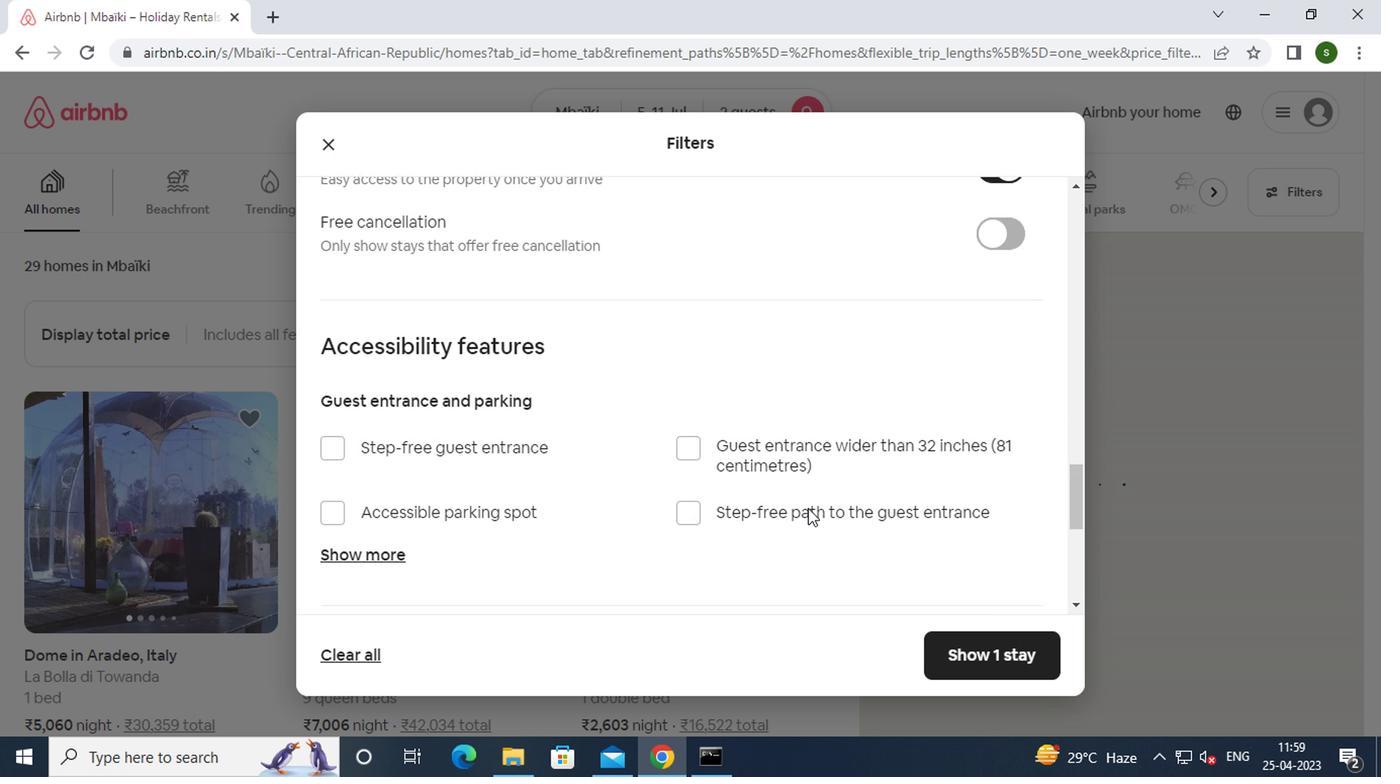 
Action: Mouse scrolled (803, 506) with delta (0, -1)
Screenshot: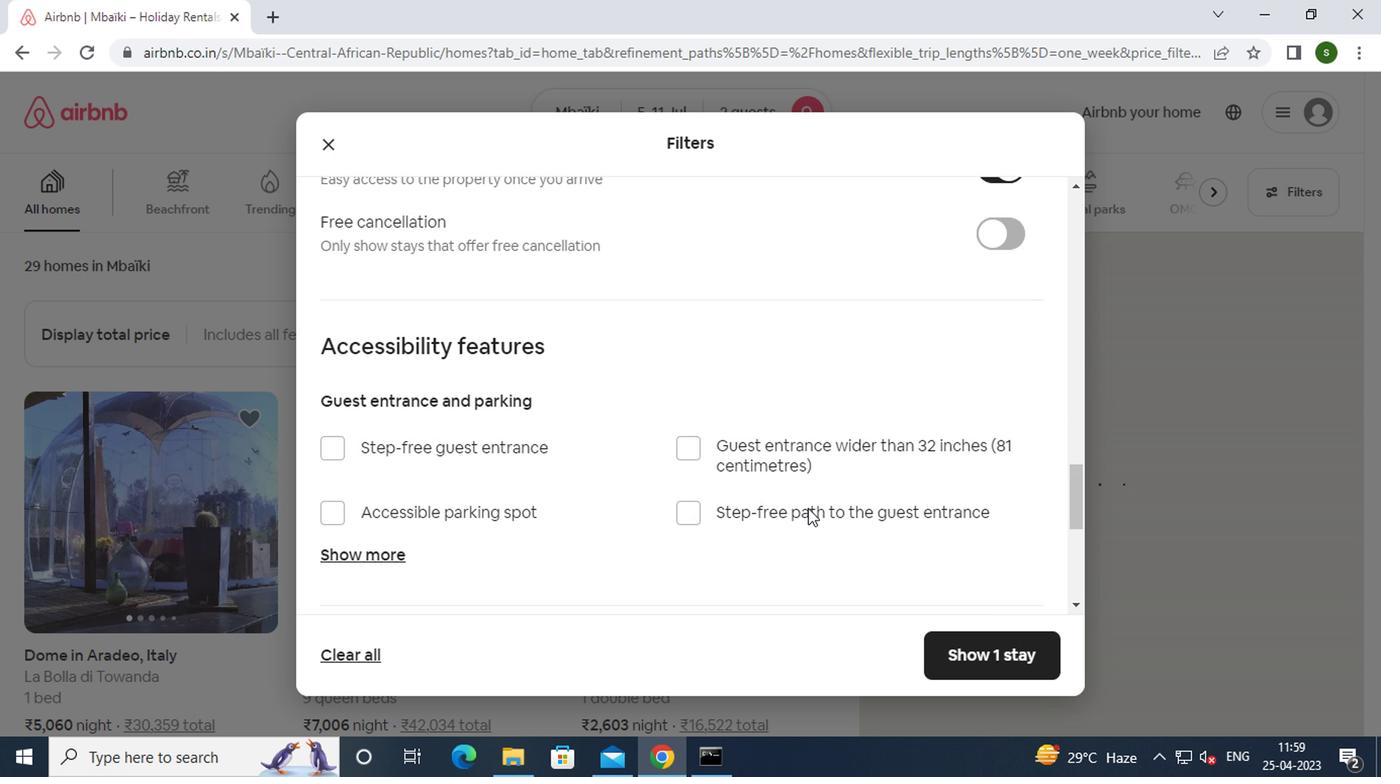 
Action: Mouse scrolled (803, 506) with delta (0, -1)
Screenshot: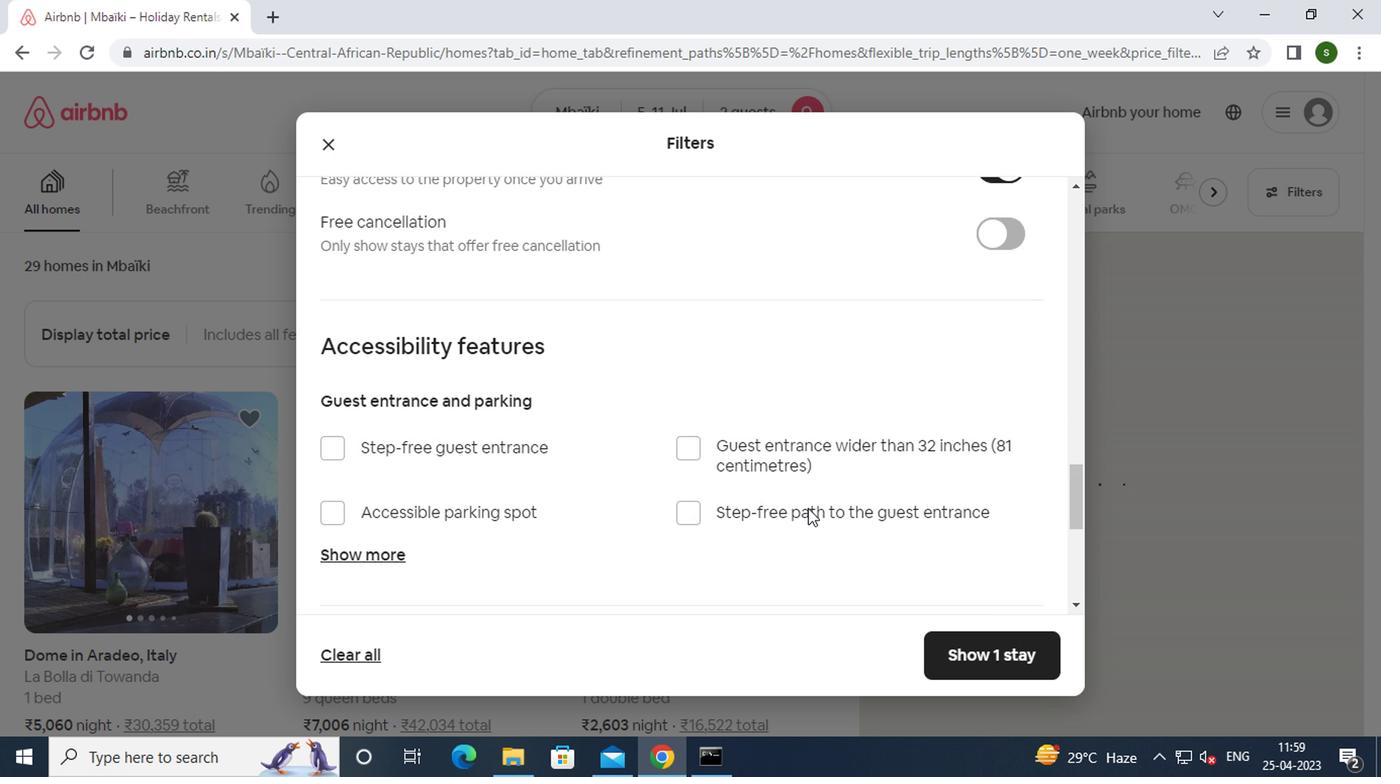 
Action: Mouse scrolled (803, 506) with delta (0, -1)
Screenshot: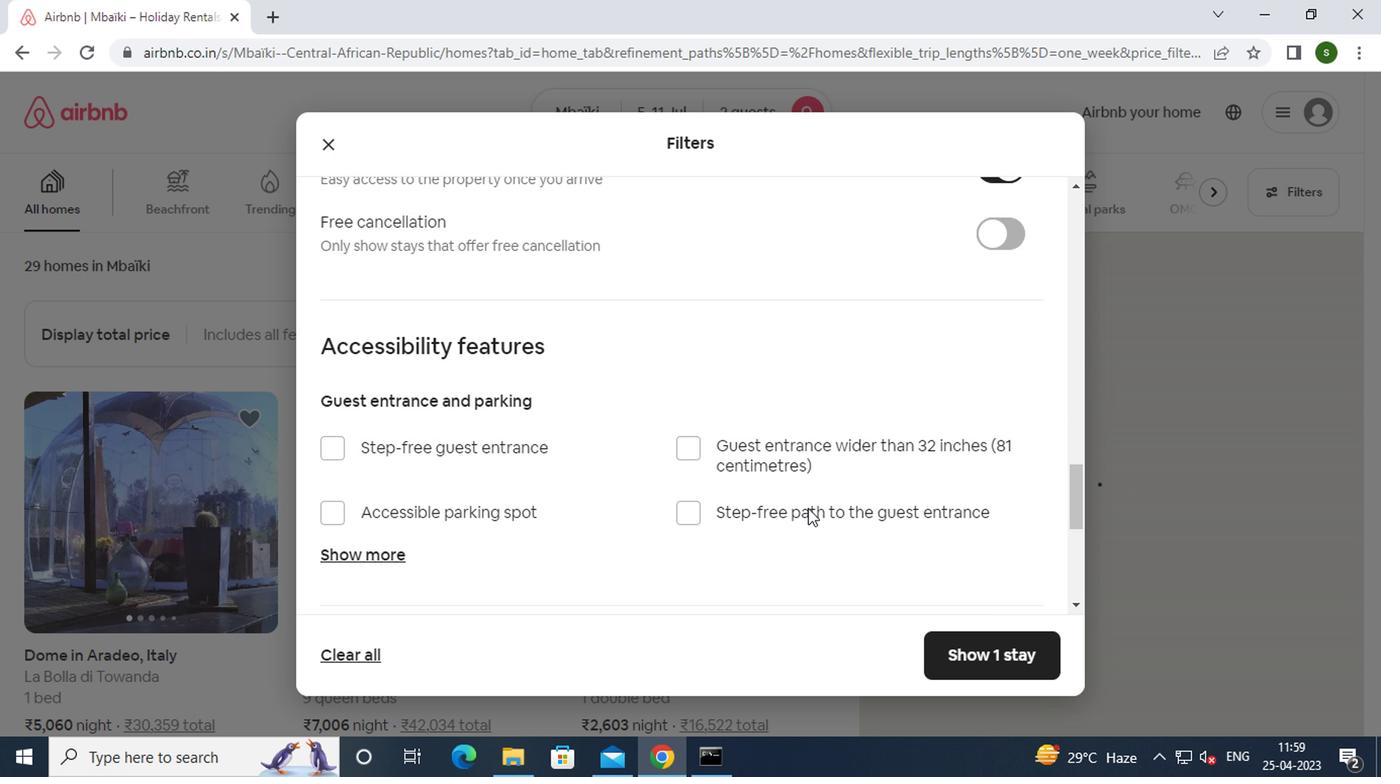 
Action: Mouse moved to (802, 508)
Screenshot: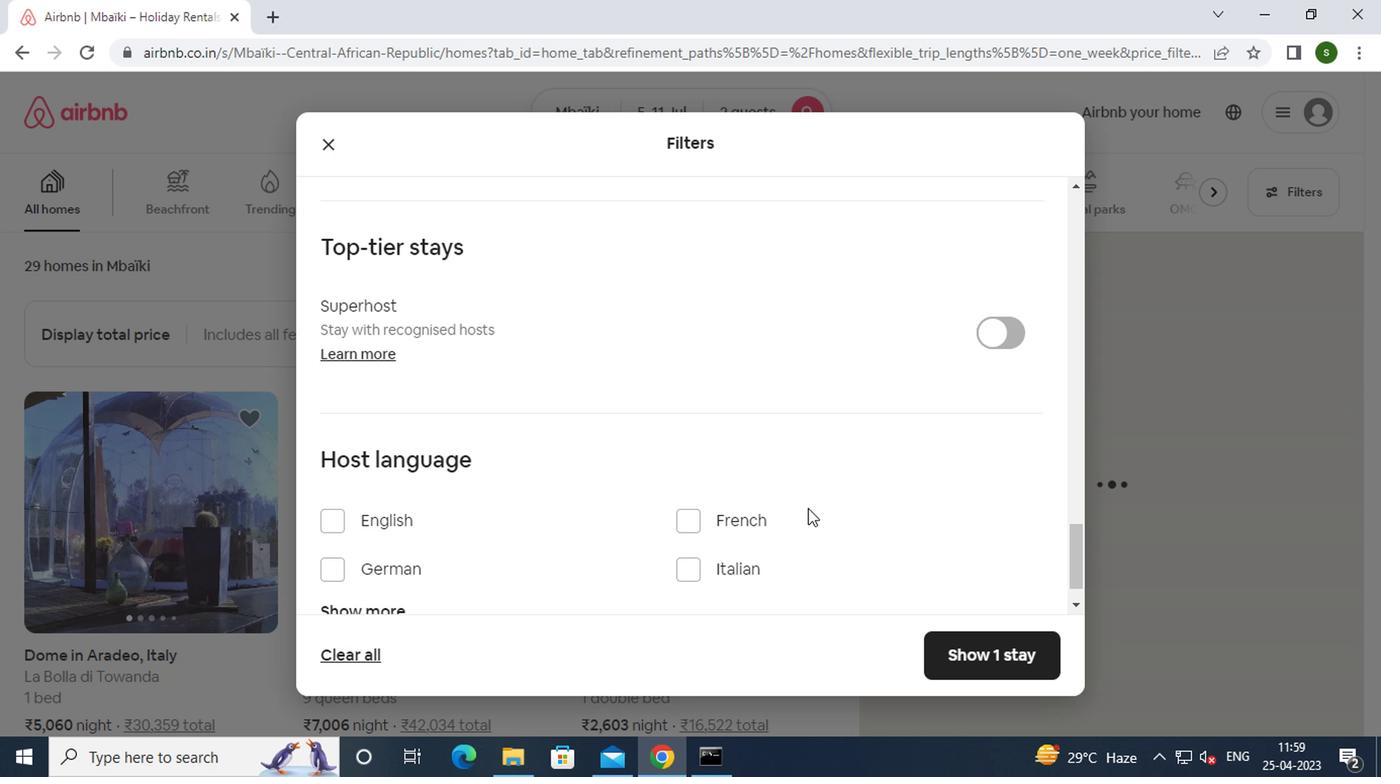 
Action: Mouse scrolled (802, 506) with delta (0, -1)
Screenshot: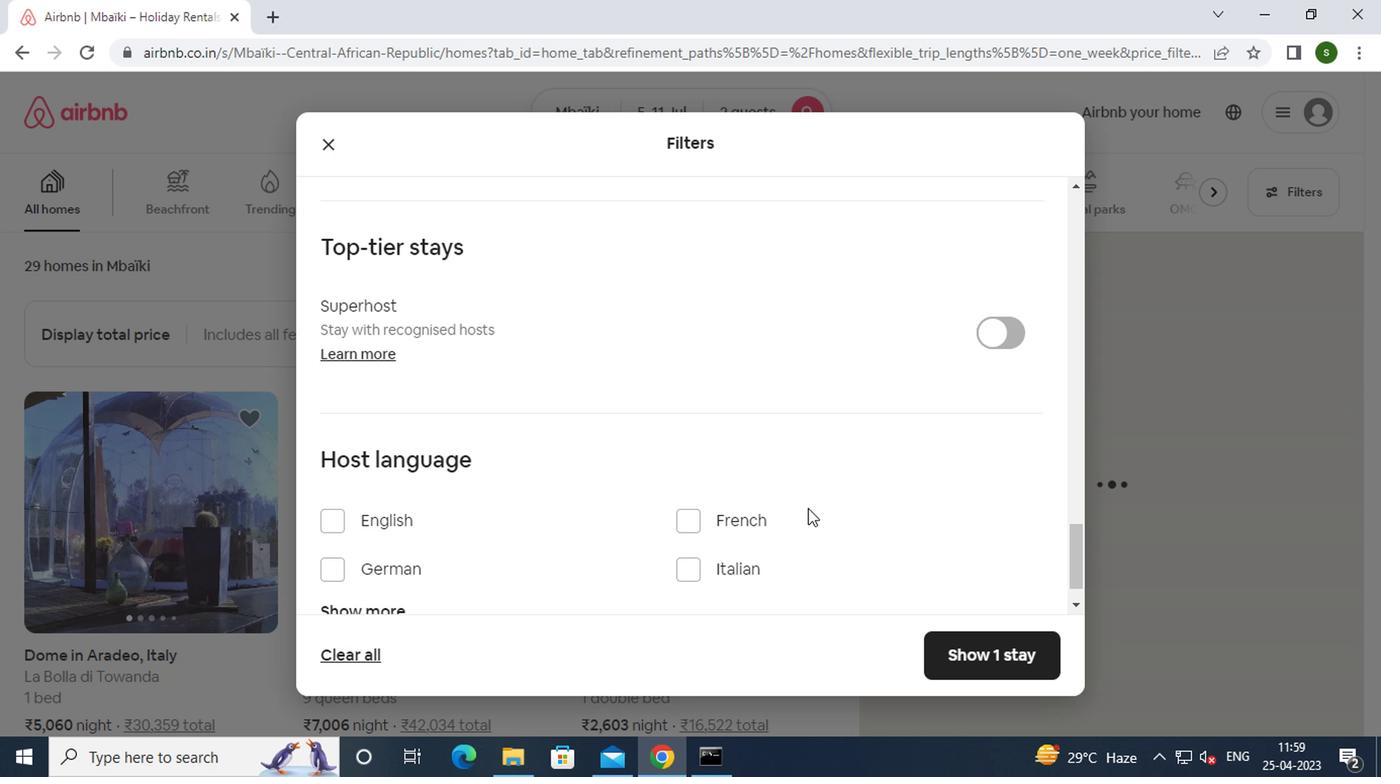 
Action: Mouse moved to (801, 508)
Screenshot: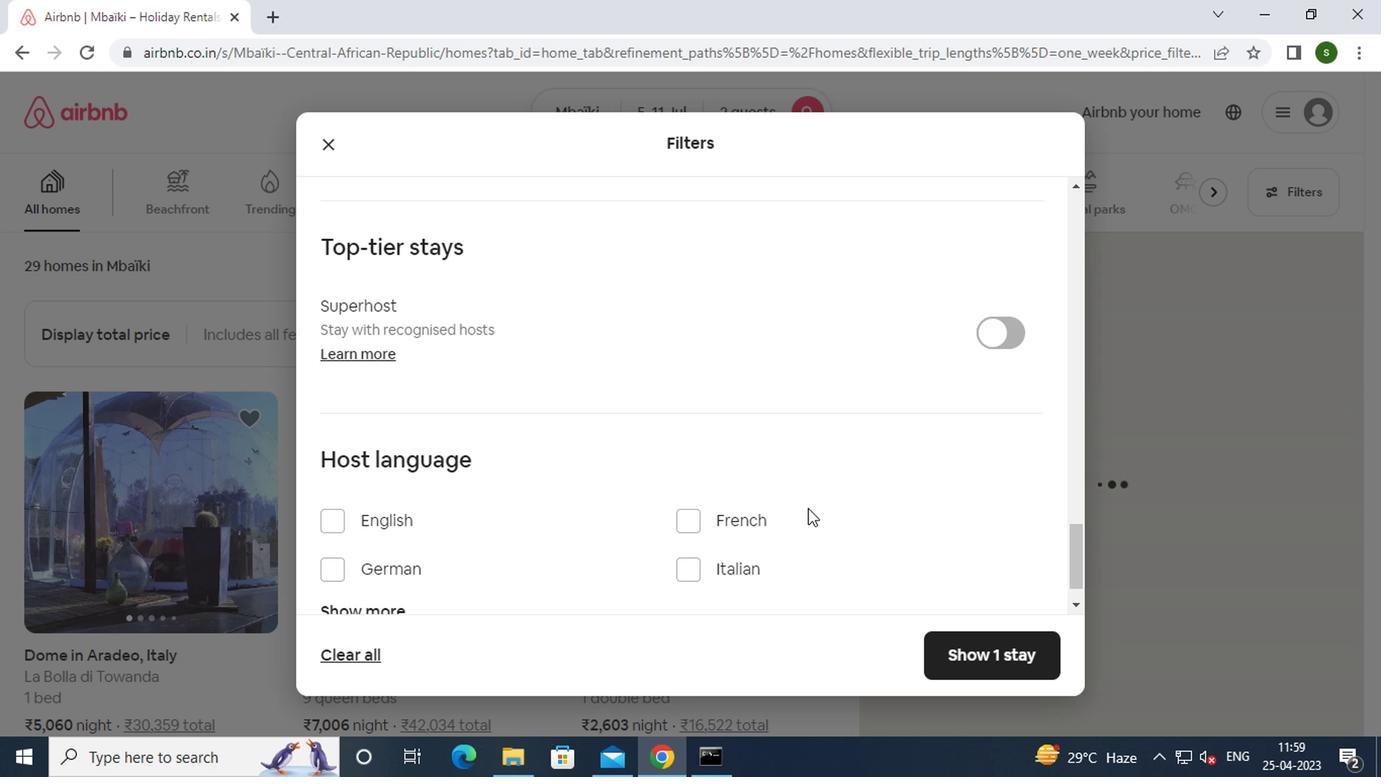 
Action: Mouse scrolled (801, 506) with delta (0, -1)
Screenshot: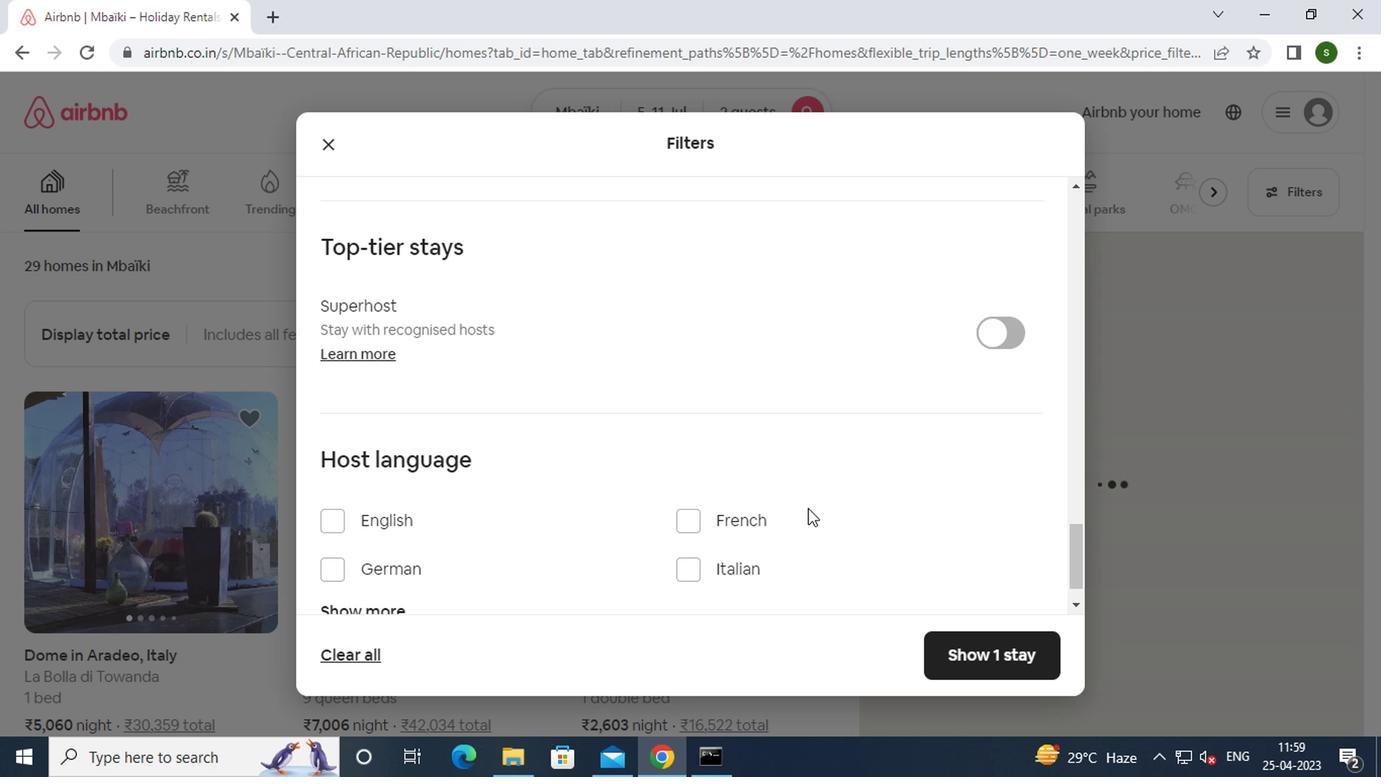 
Action: Mouse scrolled (801, 506) with delta (0, -1)
Screenshot: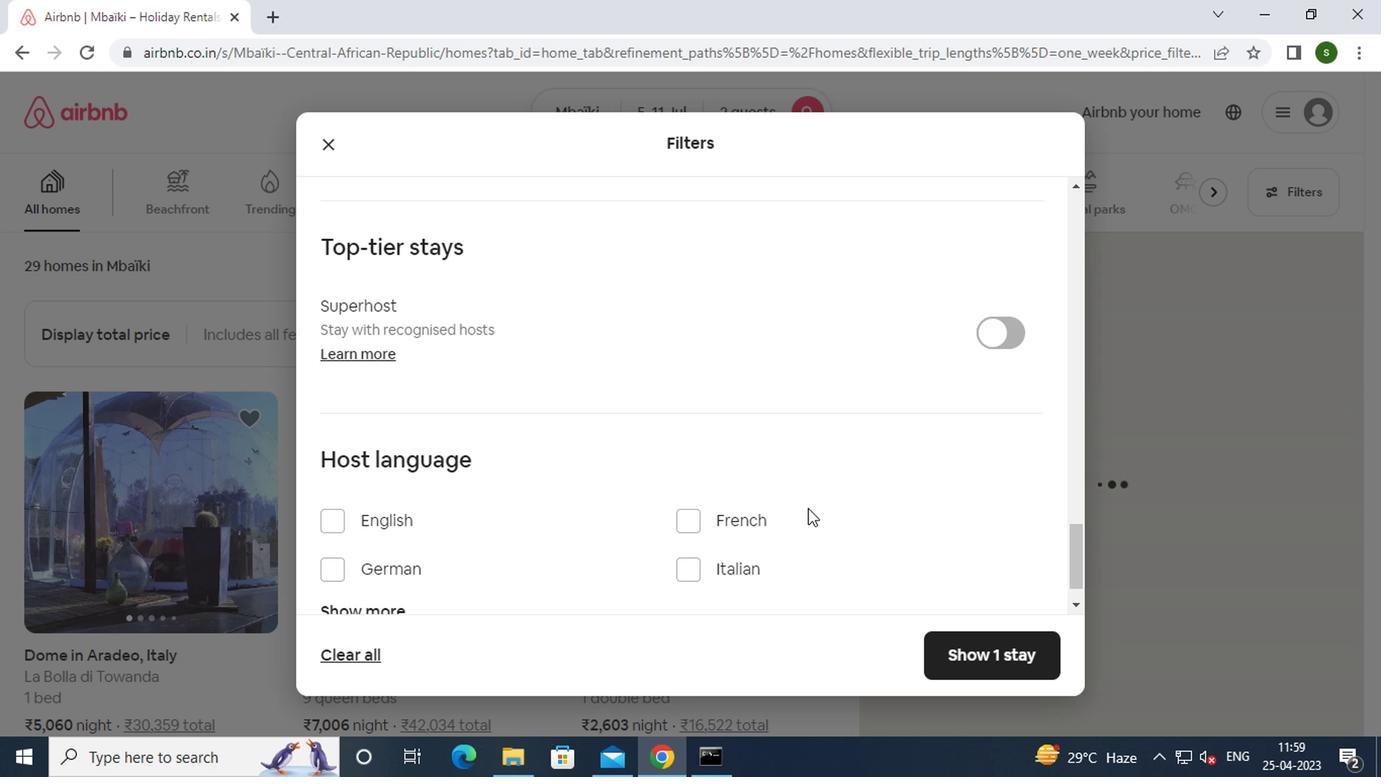 
Action: Mouse moved to (357, 467)
Screenshot: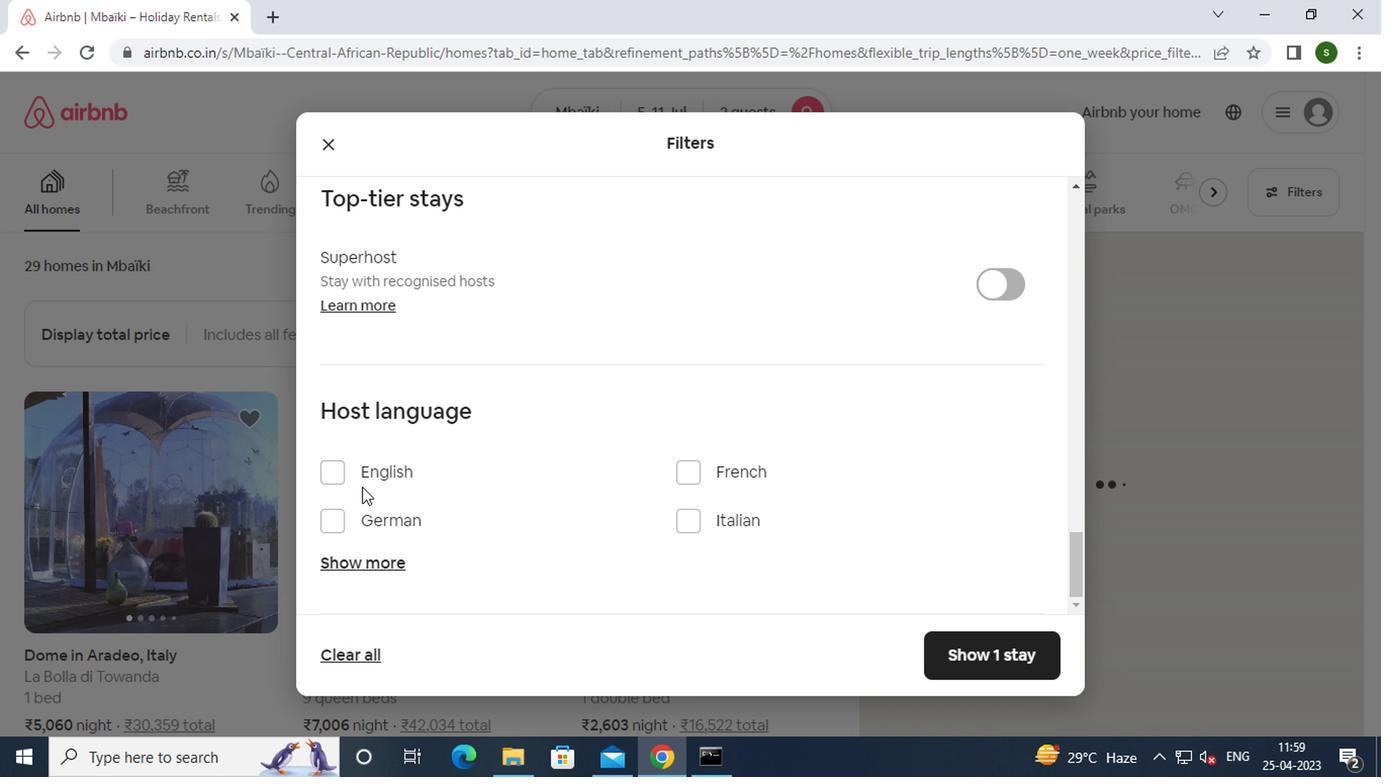 
Action: Mouse pressed left at (357, 467)
Screenshot: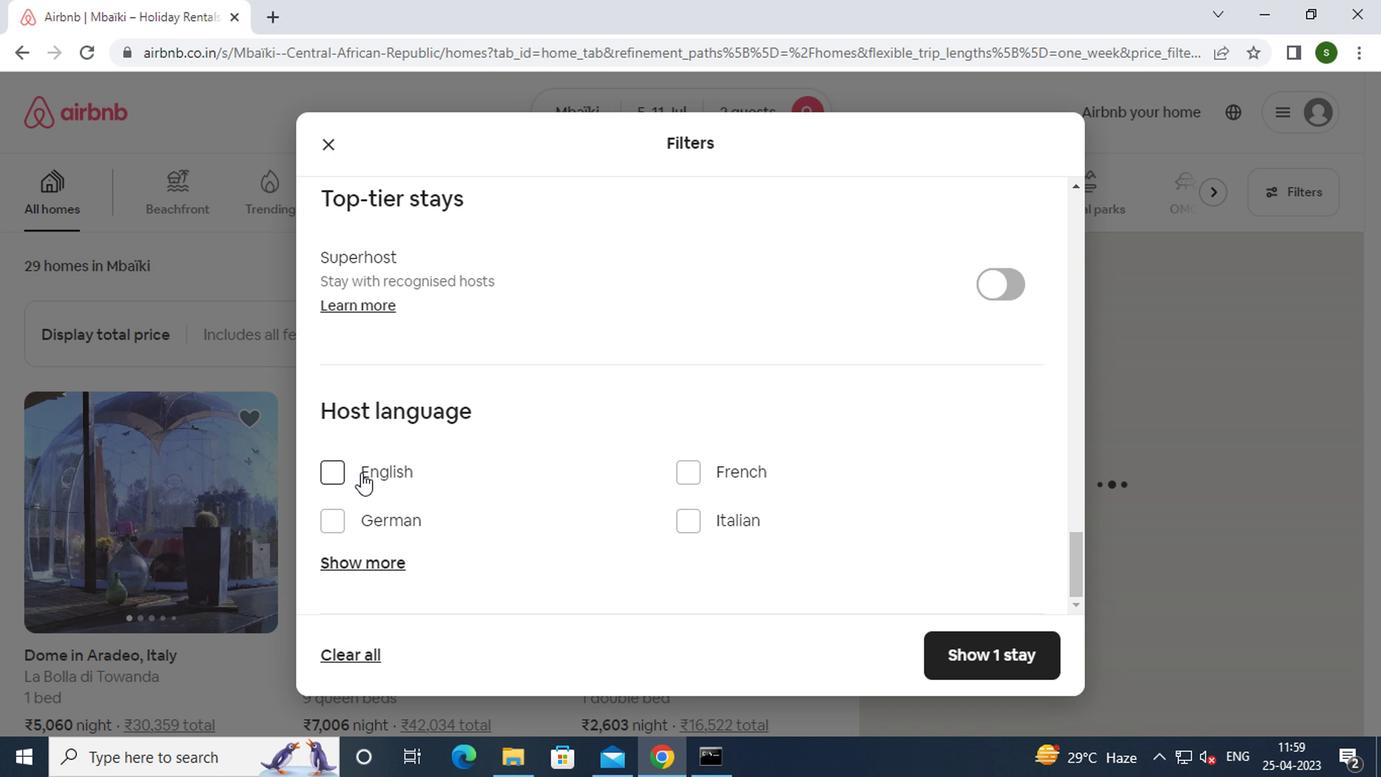 
Action: Mouse moved to (961, 666)
Screenshot: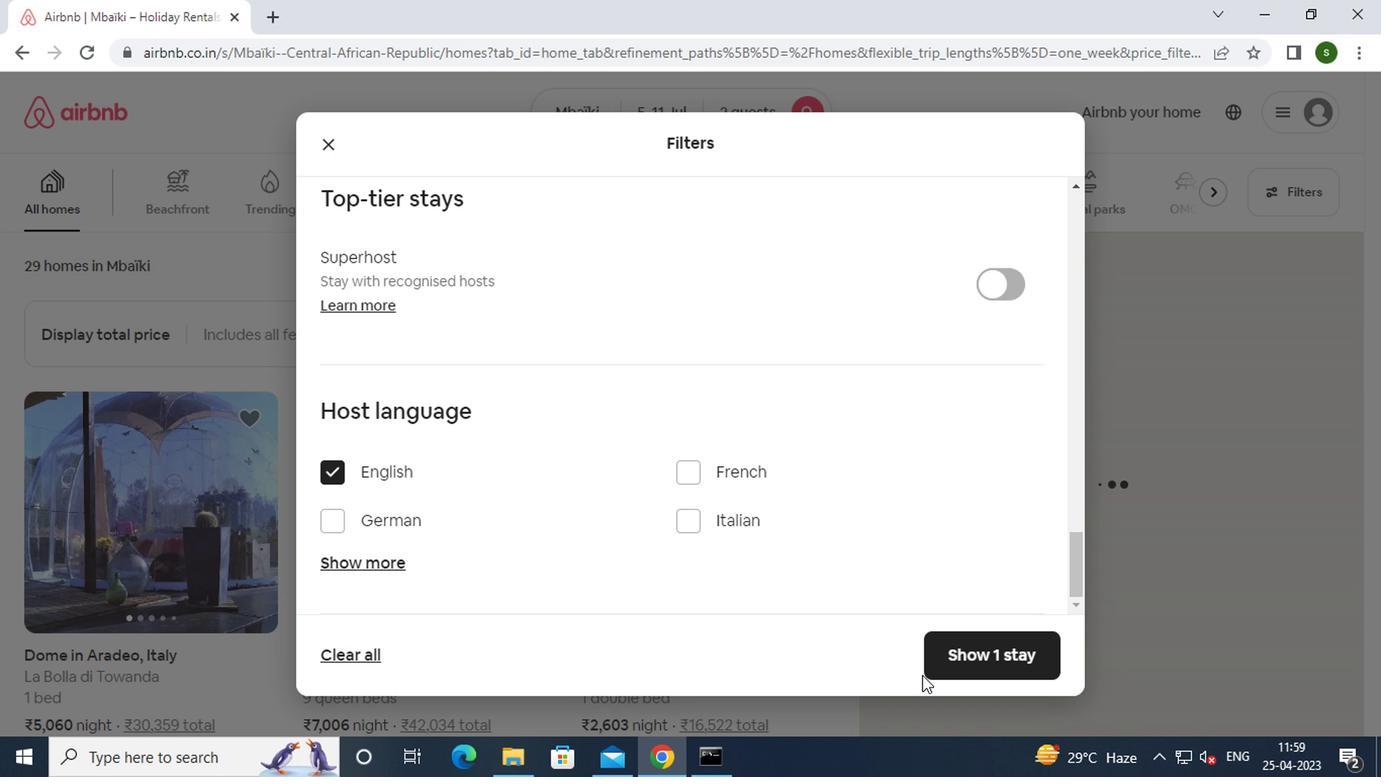 
Action: Mouse pressed left at (961, 666)
Screenshot: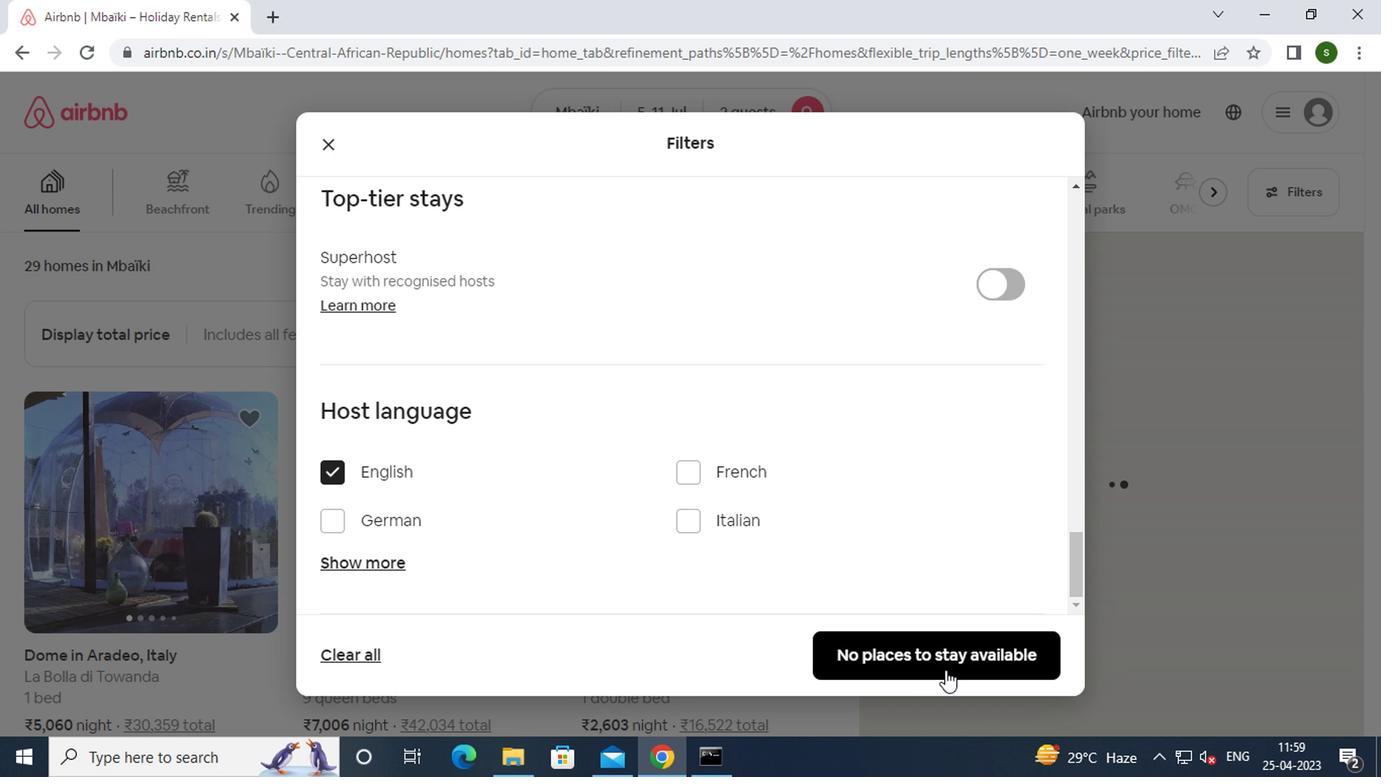 
Action: Mouse moved to (580, 512)
Screenshot: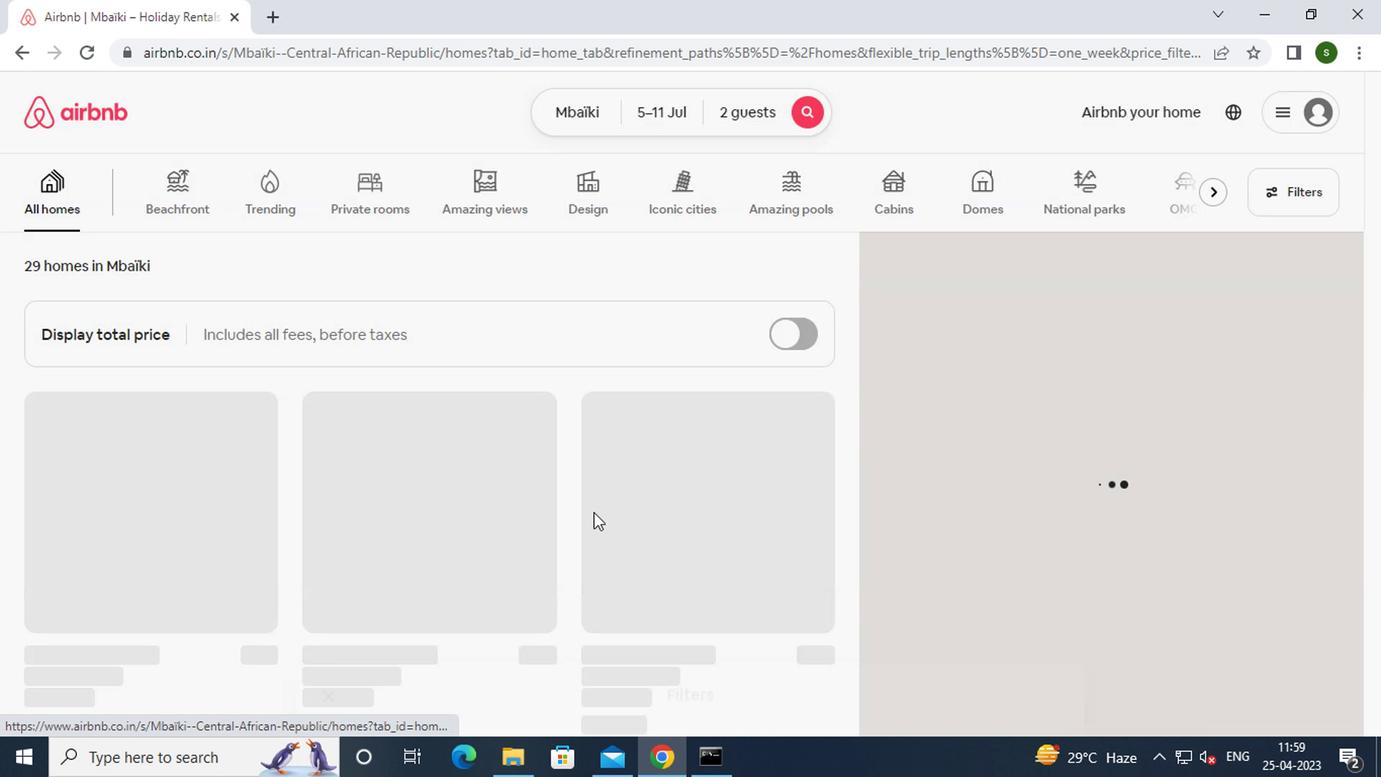 
